 Task: Look for space in Mint Hill, United States from 10th July, 2023 to 15th July, 2023 for 7 adults in price range Rs.10000 to Rs.15000. Place can be entire place or shared room with 4 bedrooms having 7 beds and 4 bathrooms. Property type can be house, flat, guest house. Amenities needed are: wifi, TV, free parkinig on premises, gym, breakfast. Booking option can be shelf check-in. Required host language is English.
Action: Mouse moved to (614, 149)
Screenshot: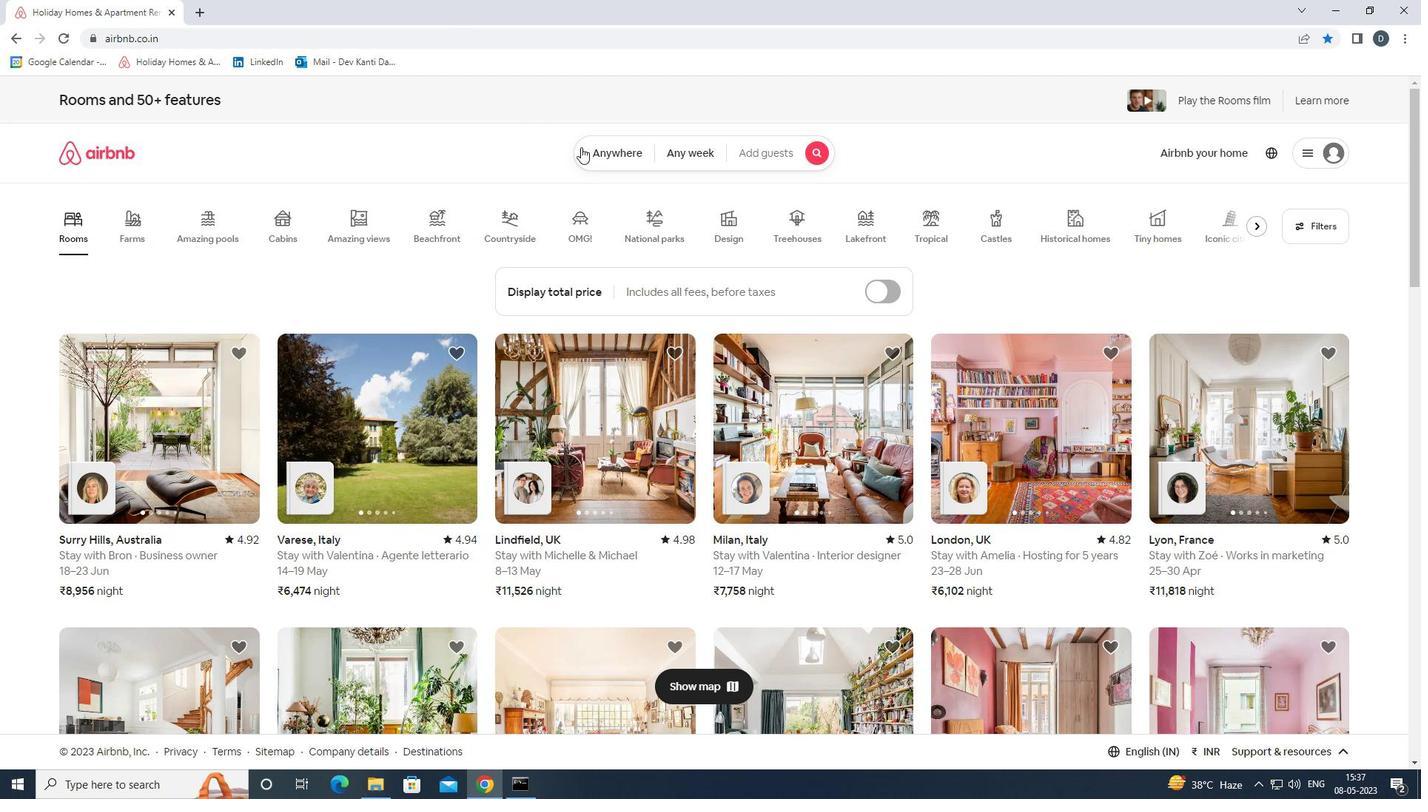 
Action: Mouse pressed left at (614, 149)
Screenshot: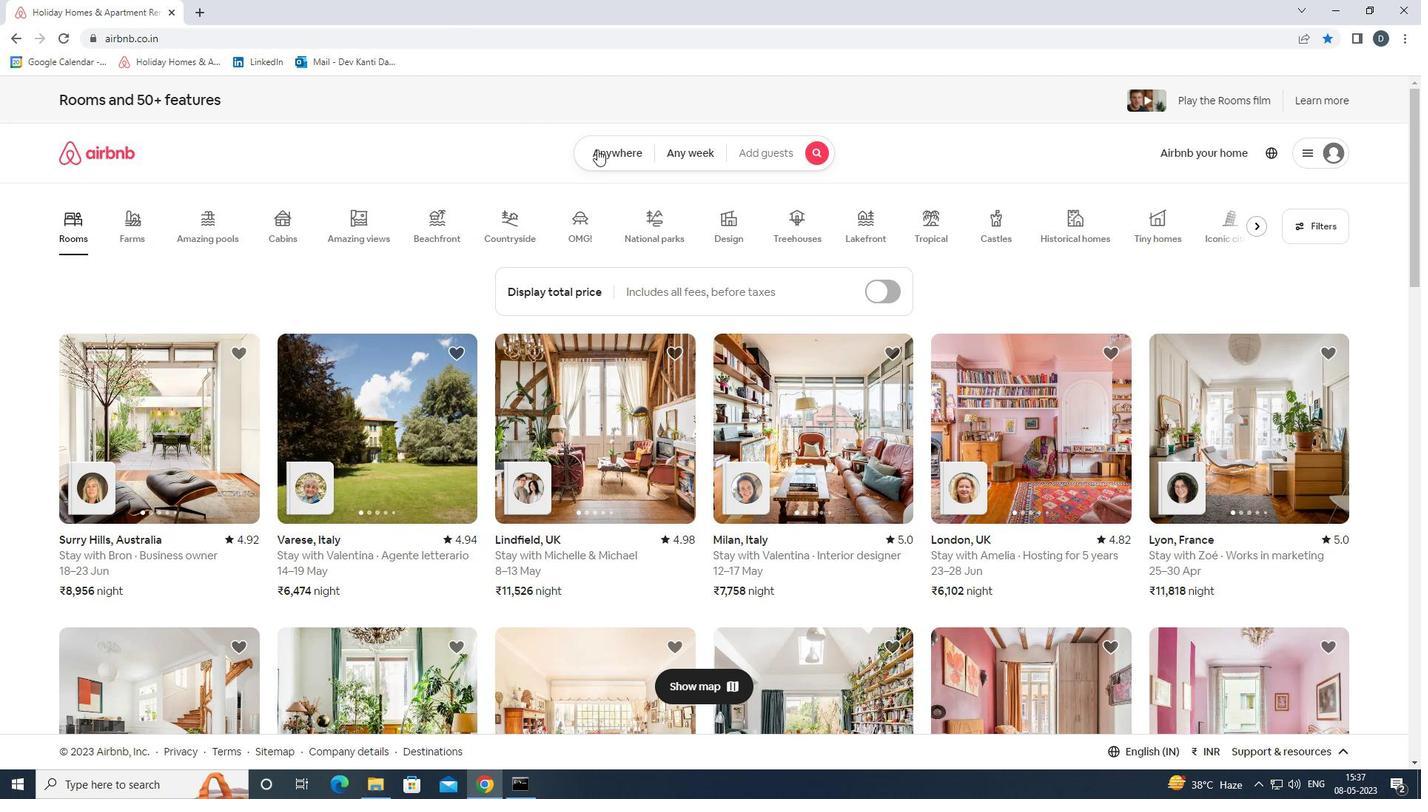 
Action: Mouse moved to (549, 208)
Screenshot: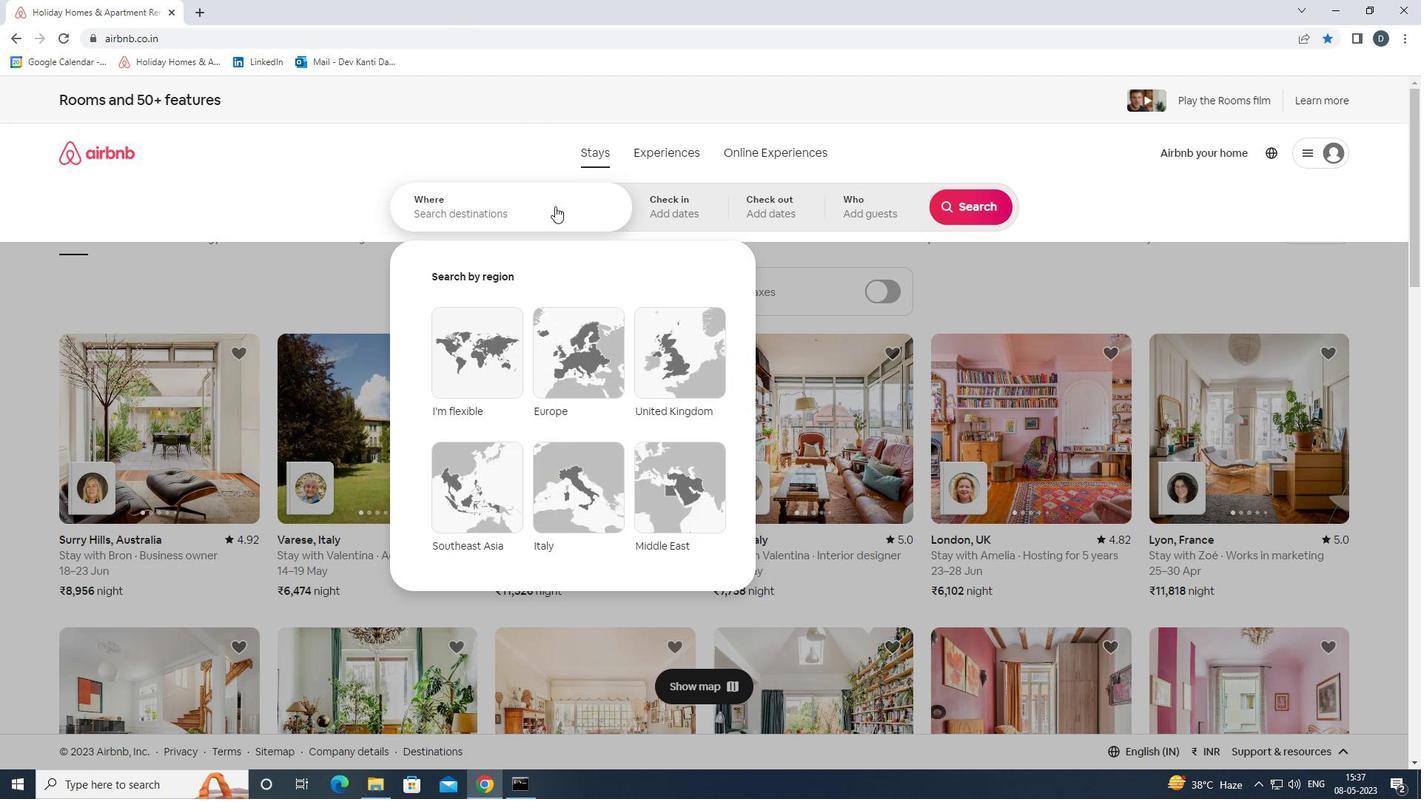 
Action: Mouse pressed left at (549, 208)
Screenshot: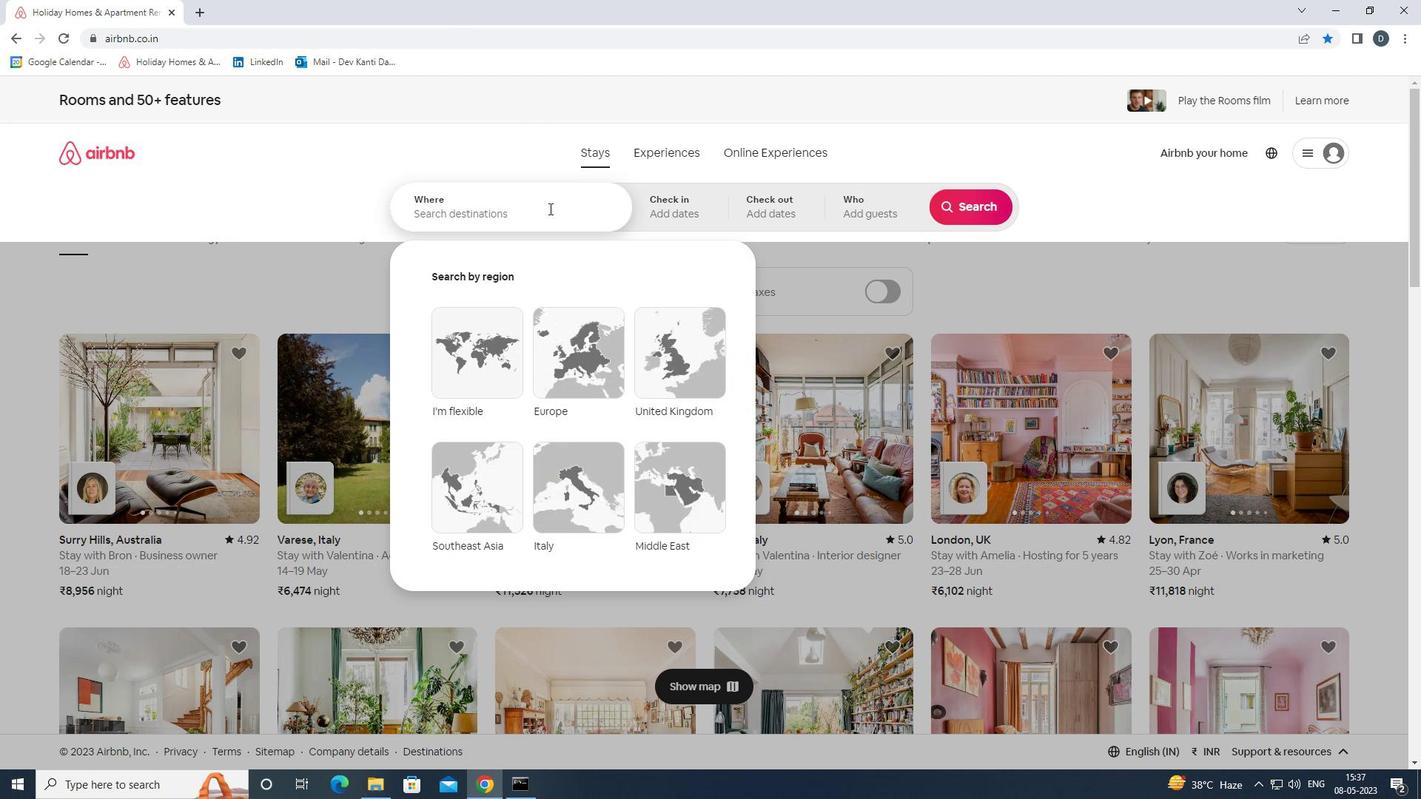 
Action: Mouse moved to (547, 185)
Screenshot: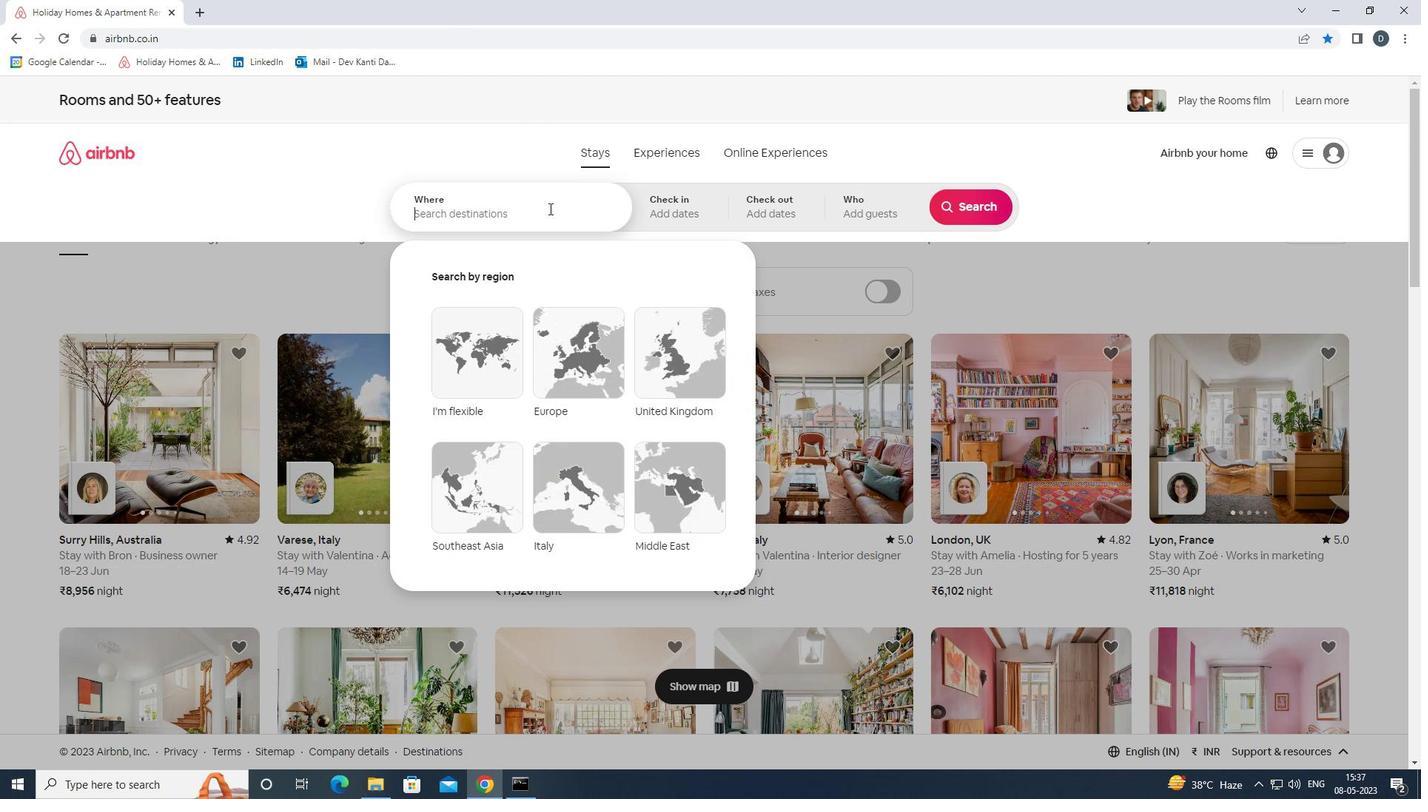 
Action: Key pressed <Key.shift><Key.shift><Key.shift><Key.shift><Key.shift><Key.shift>MIN
Screenshot: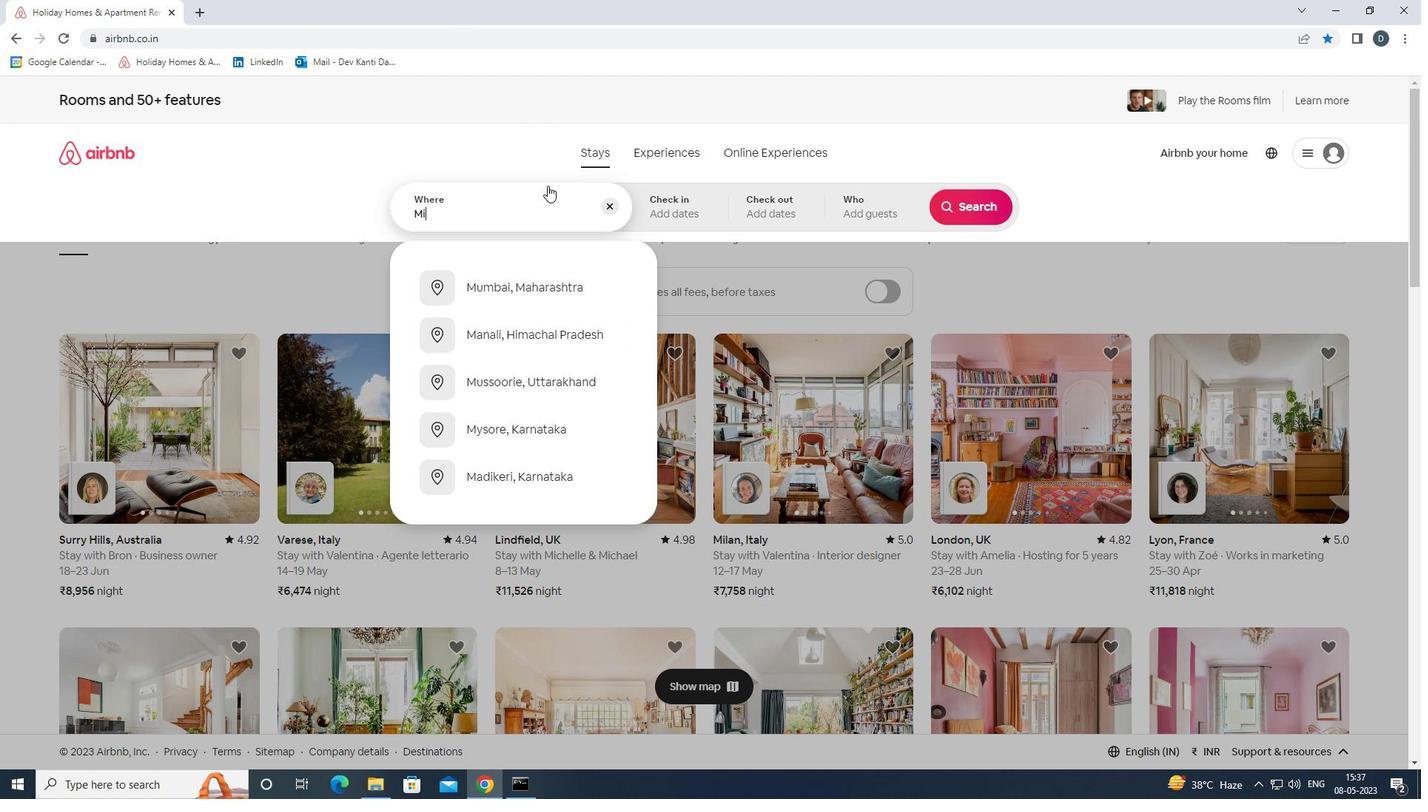 
Action: Mouse moved to (547, 185)
Screenshot: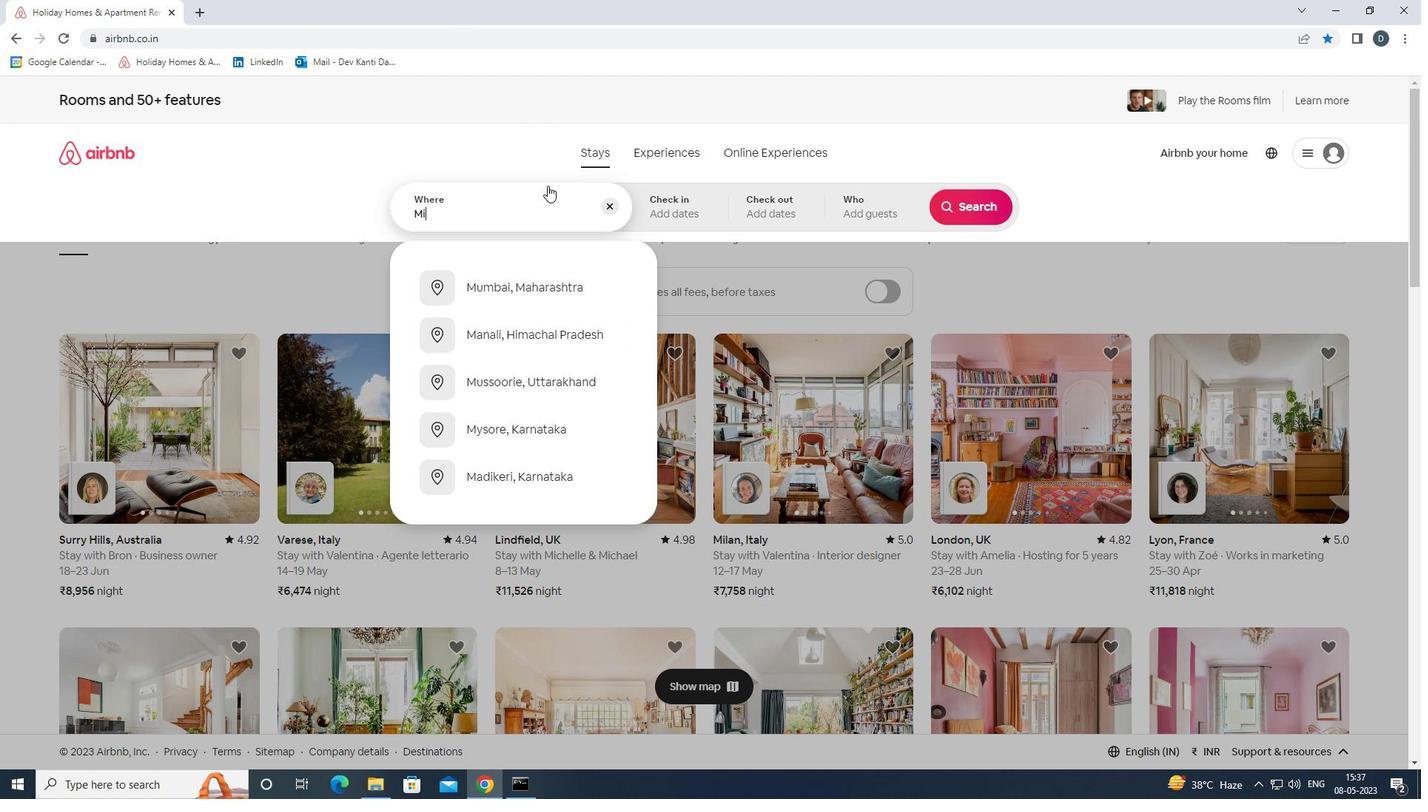 
Action: Key pressed T<Key.space><Key.shift>HILL,<Key.shift>UNITED<Key.space><Key.shift>STATES<Key.enter>
Screenshot: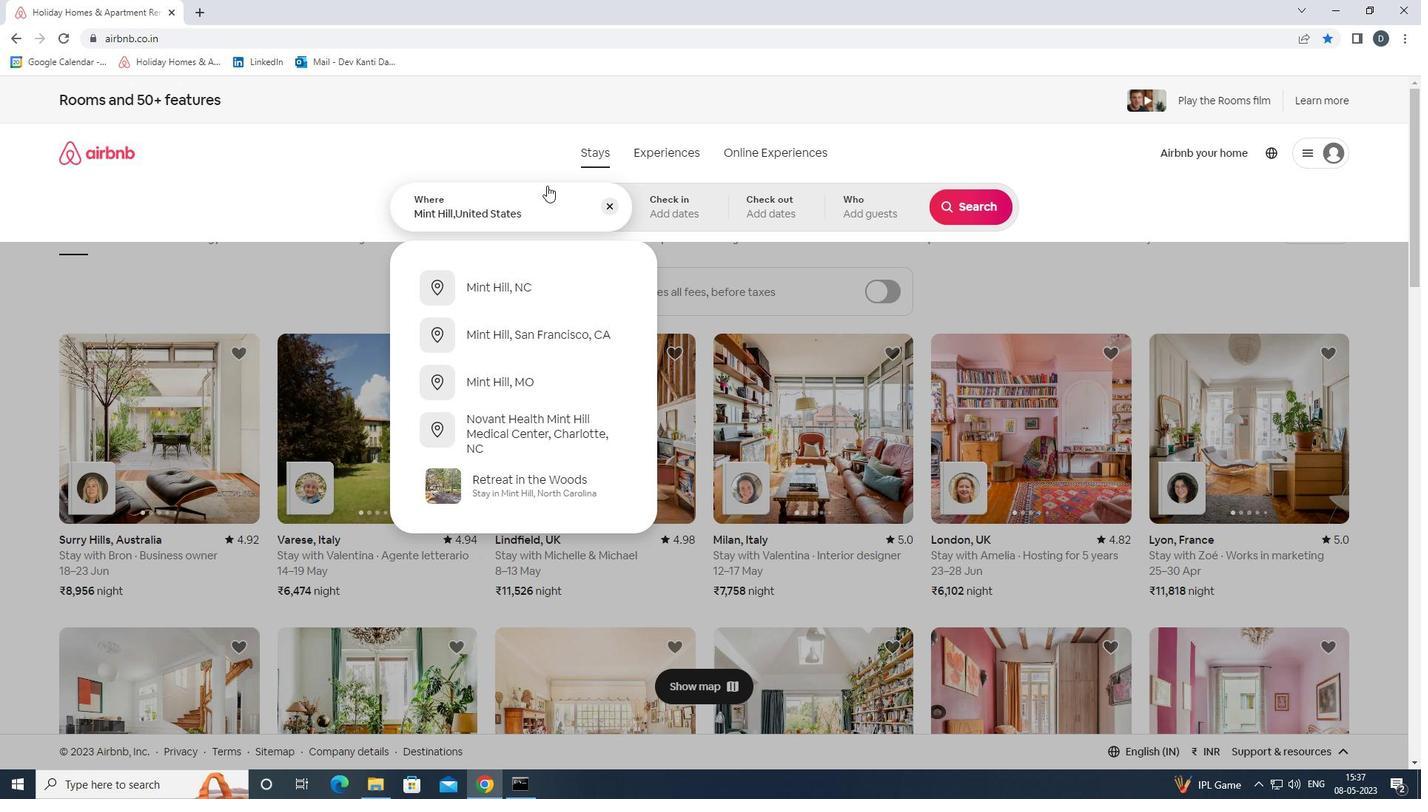 
Action: Mouse moved to (967, 327)
Screenshot: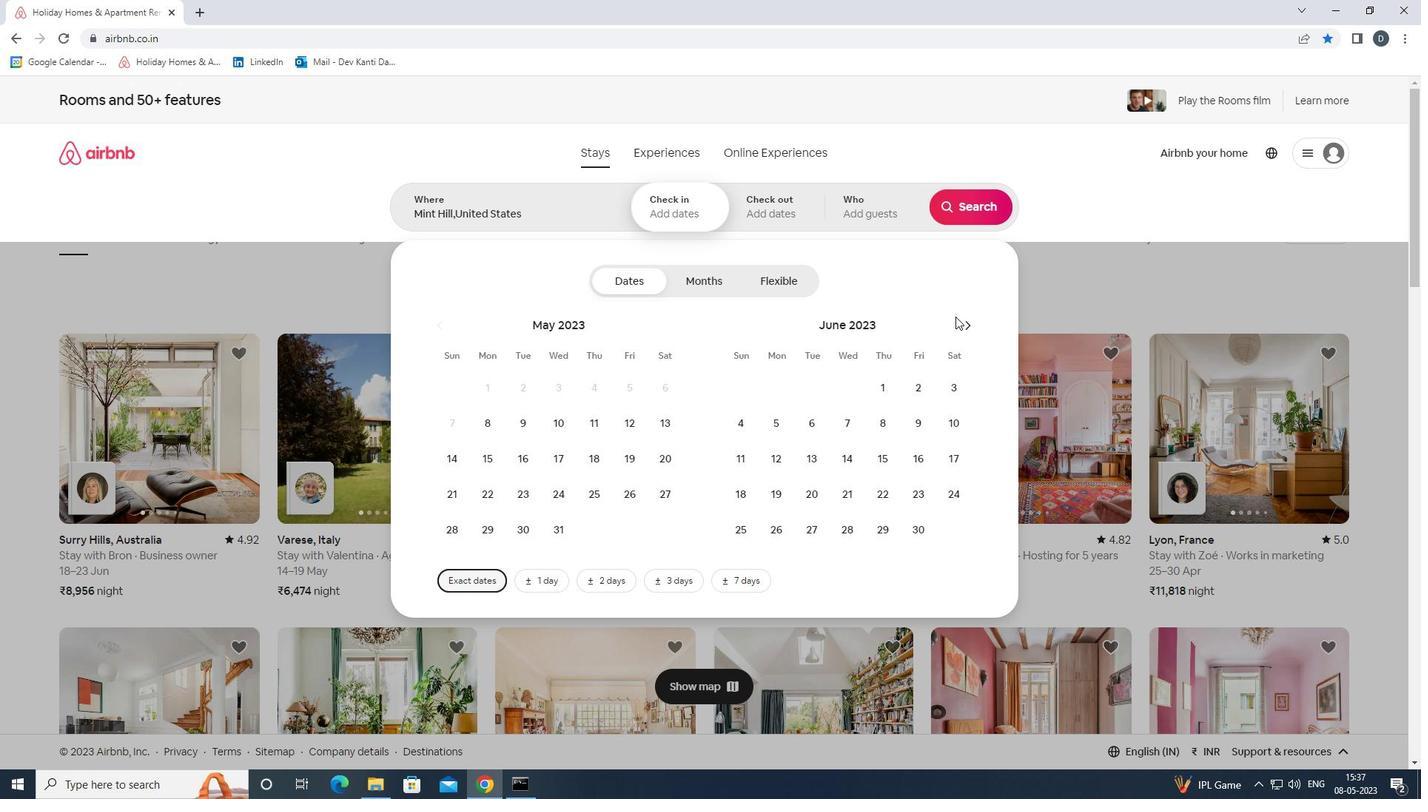 
Action: Mouse pressed left at (967, 327)
Screenshot: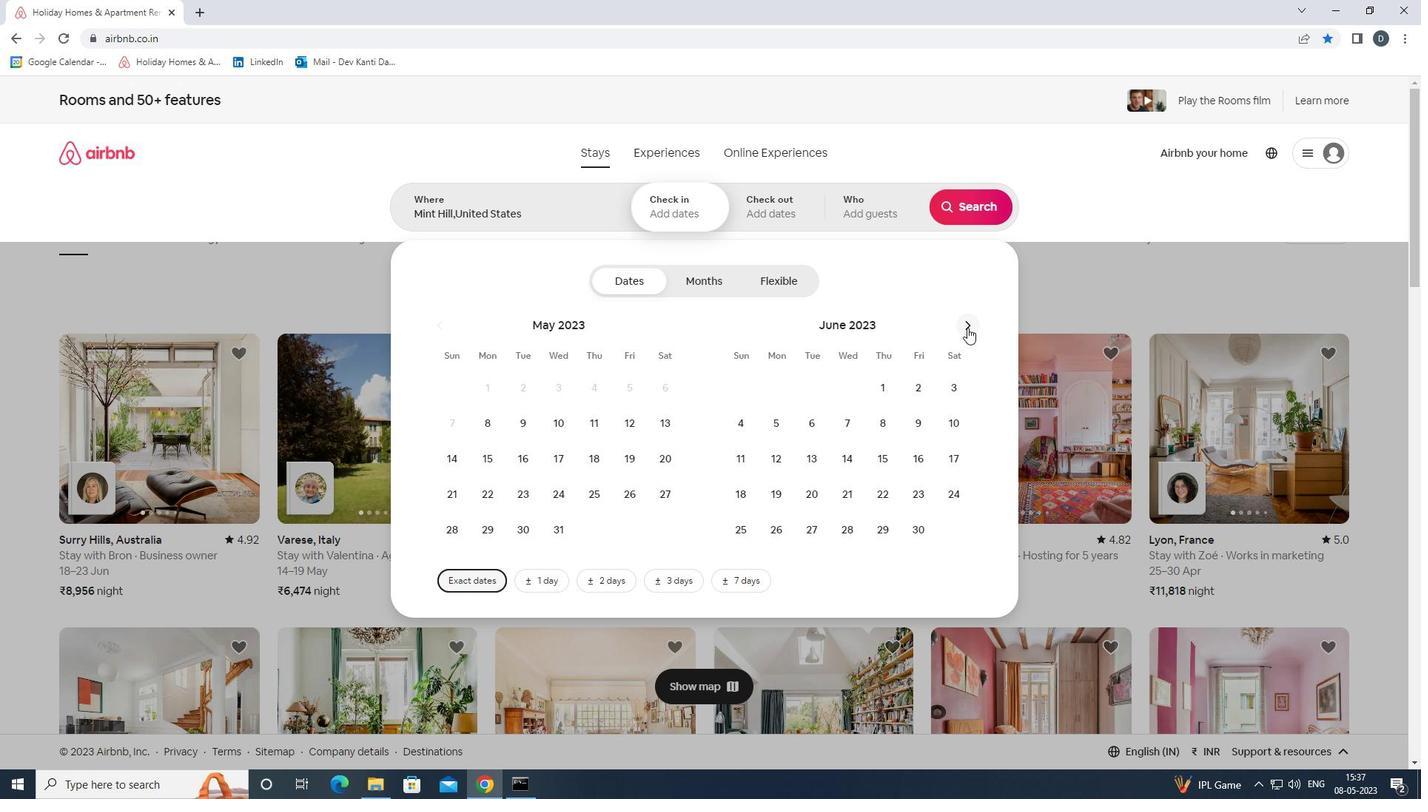
Action: Mouse moved to (769, 459)
Screenshot: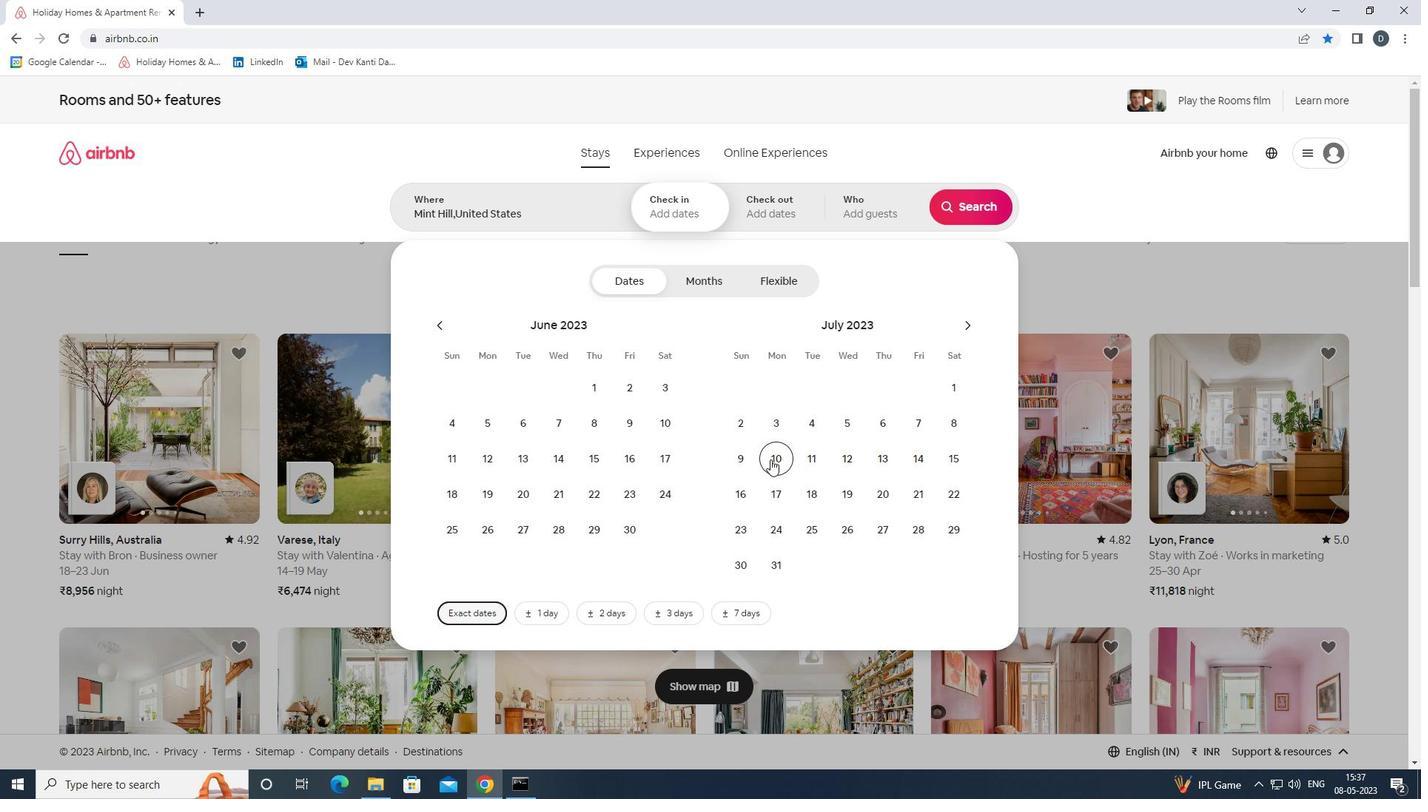 
Action: Mouse pressed left at (769, 459)
Screenshot: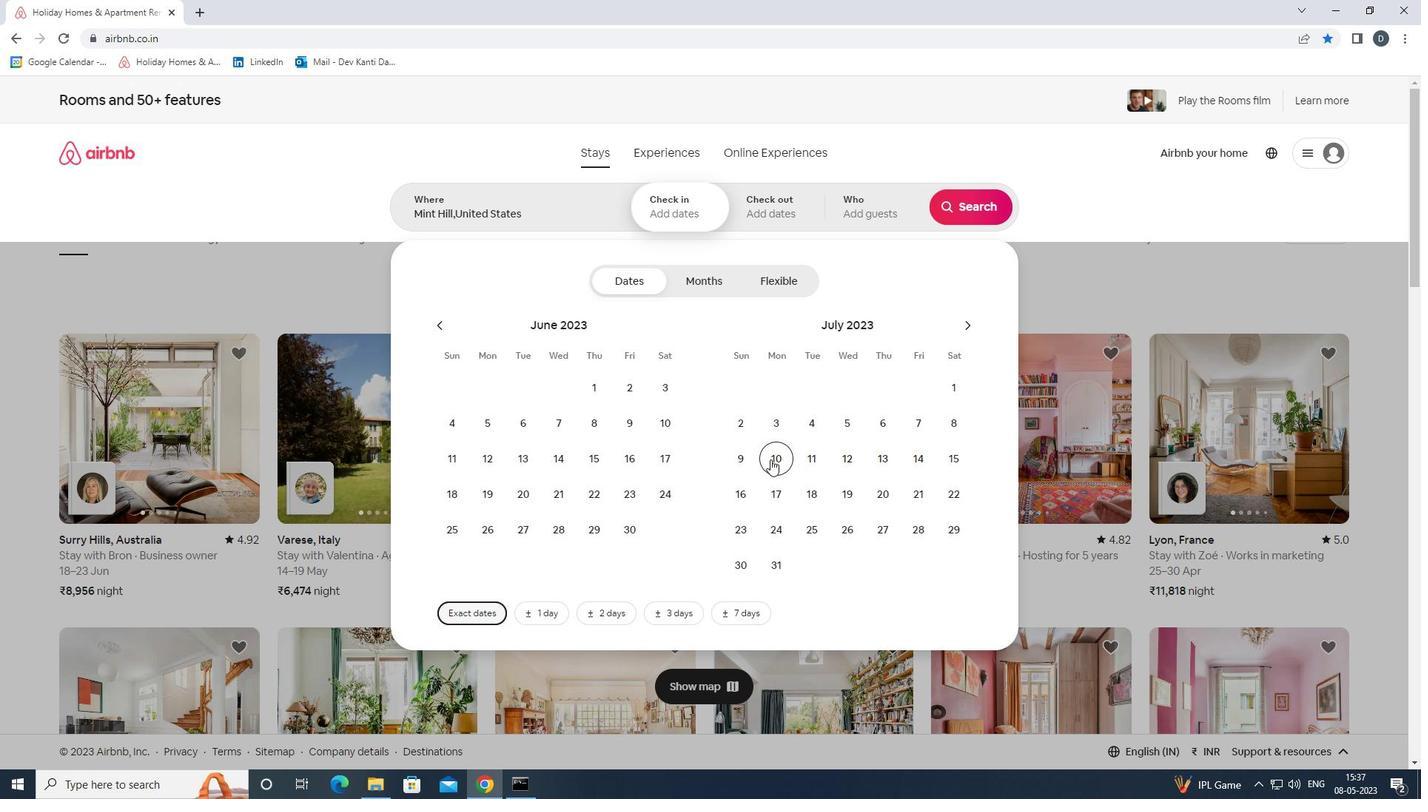 
Action: Mouse moved to (946, 467)
Screenshot: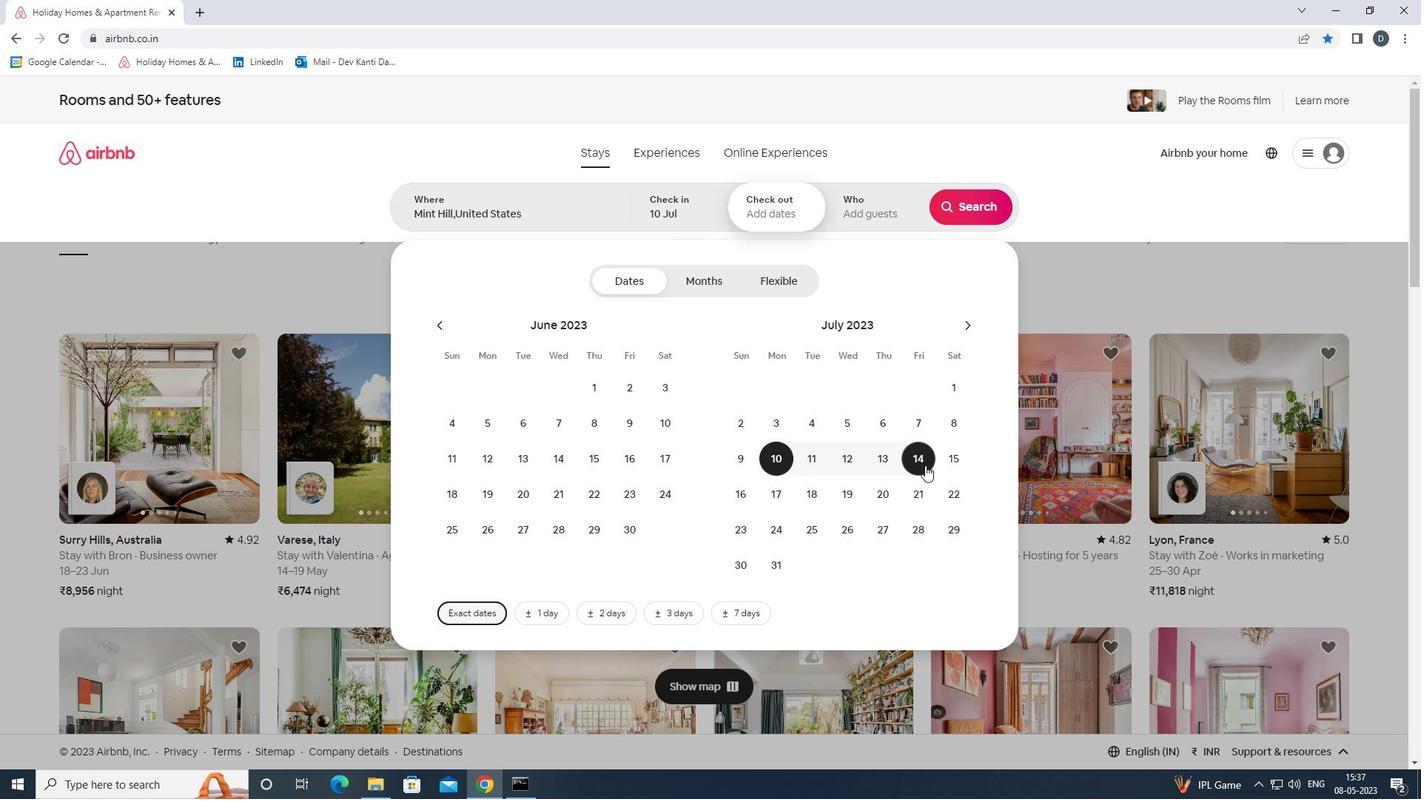 
Action: Mouse pressed left at (946, 467)
Screenshot: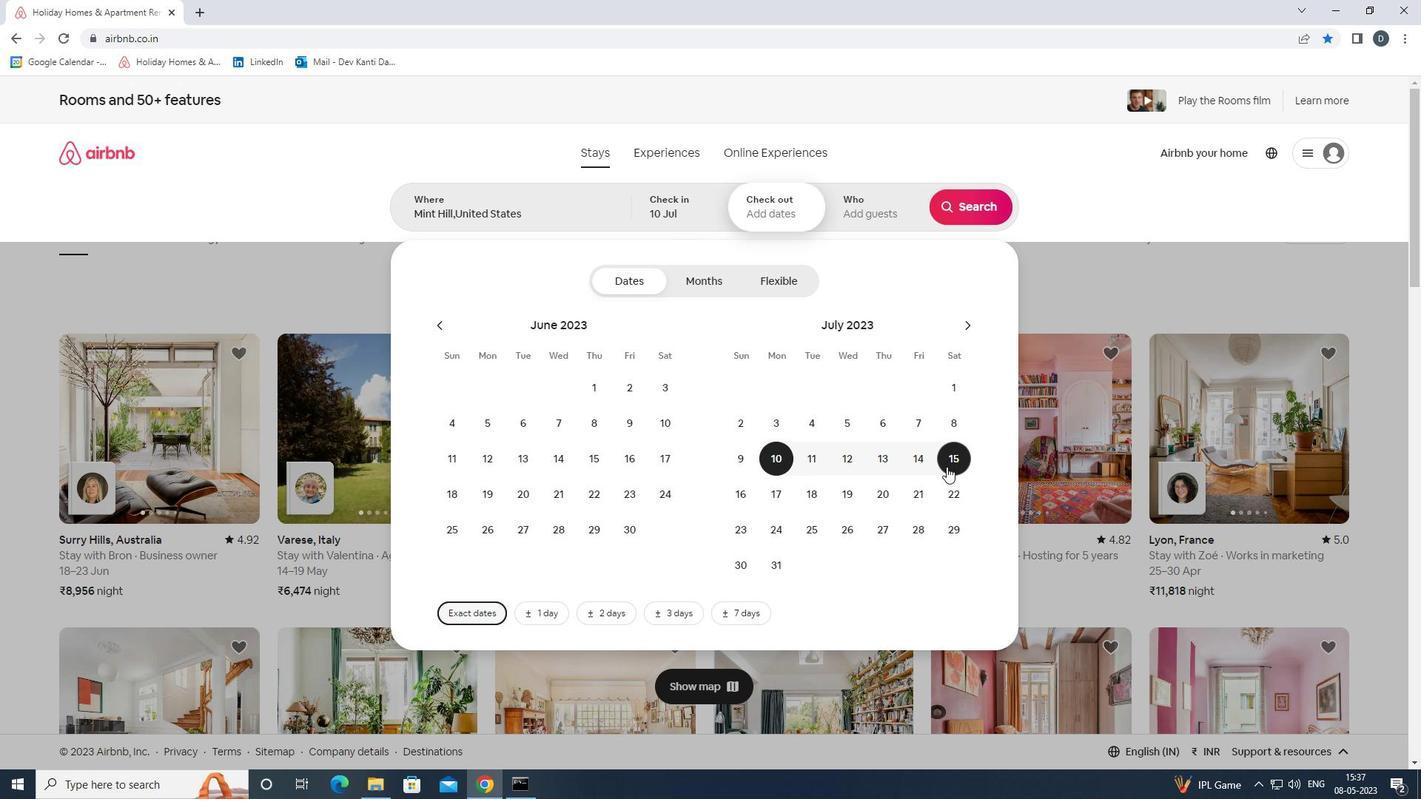 
Action: Mouse moved to (883, 214)
Screenshot: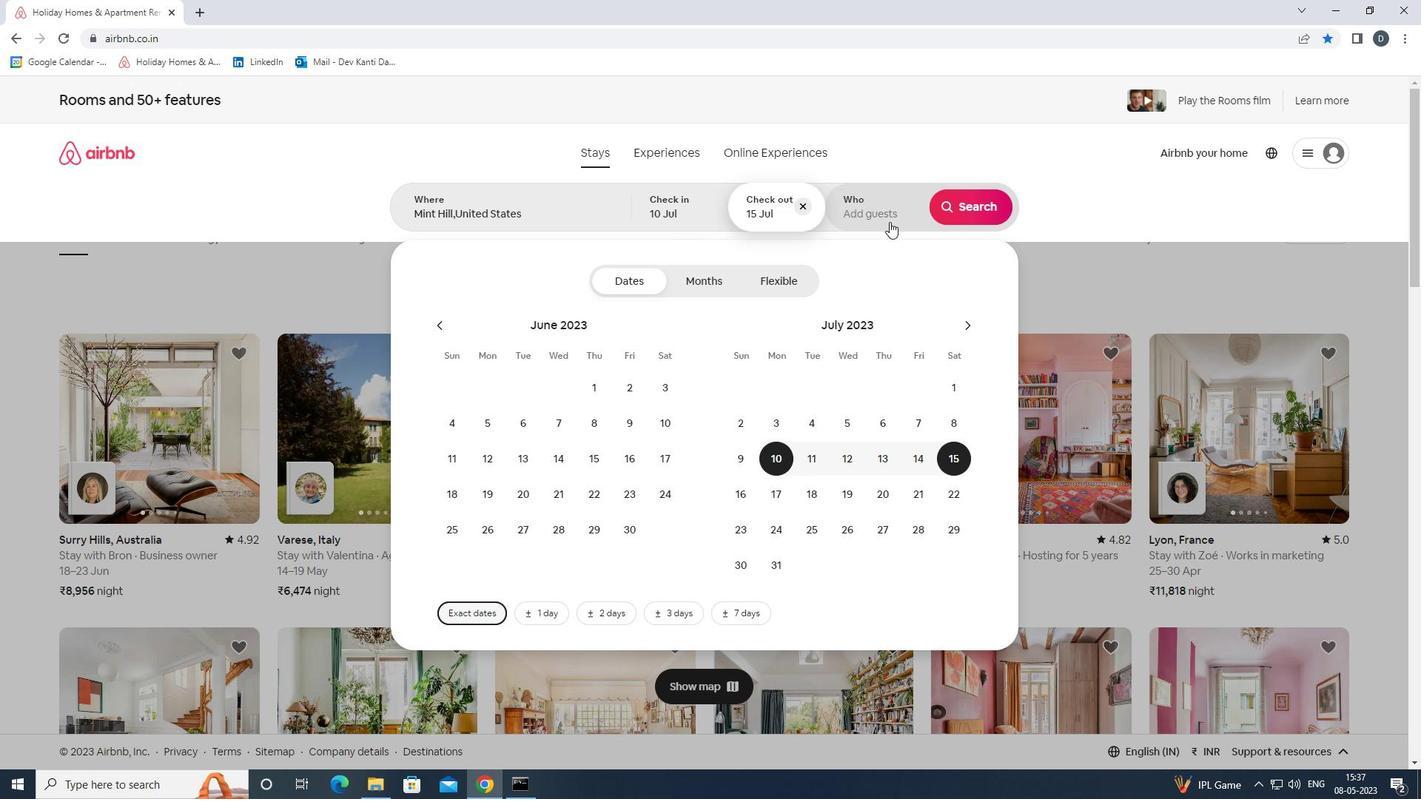 
Action: Mouse pressed left at (883, 214)
Screenshot: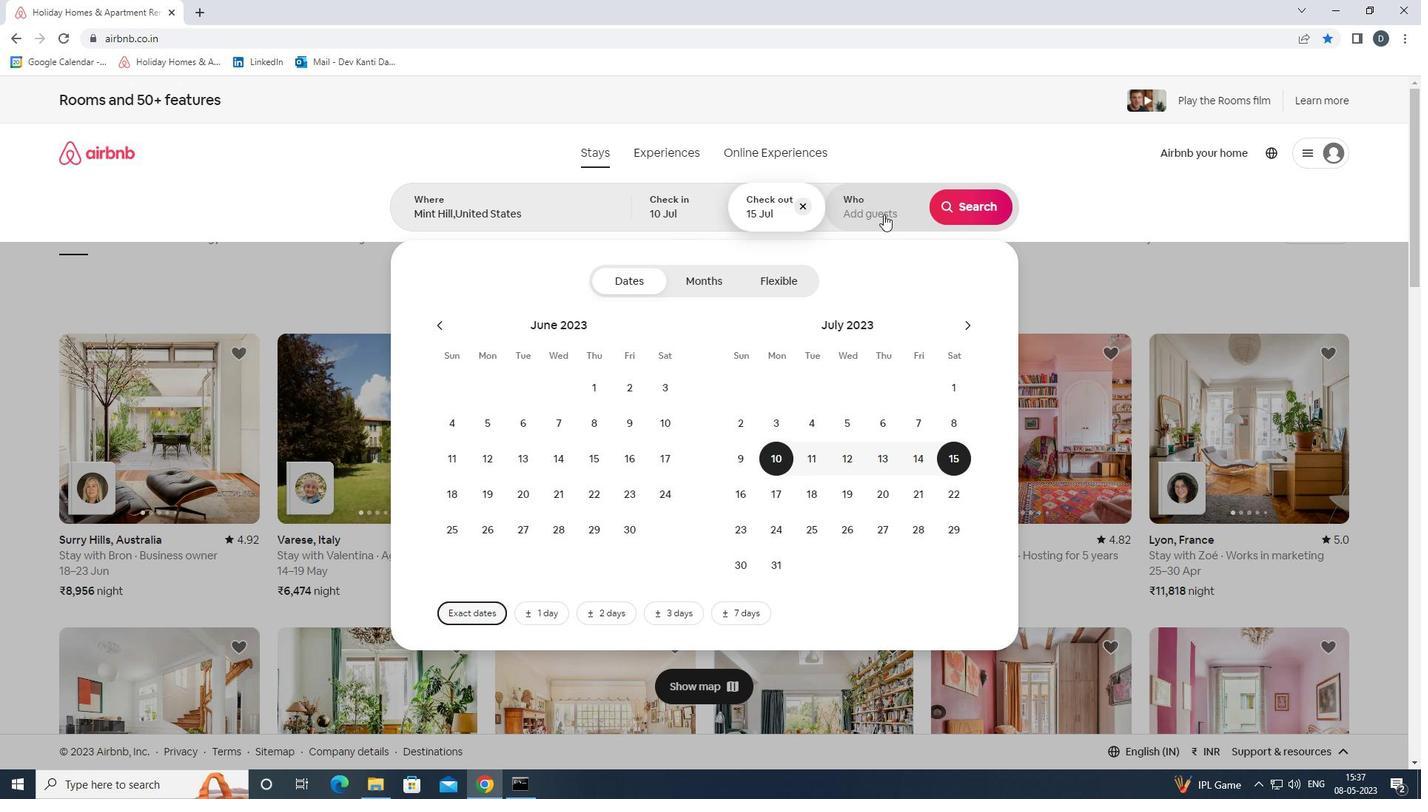 
Action: Mouse moved to (977, 288)
Screenshot: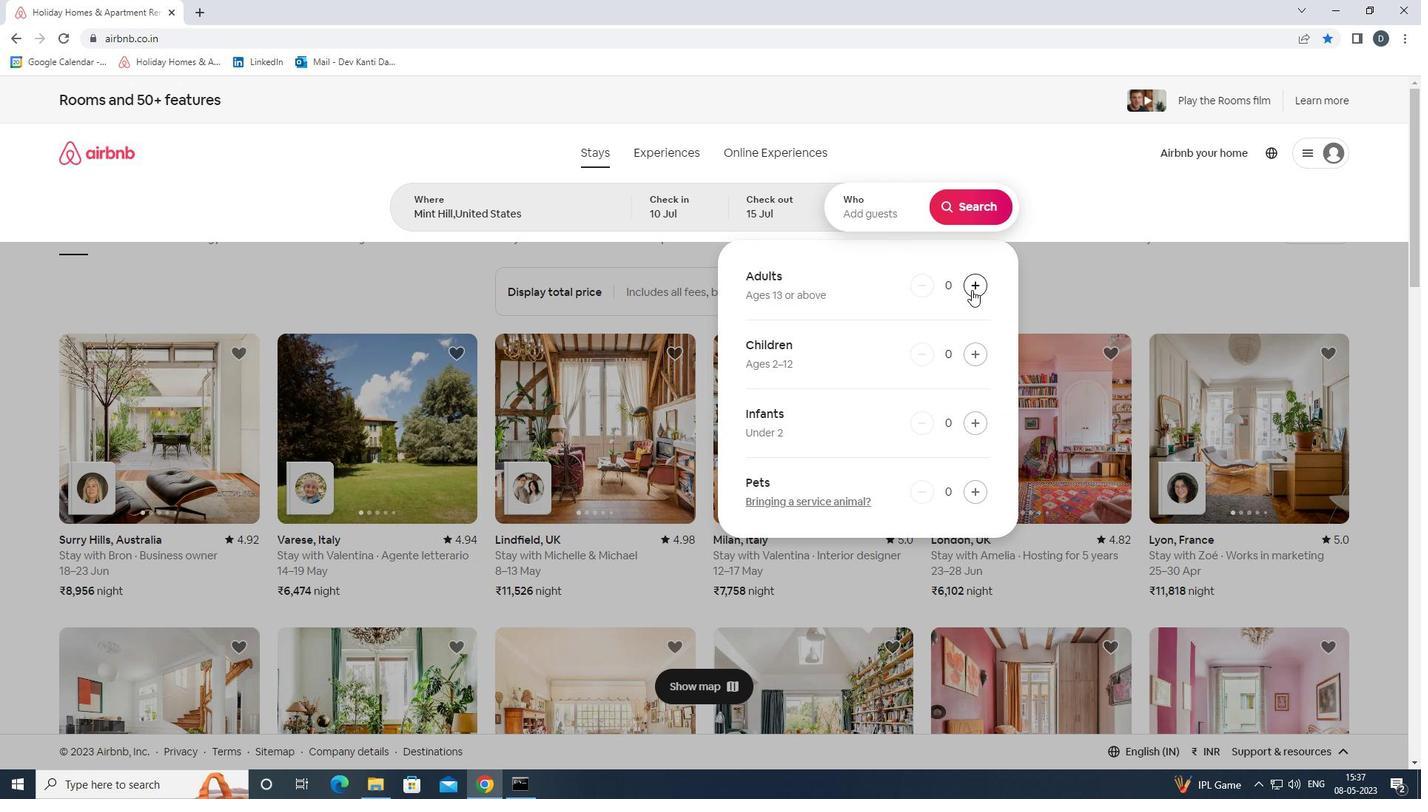 
Action: Mouse pressed left at (977, 288)
Screenshot: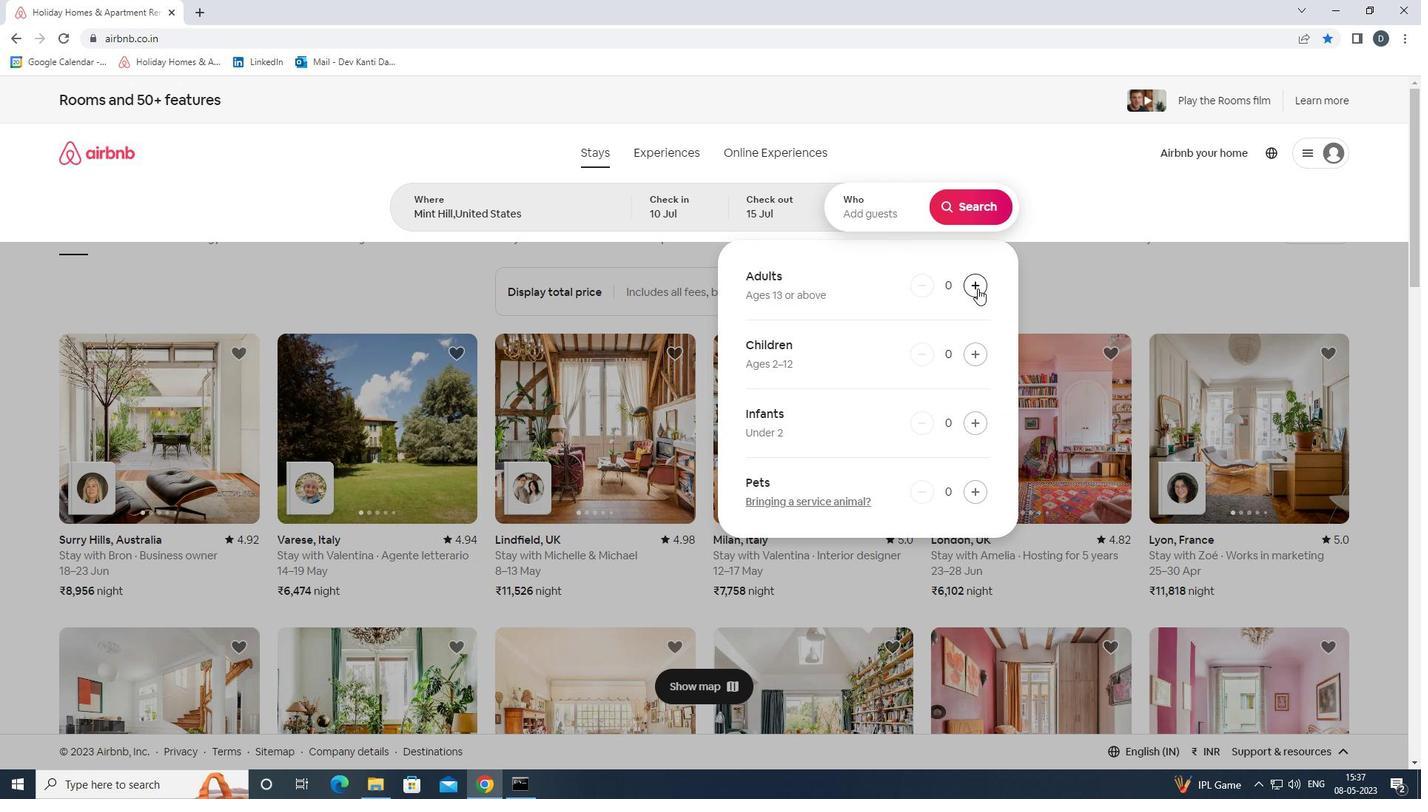 
Action: Mouse pressed left at (977, 288)
Screenshot: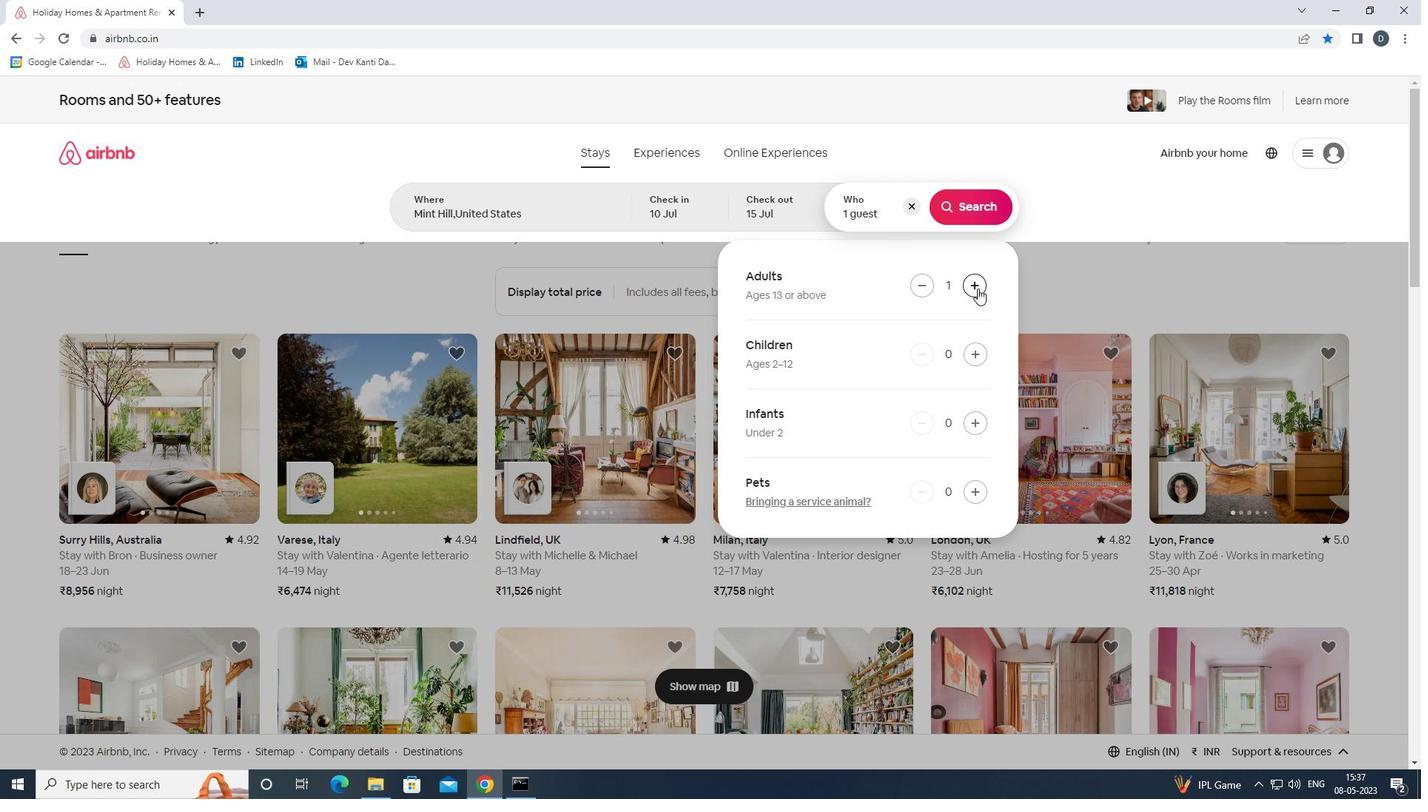 
Action: Mouse moved to (977, 287)
Screenshot: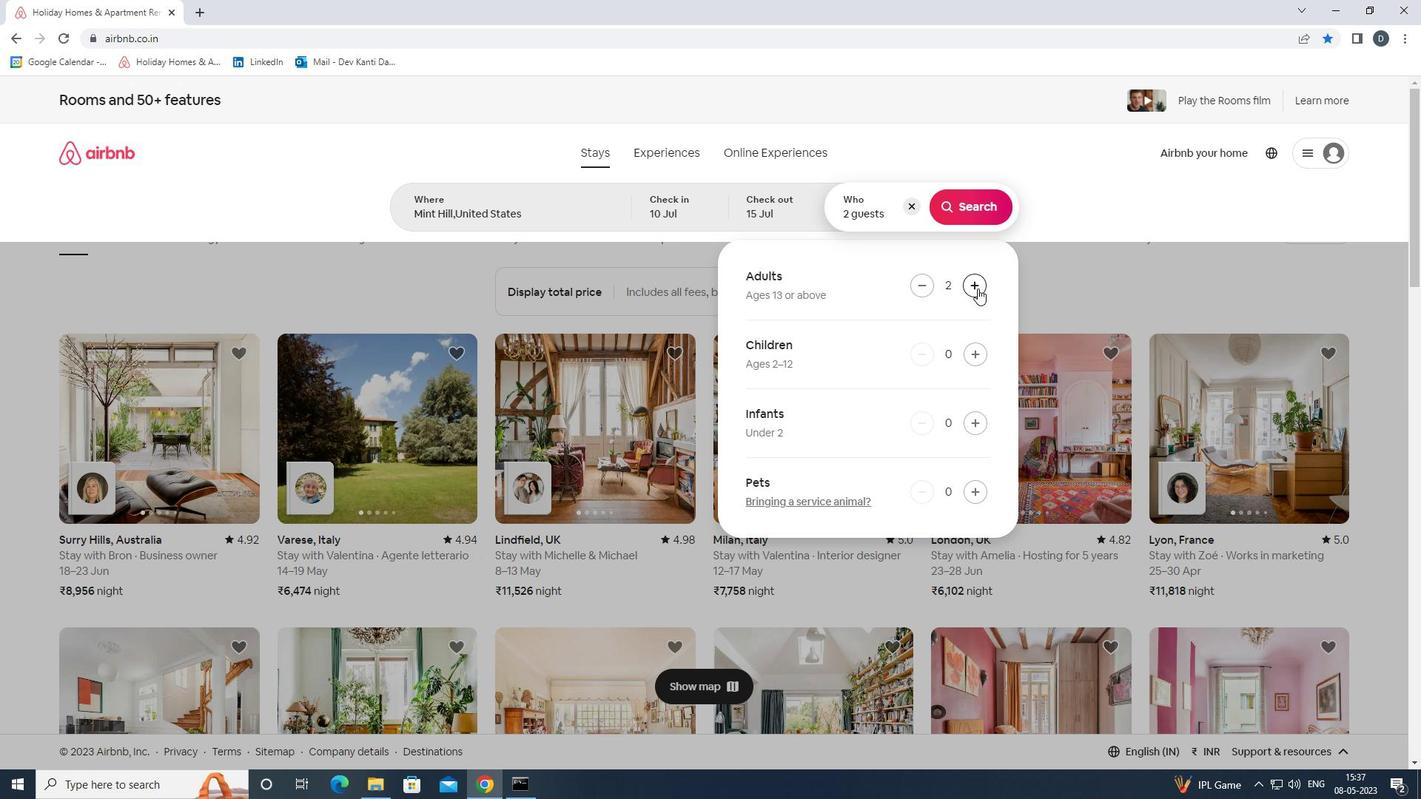 
Action: Mouse pressed left at (977, 287)
Screenshot: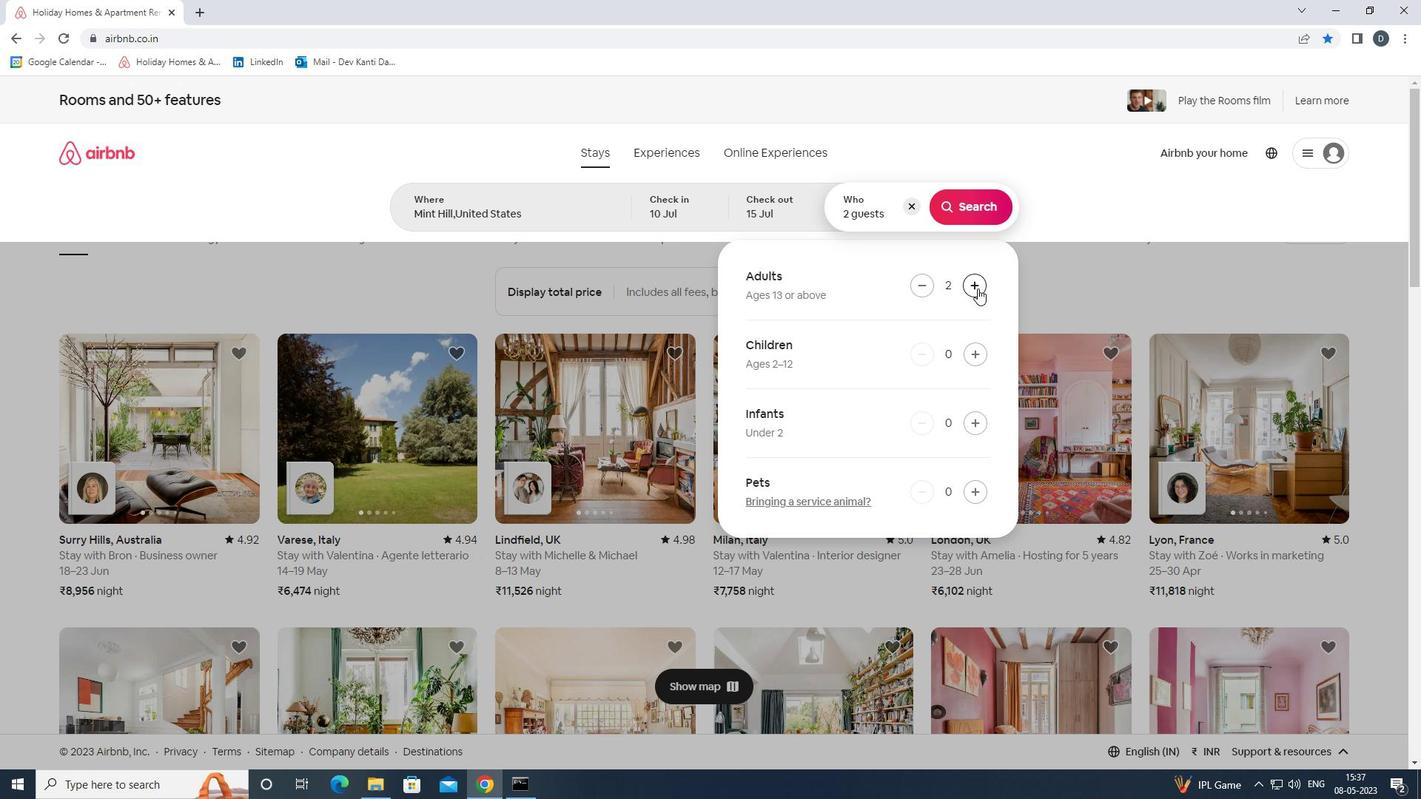 
Action: Mouse moved to (977, 287)
Screenshot: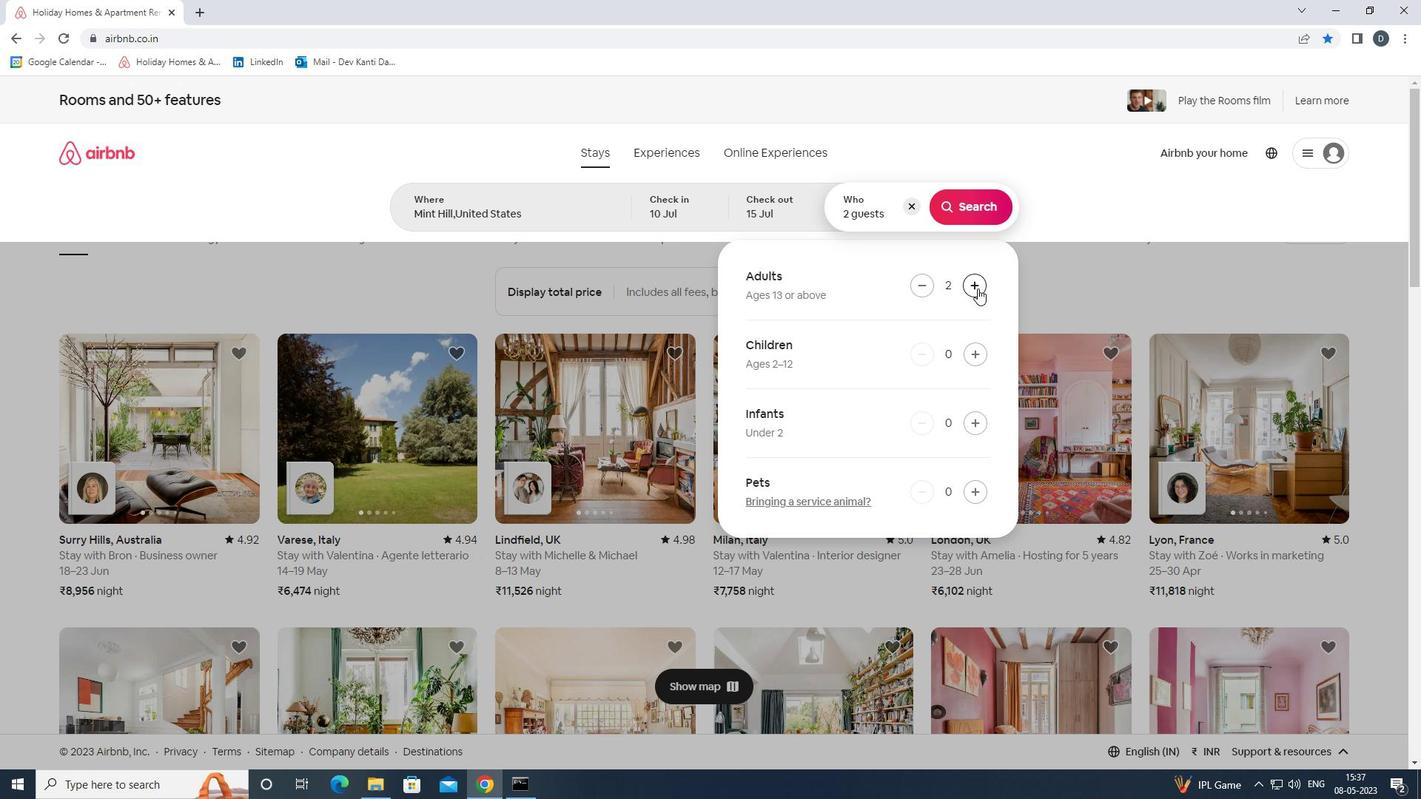 
Action: Mouse pressed left at (977, 287)
Screenshot: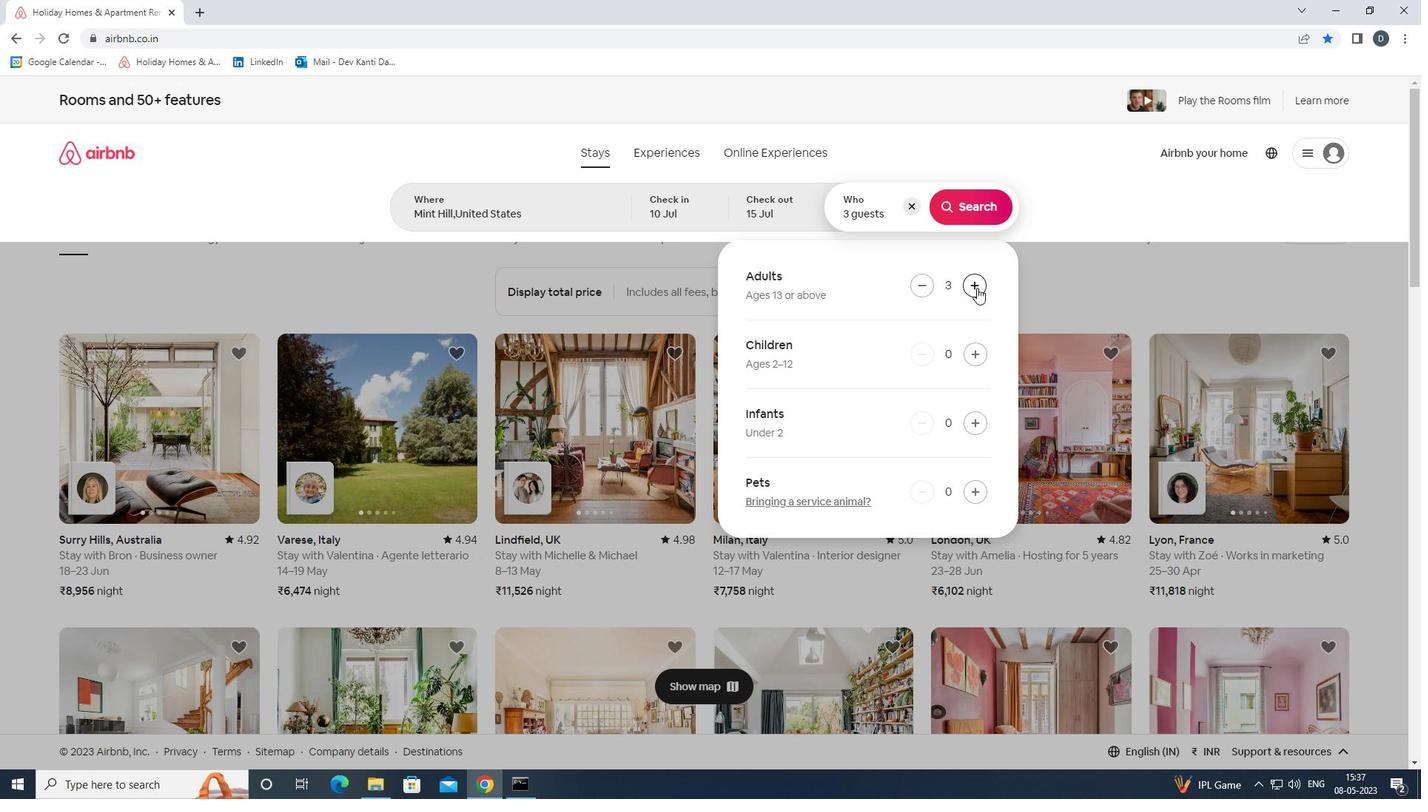 
Action: Mouse pressed left at (977, 287)
Screenshot: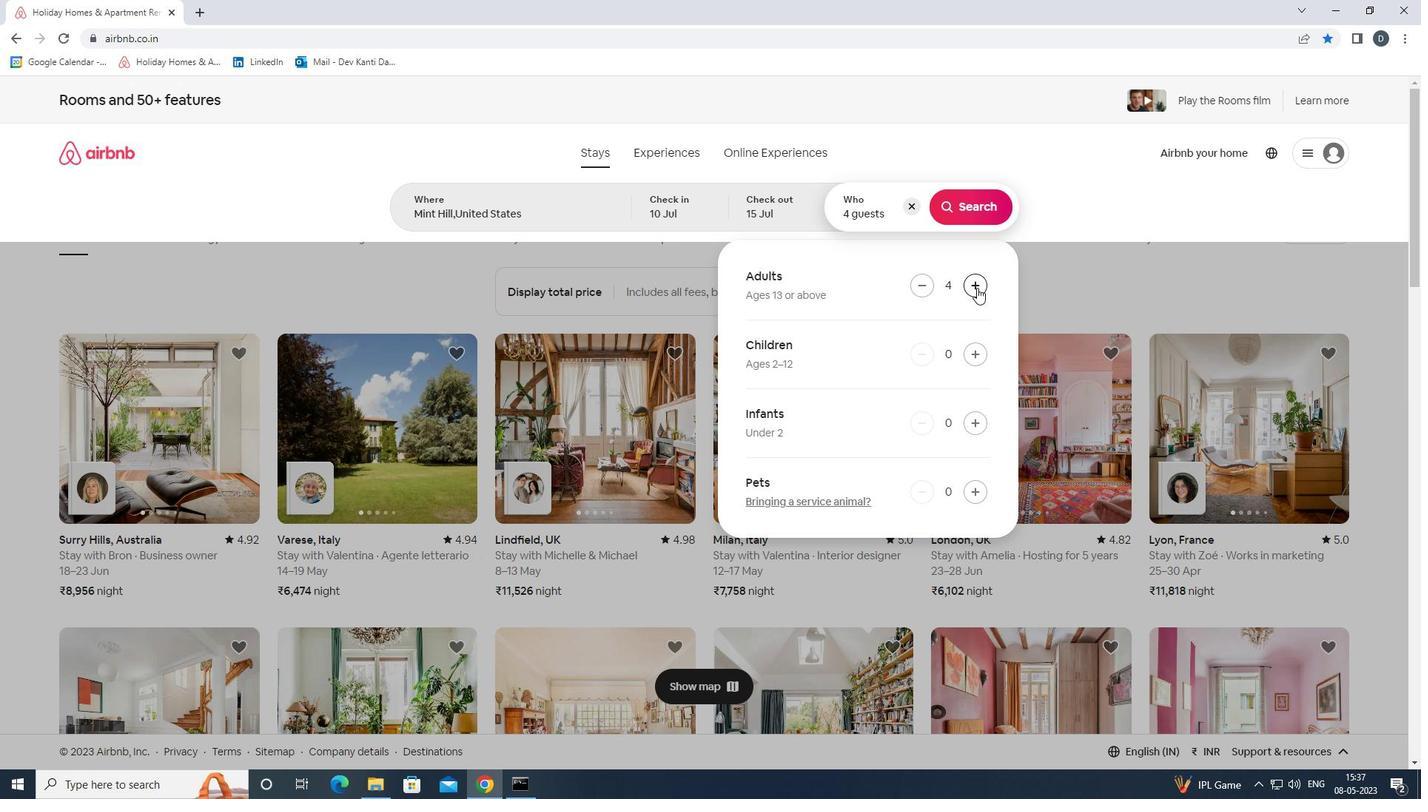
Action: Mouse pressed left at (977, 287)
Screenshot: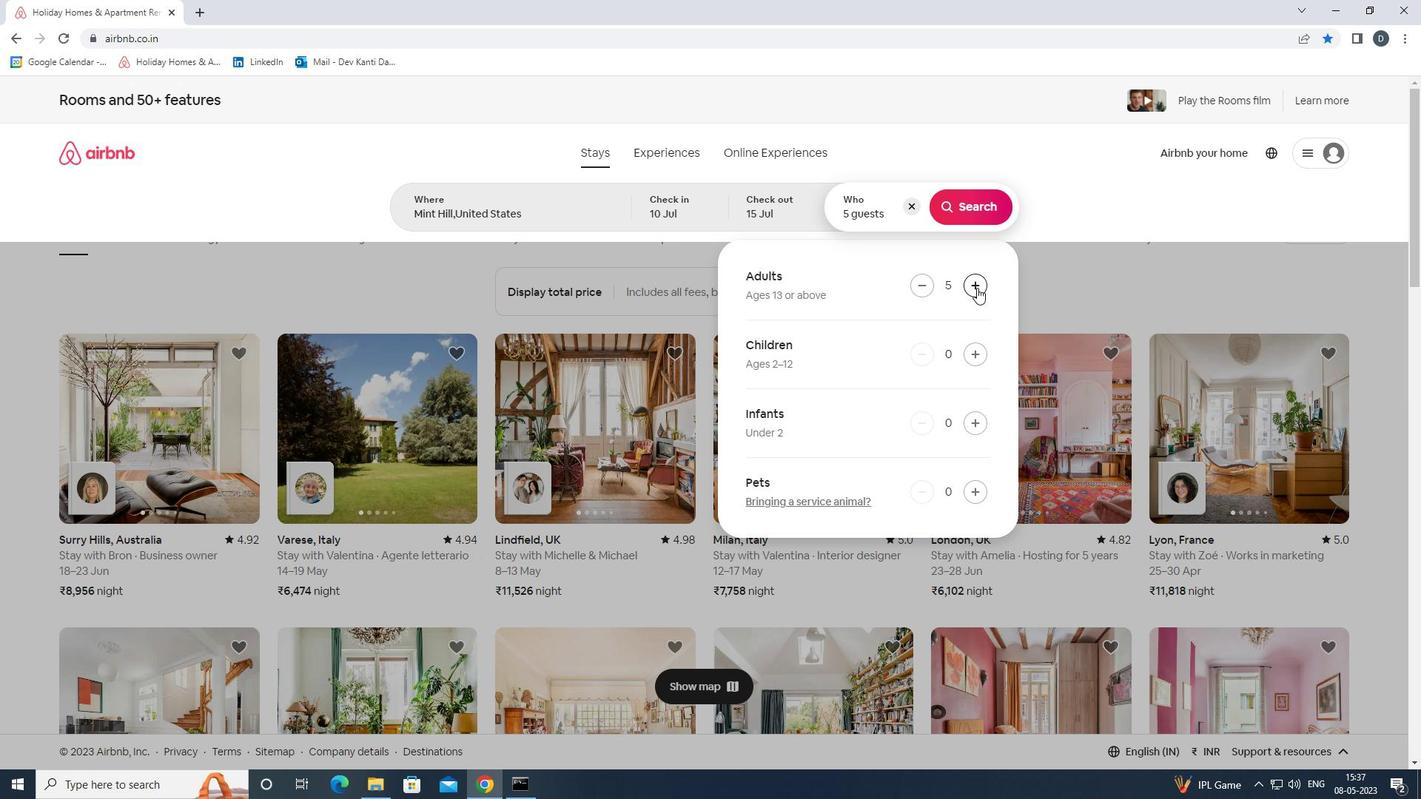 
Action: Mouse pressed left at (977, 287)
Screenshot: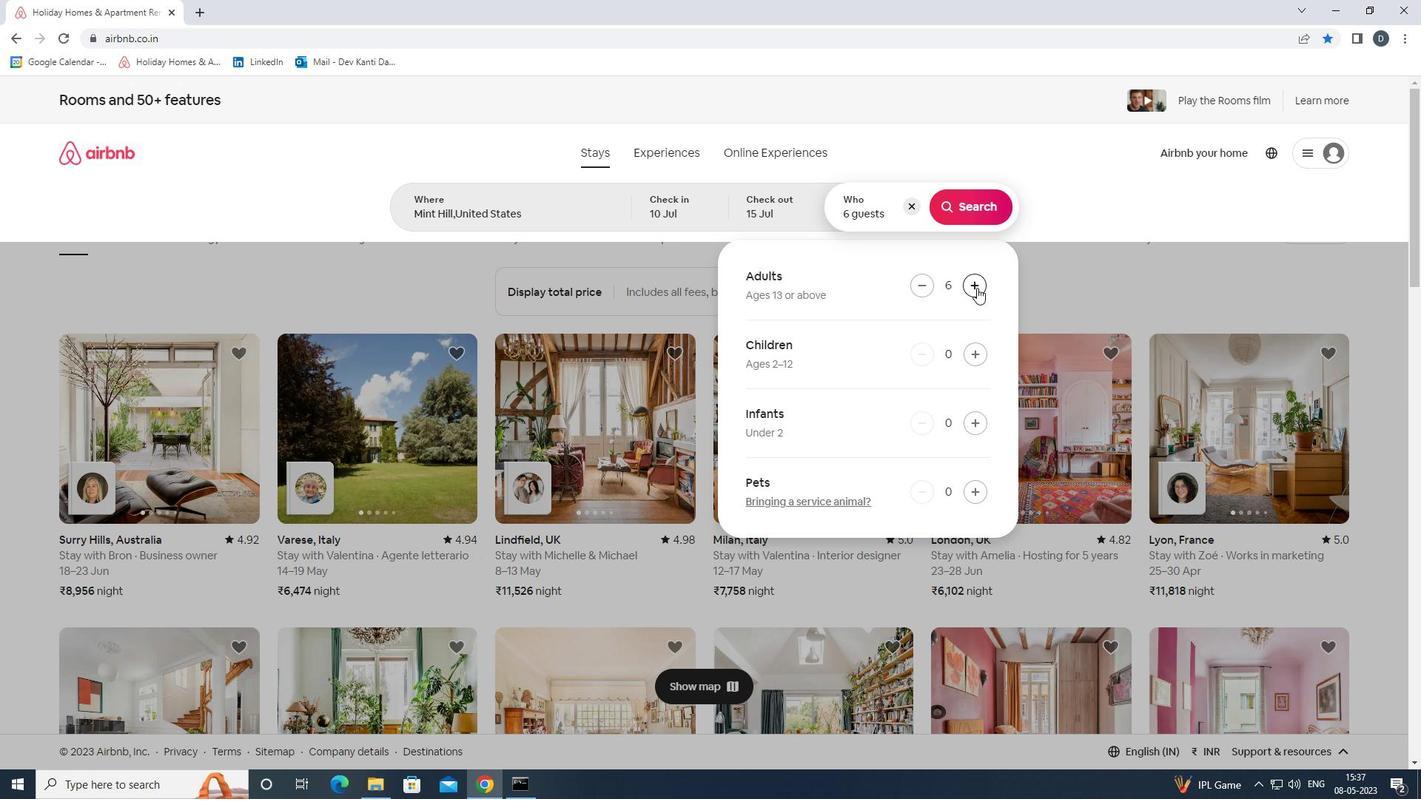 
Action: Mouse moved to (979, 210)
Screenshot: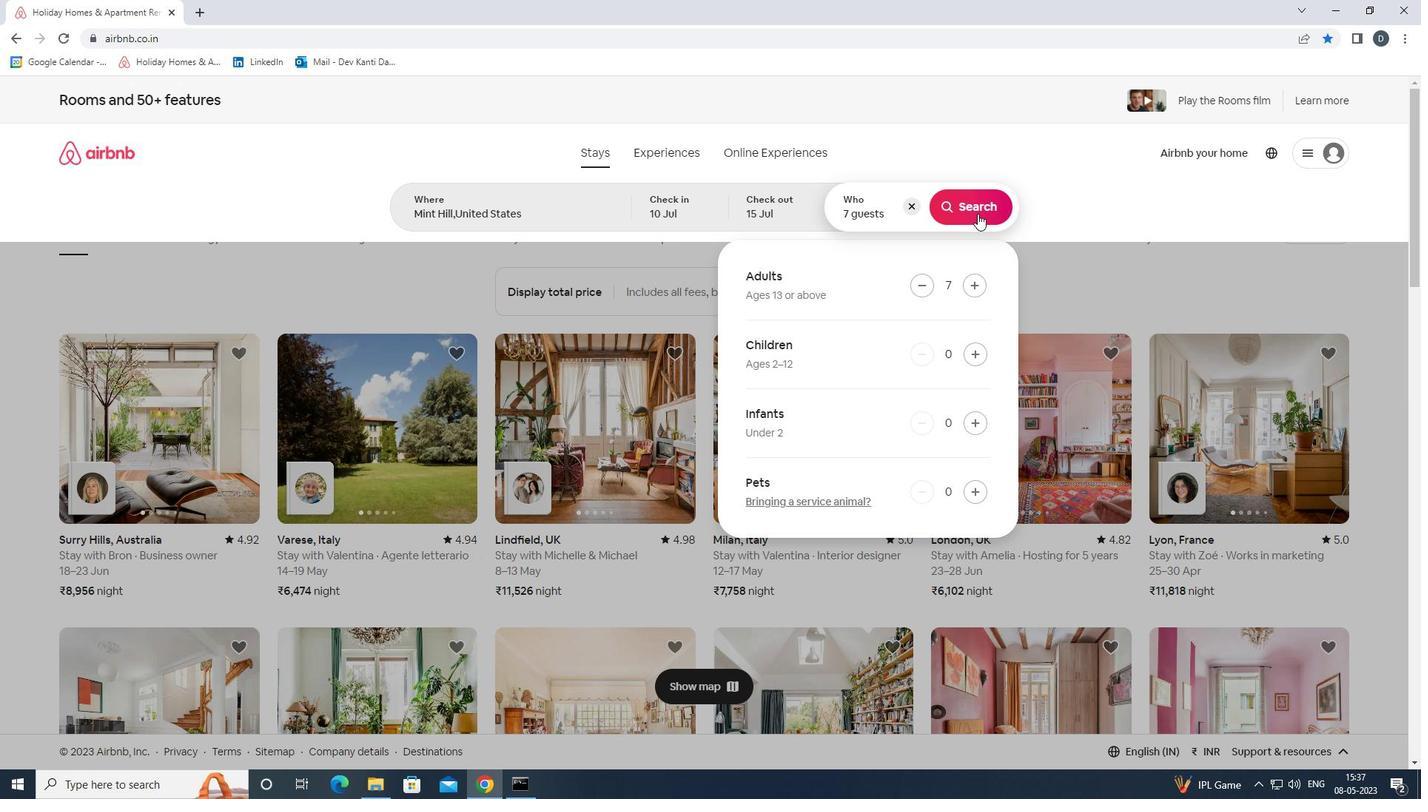 
Action: Mouse pressed left at (979, 210)
Screenshot: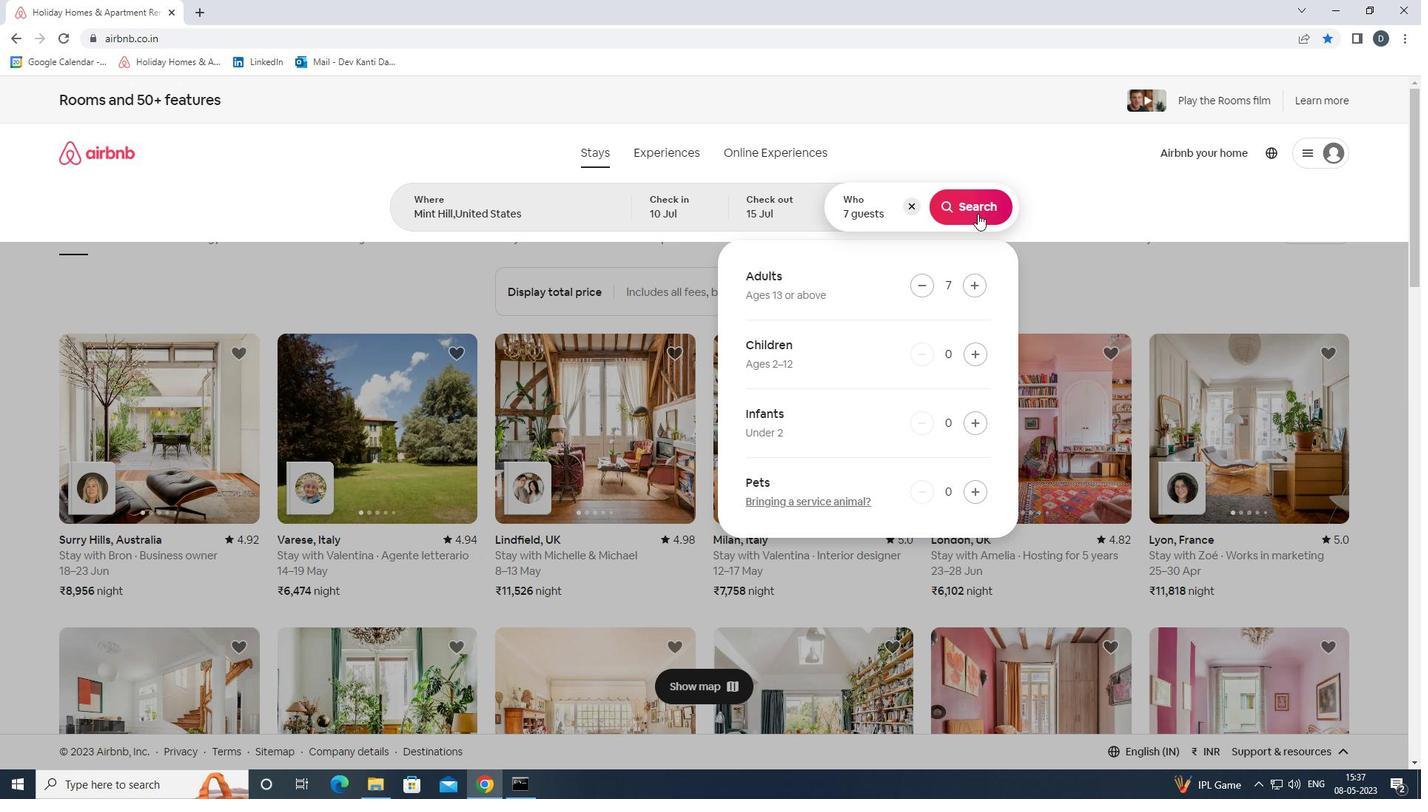 
Action: Mouse moved to (1345, 158)
Screenshot: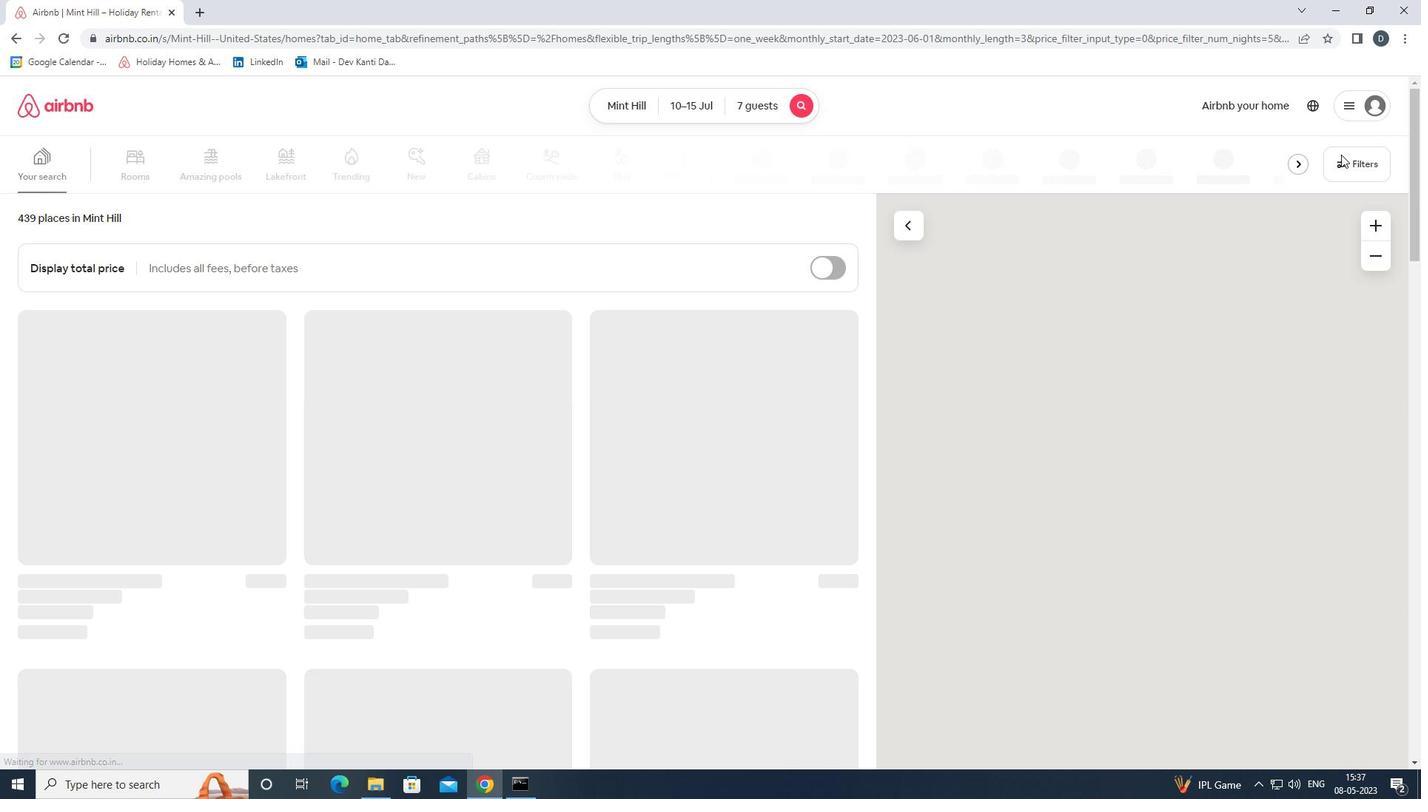 
Action: Mouse pressed left at (1345, 158)
Screenshot: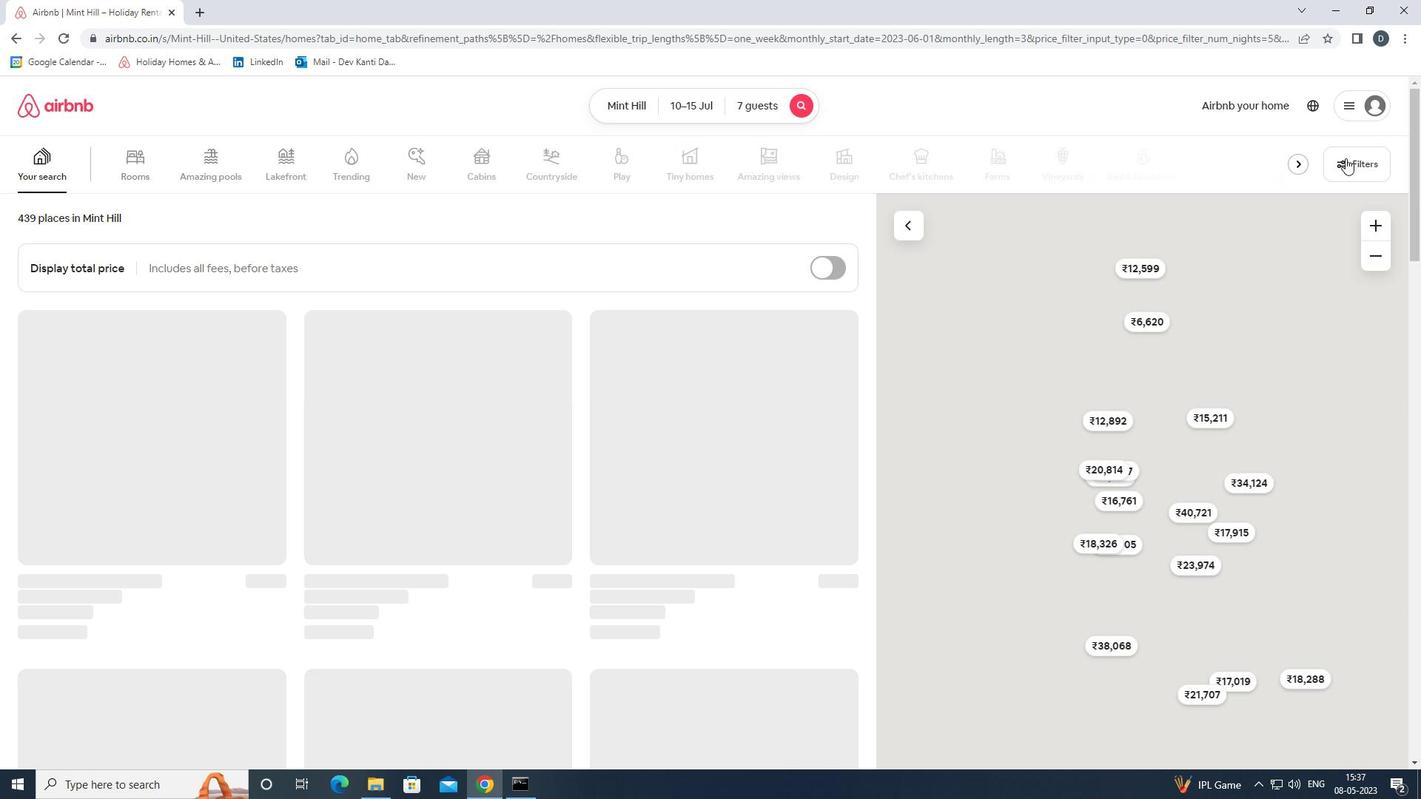 
Action: Mouse moved to (587, 524)
Screenshot: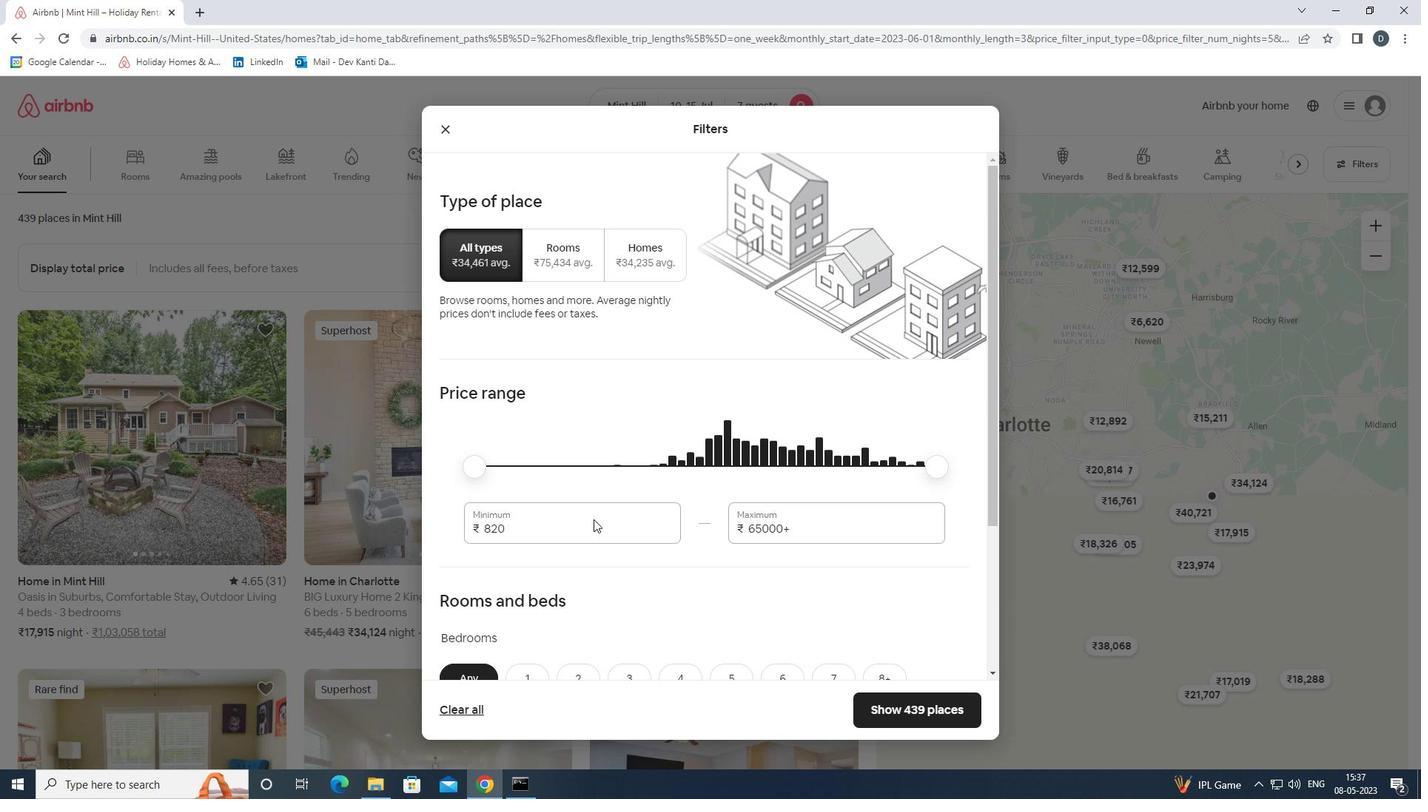 
Action: Mouse pressed left at (587, 524)
Screenshot: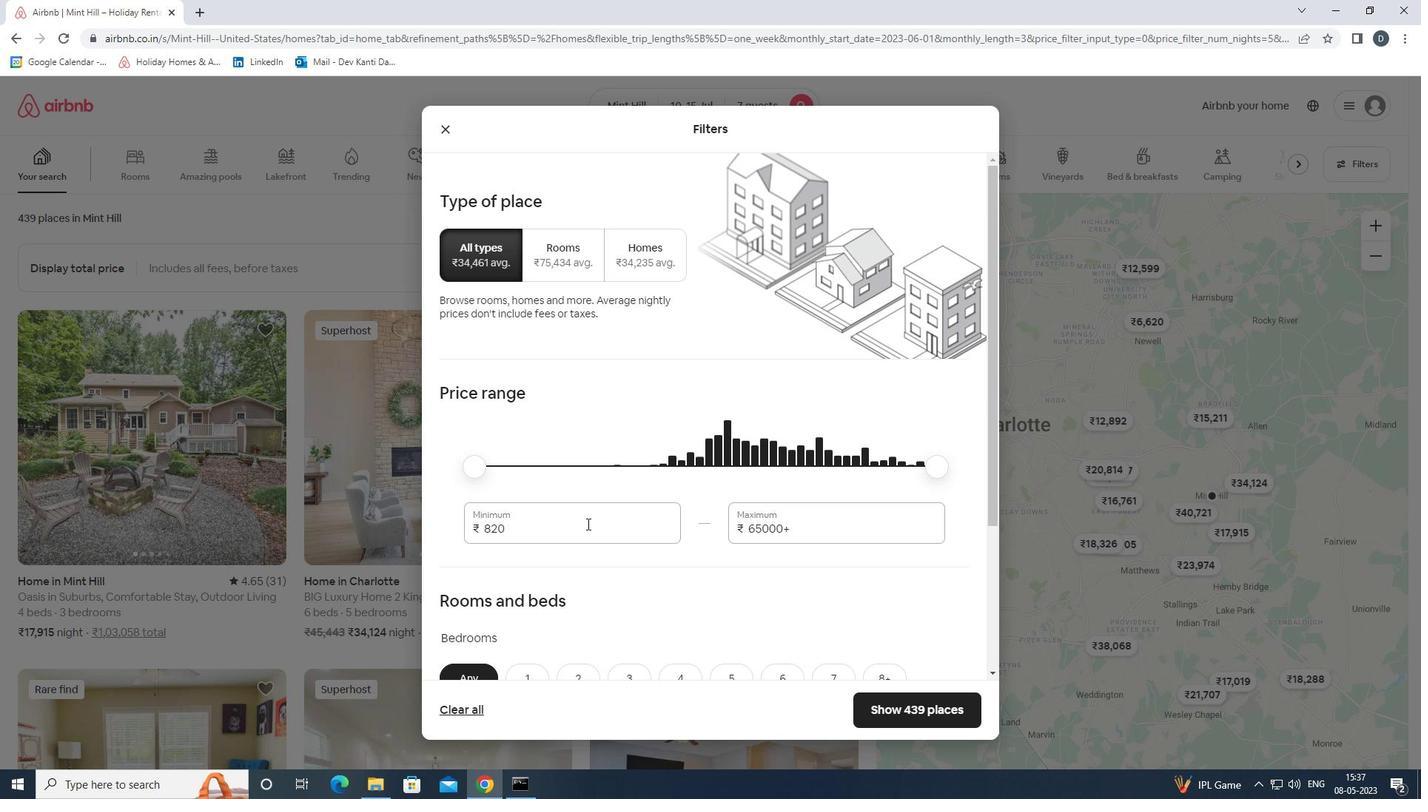 
Action: Mouse pressed left at (587, 524)
Screenshot: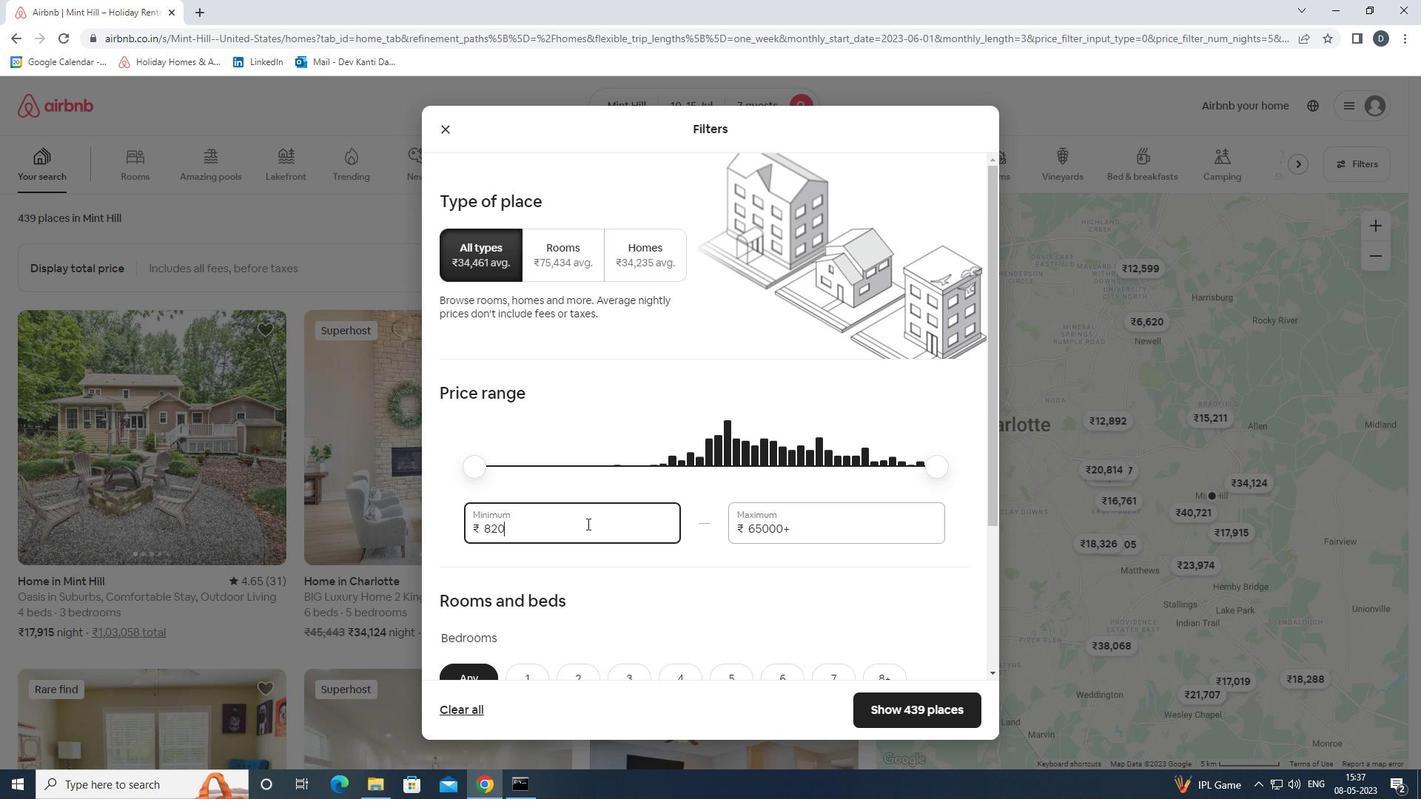 
Action: Mouse moved to (591, 506)
Screenshot: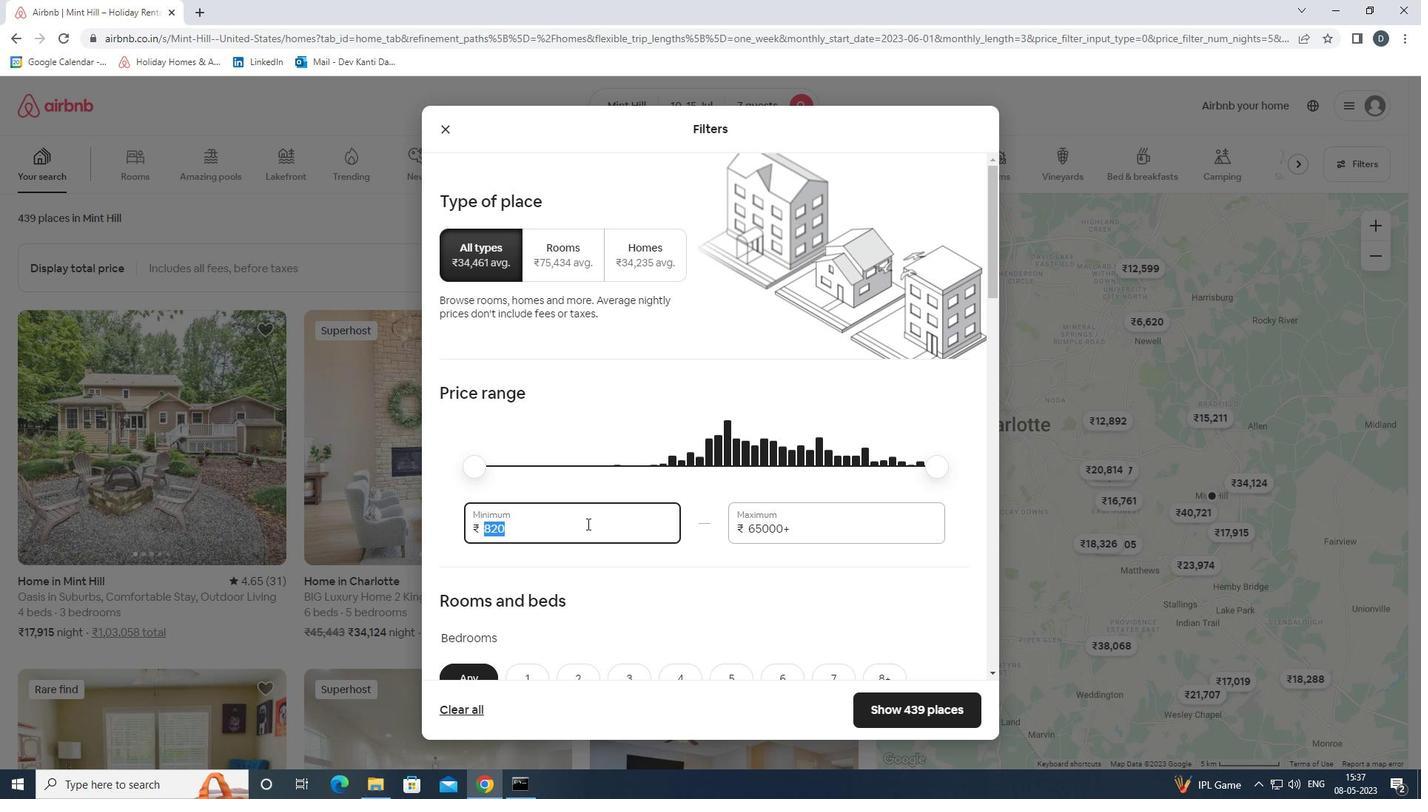 
Action: Key pressed 10000<Key.tab>15000
Screenshot: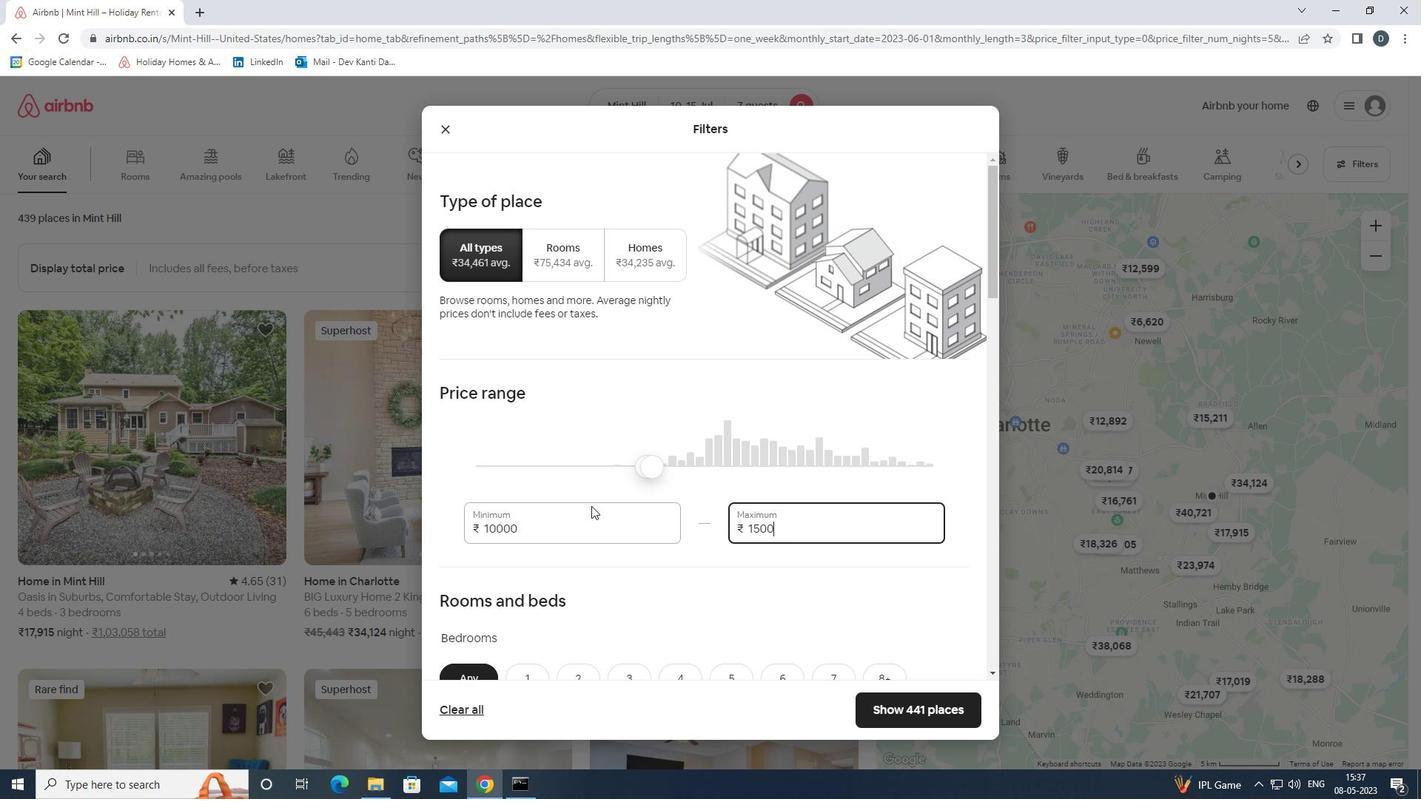 
Action: Mouse moved to (594, 509)
Screenshot: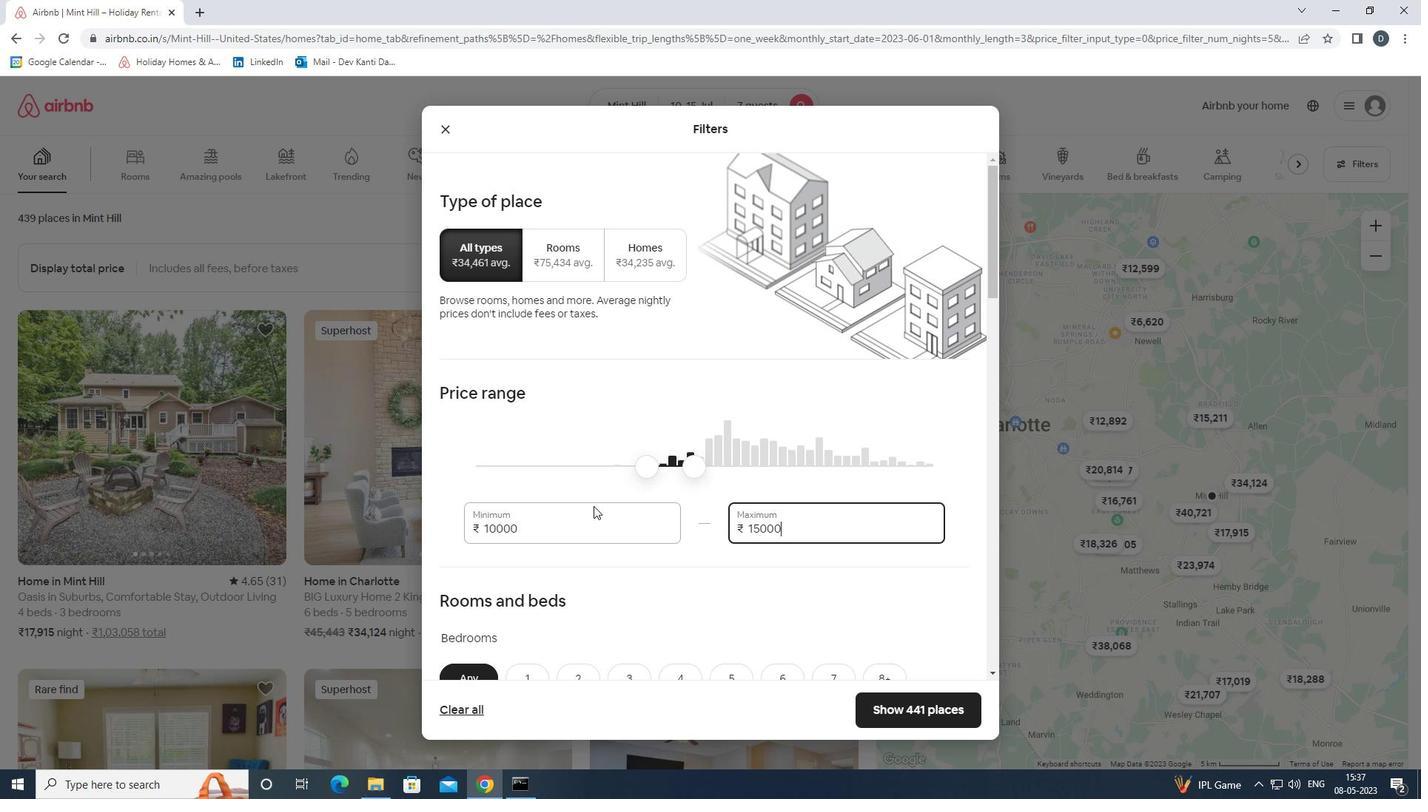 
Action: Mouse scrolled (594, 508) with delta (0, 0)
Screenshot: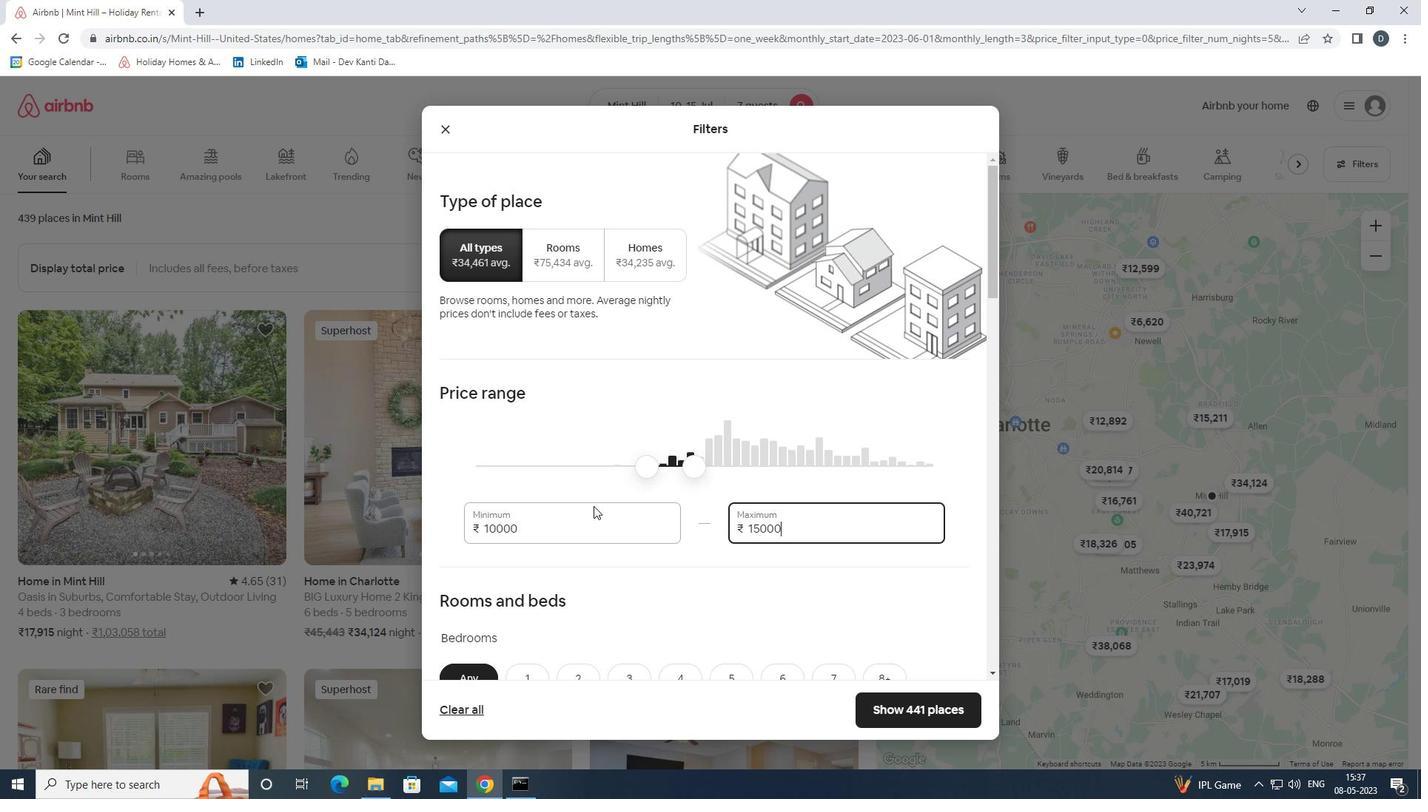 
Action: Mouse moved to (594, 524)
Screenshot: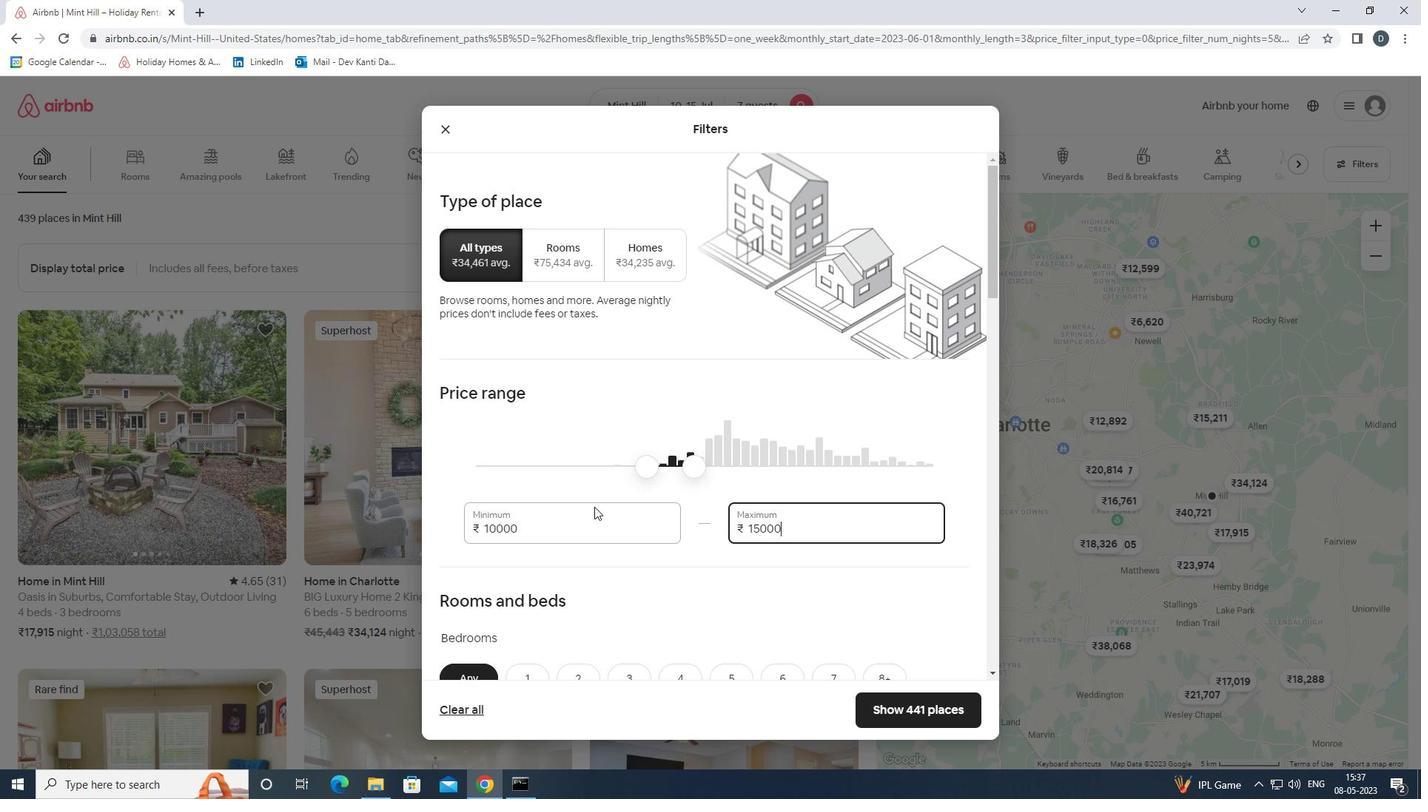 
Action: Mouse scrolled (594, 523) with delta (0, 0)
Screenshot: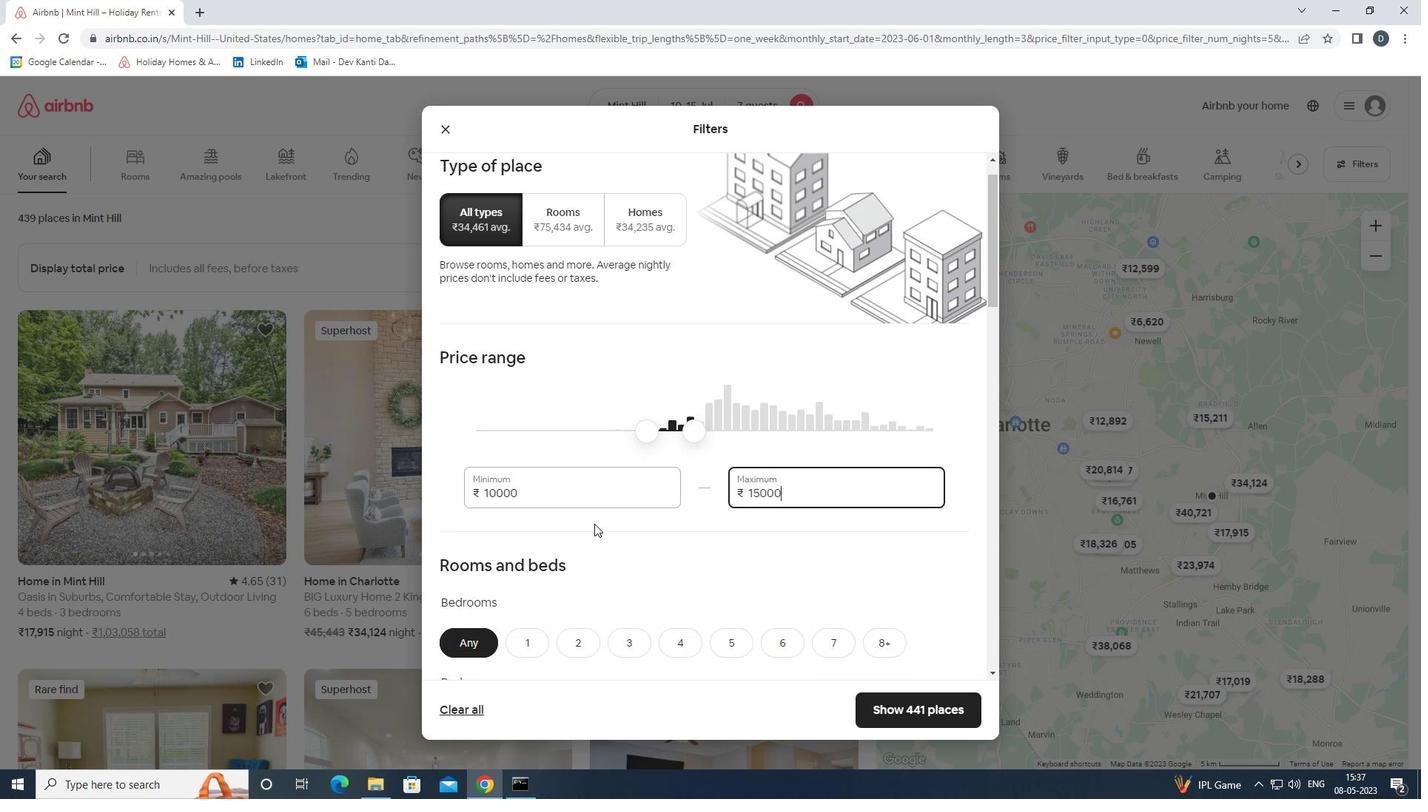 
Action: Mouse scrolled (594, 523) with delta (0, 0)
Screenshot: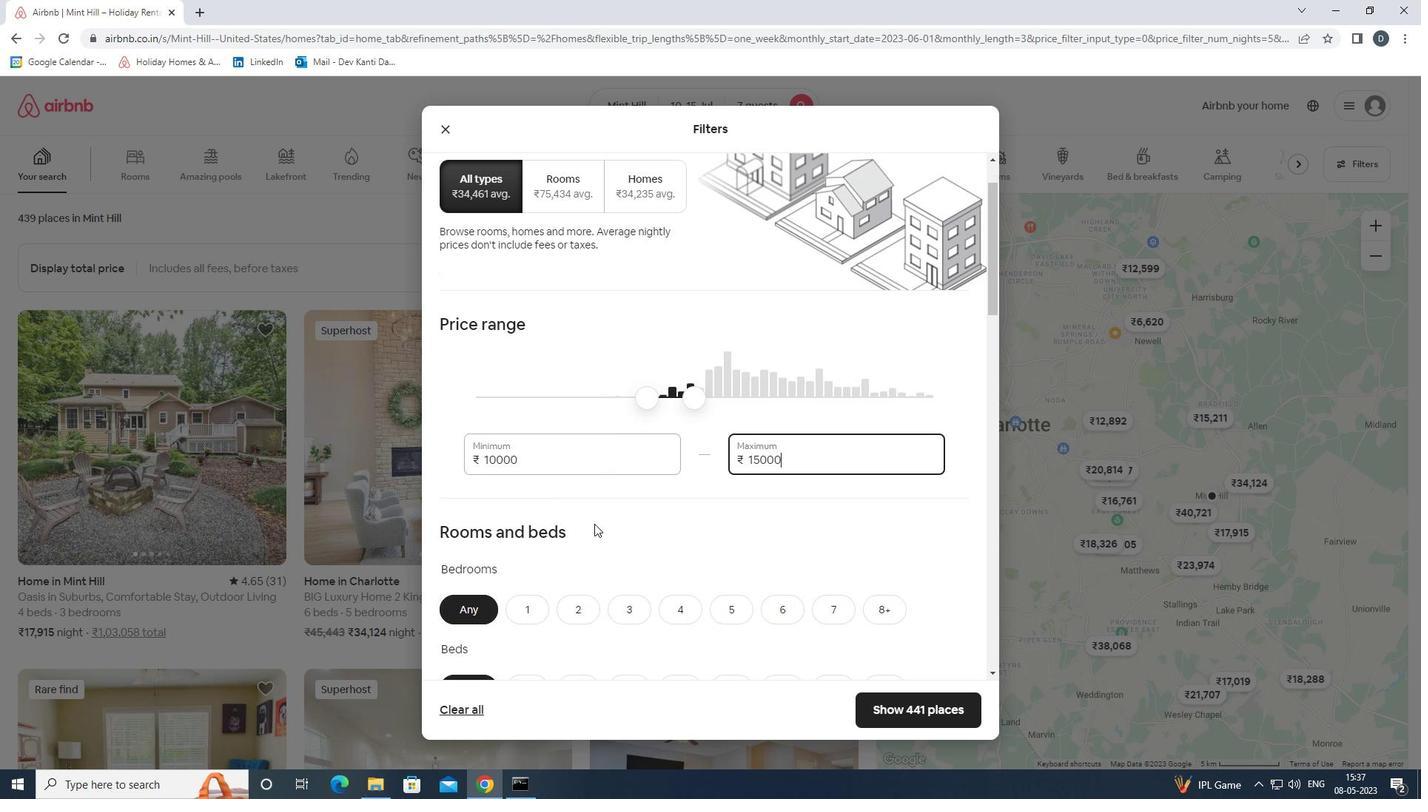 
Action: Mouse moved to (596, 524)
Screenshot: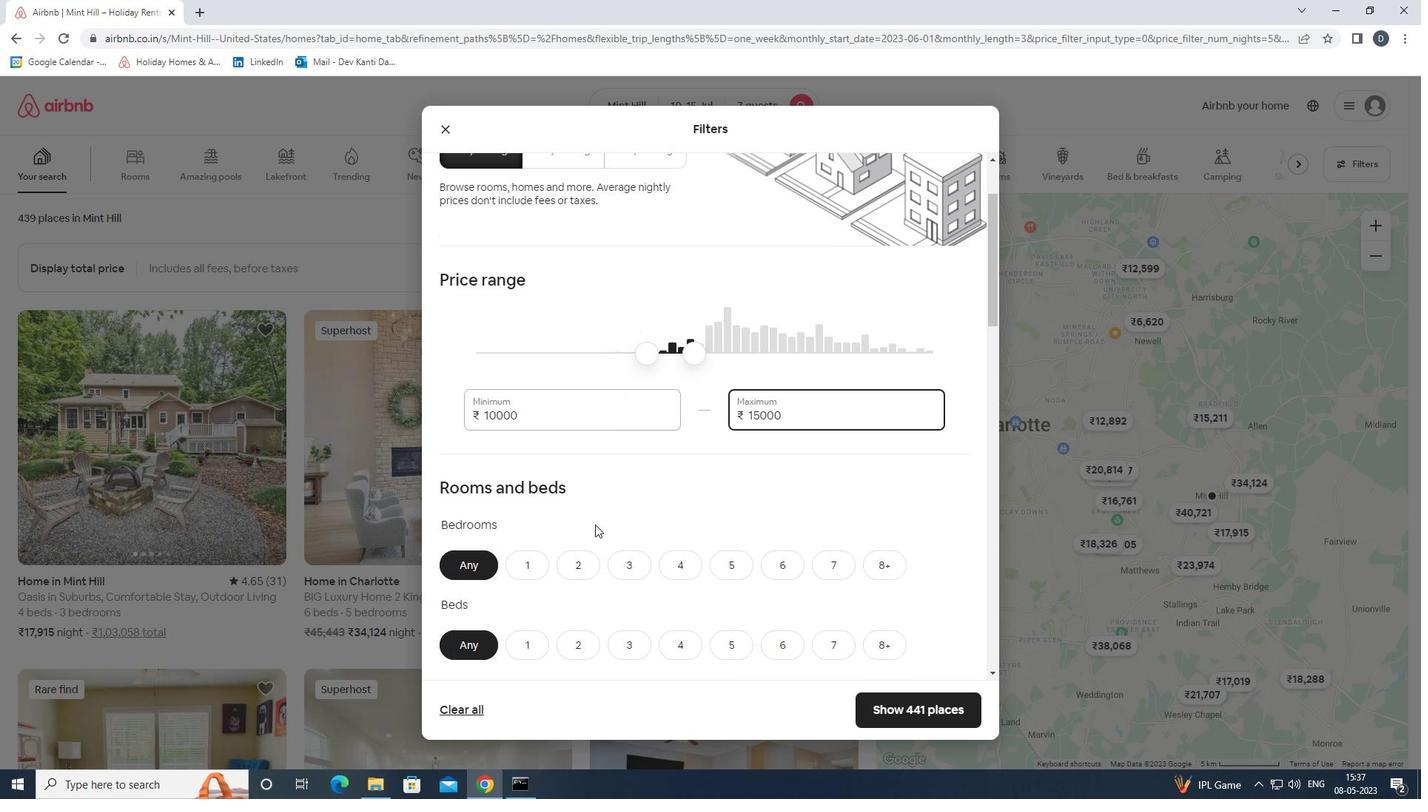
Action: Mouse scrolled (596, 524) with delta (0, 0)
Screenshot: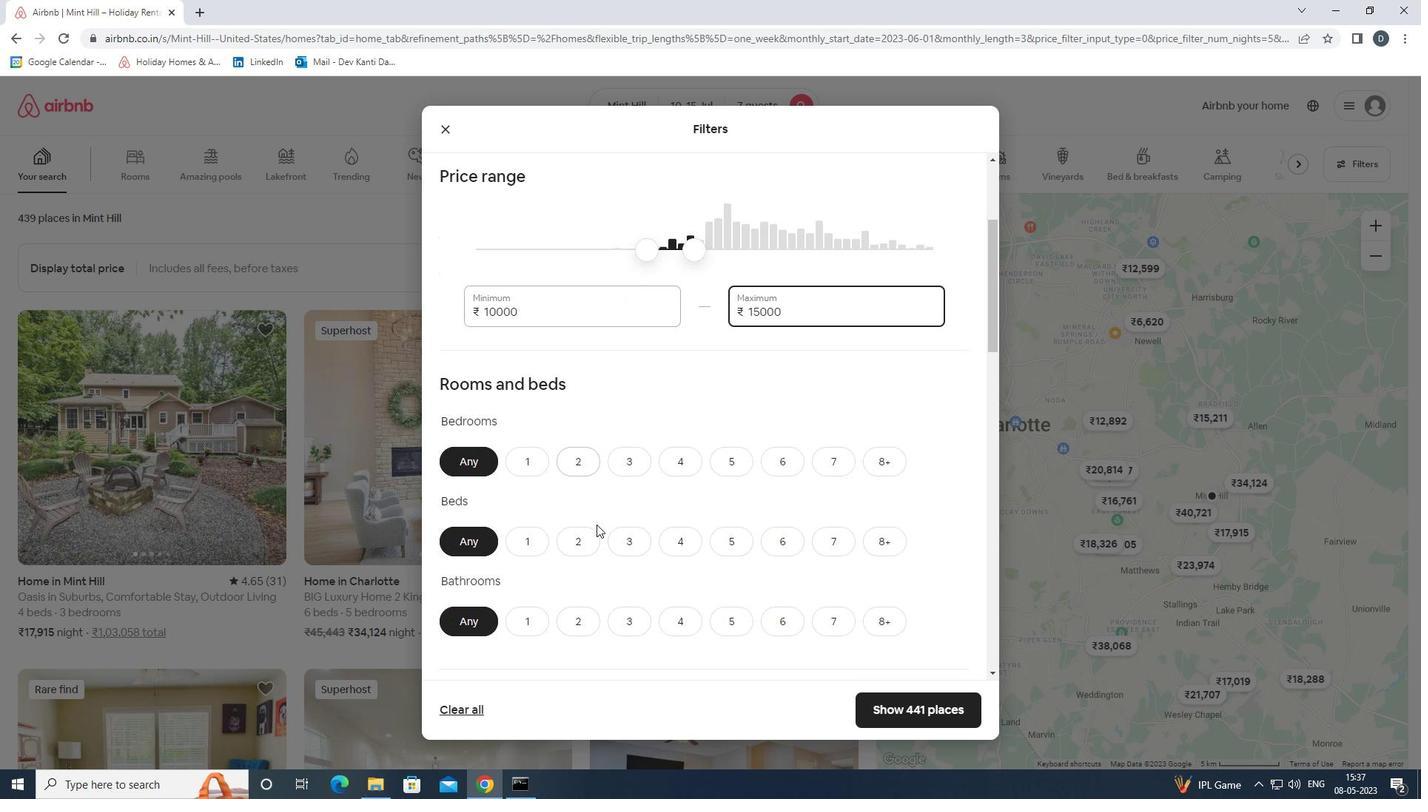 
Action: Mouse scrolled (596, 524) with delta (0, 0)
Screenshot: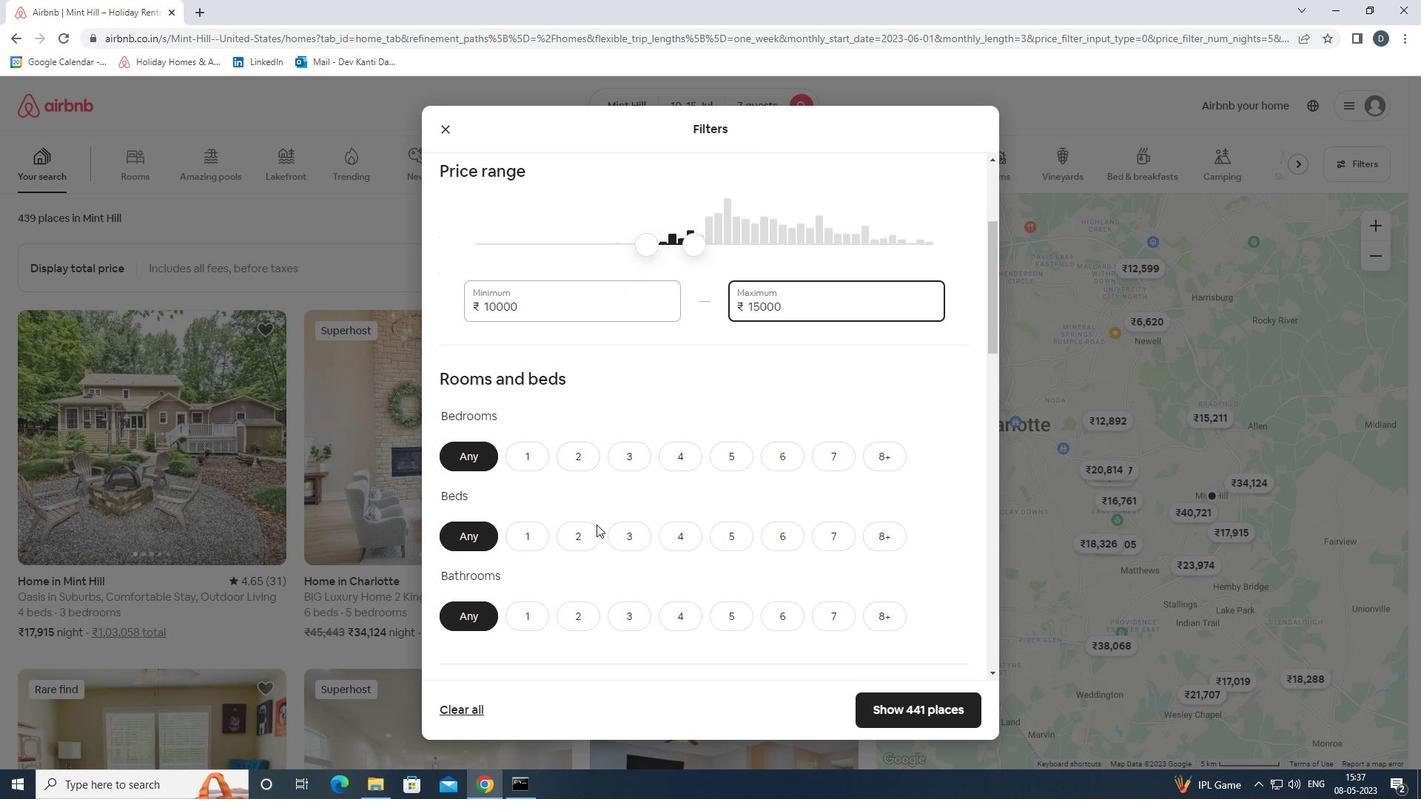 
Action: Mouse moved to (675, 309)
Screenshot: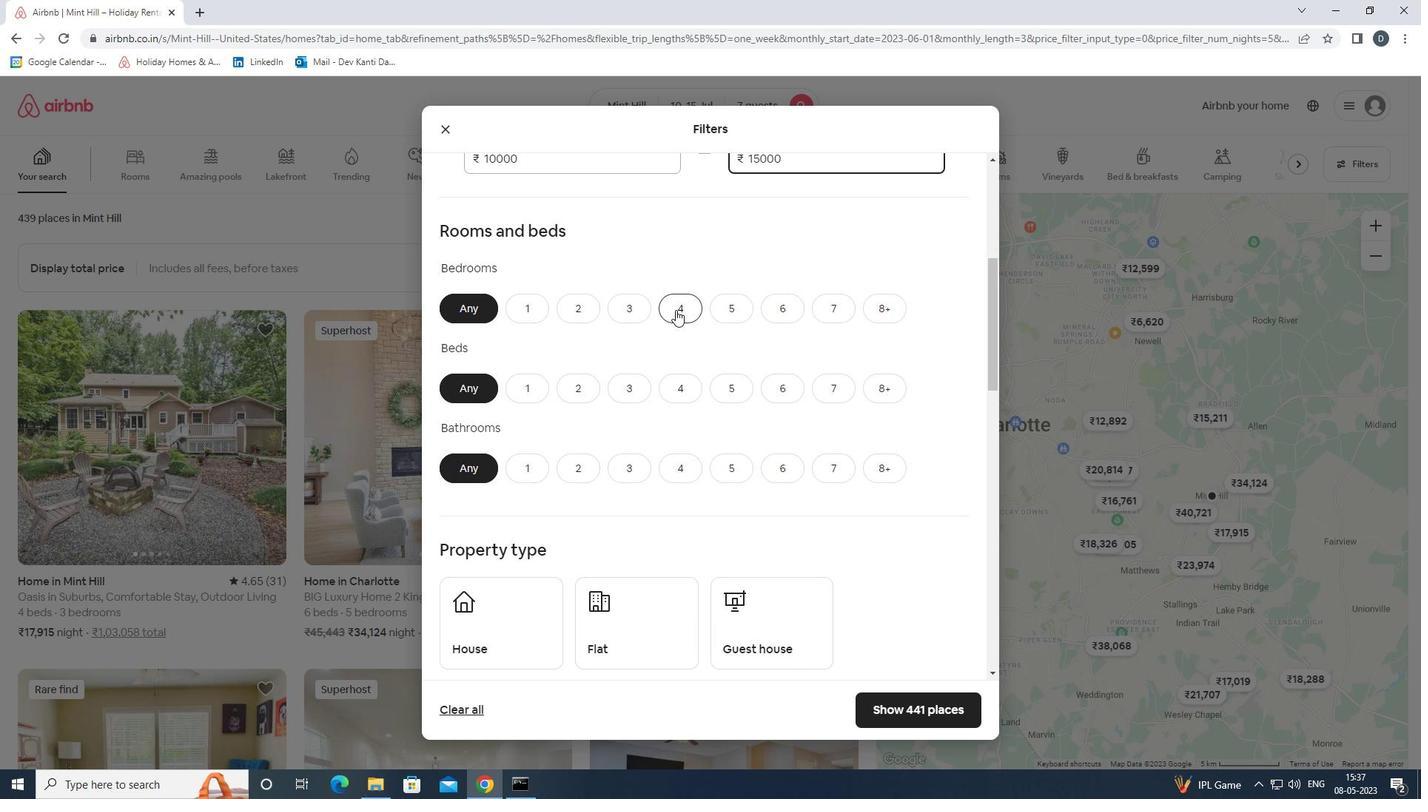 
Action: Mouse pressed left at (675, 309)
Screenshot: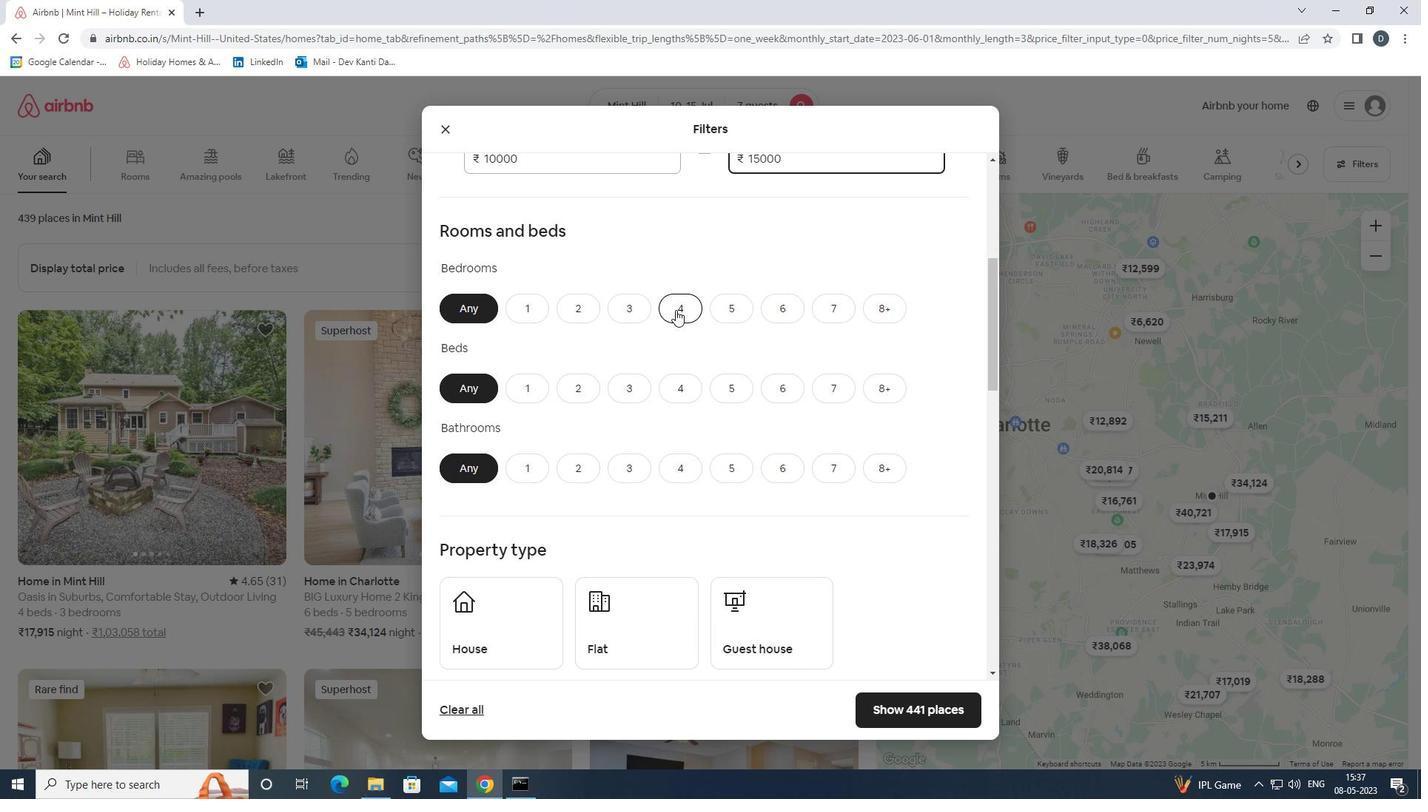 
Action: Mouse moved to (828, 387)
Screenshot: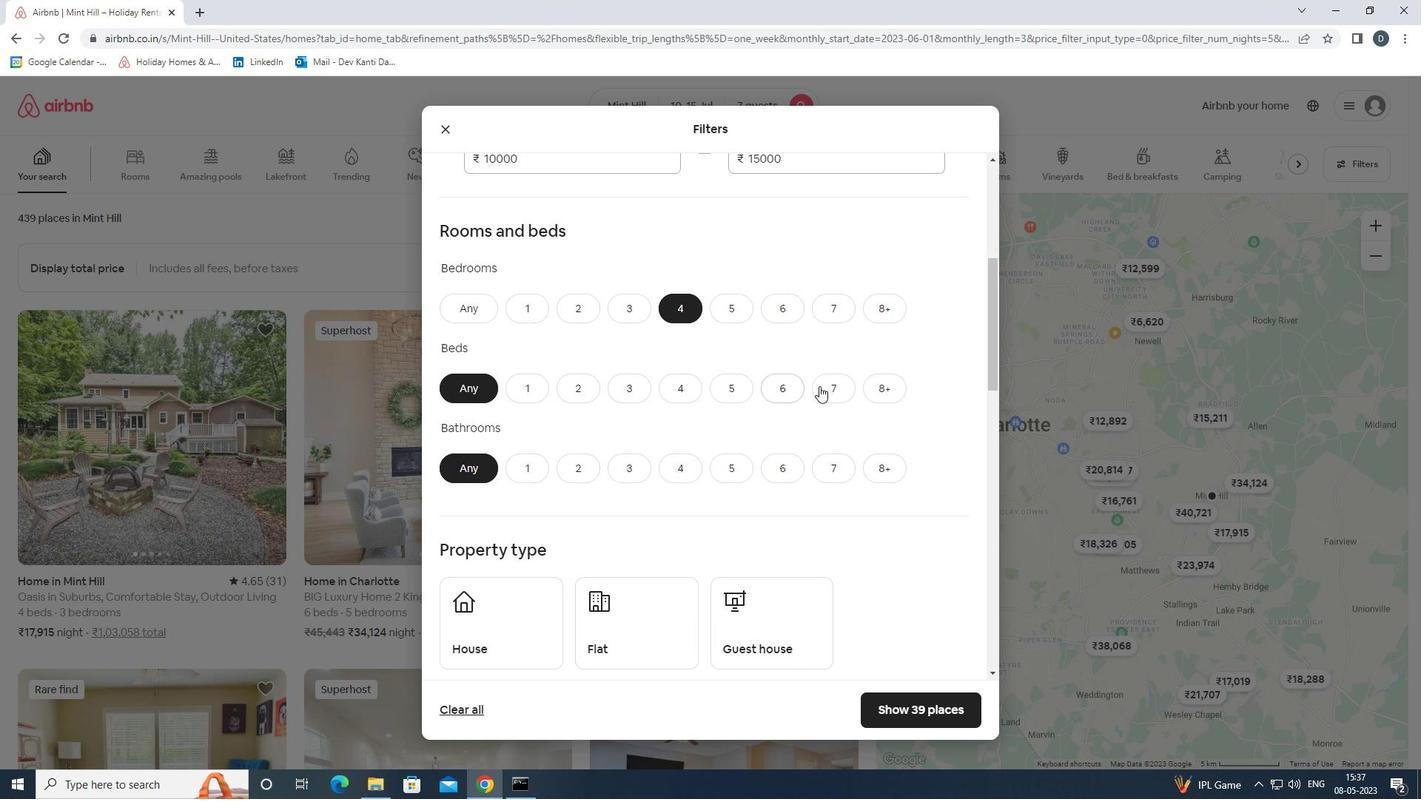 
Action: Mouse pressed left at (828, 387)
Screenshot: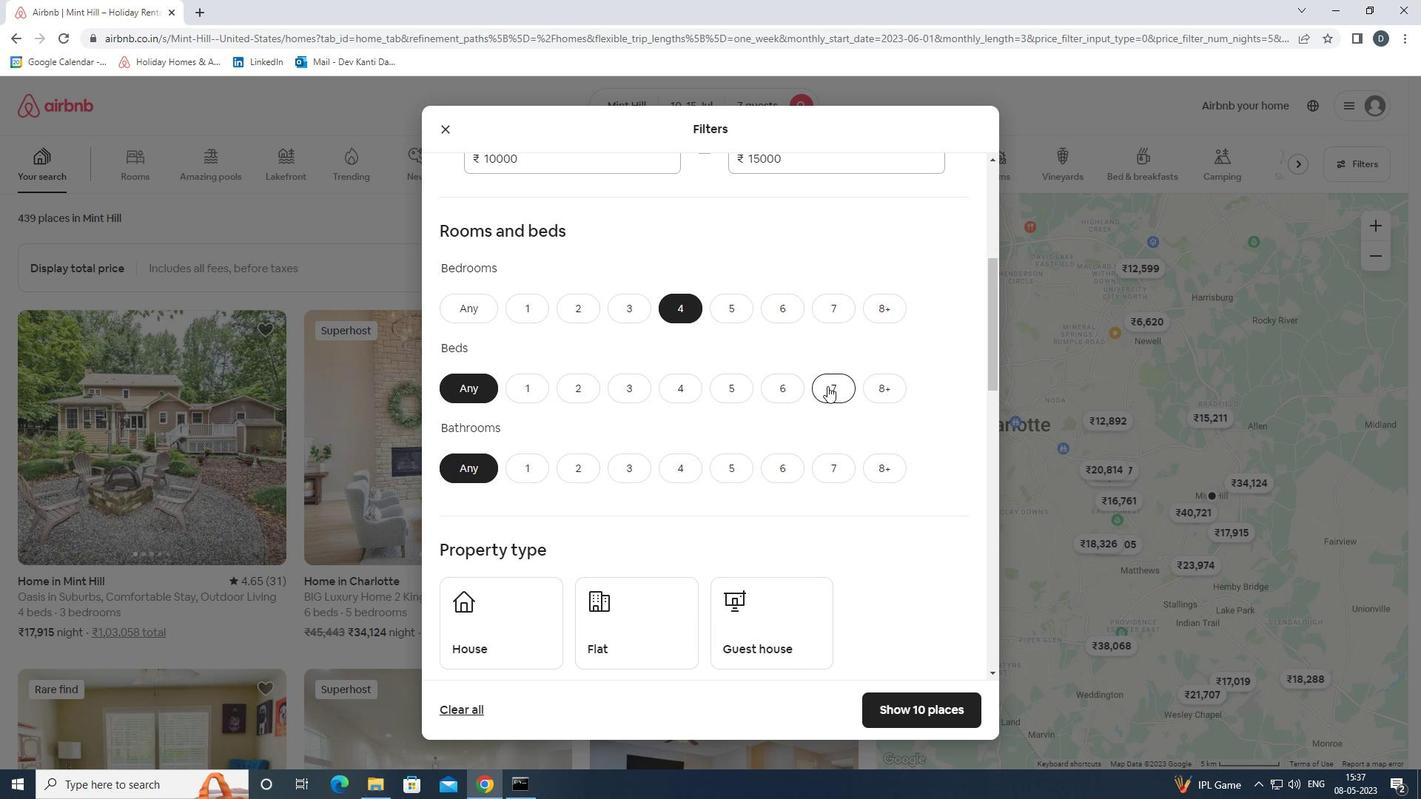 
Action: Mouse moved to (675, 463)
Screenshot: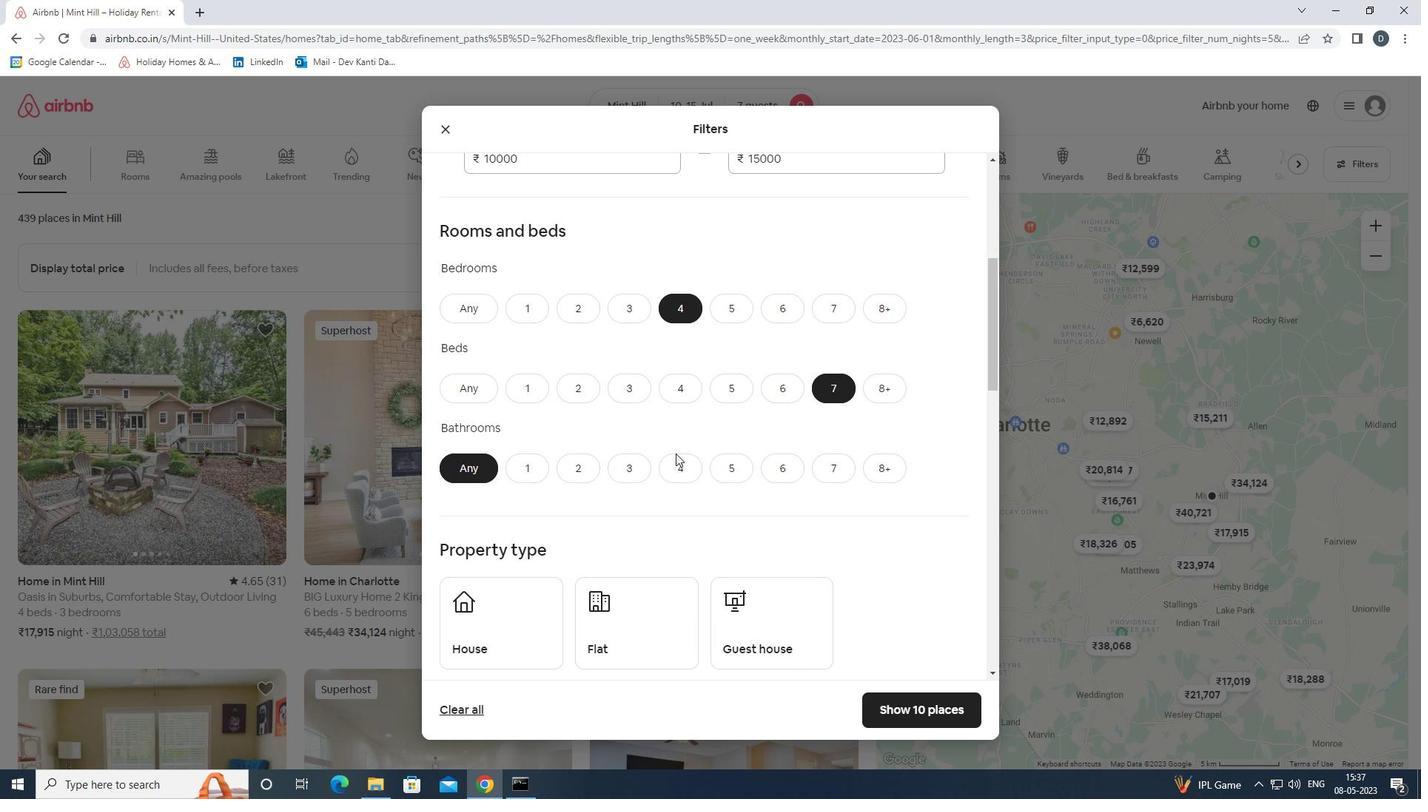 
Action: Mouse pressed left at (675, 463)
Screenshot: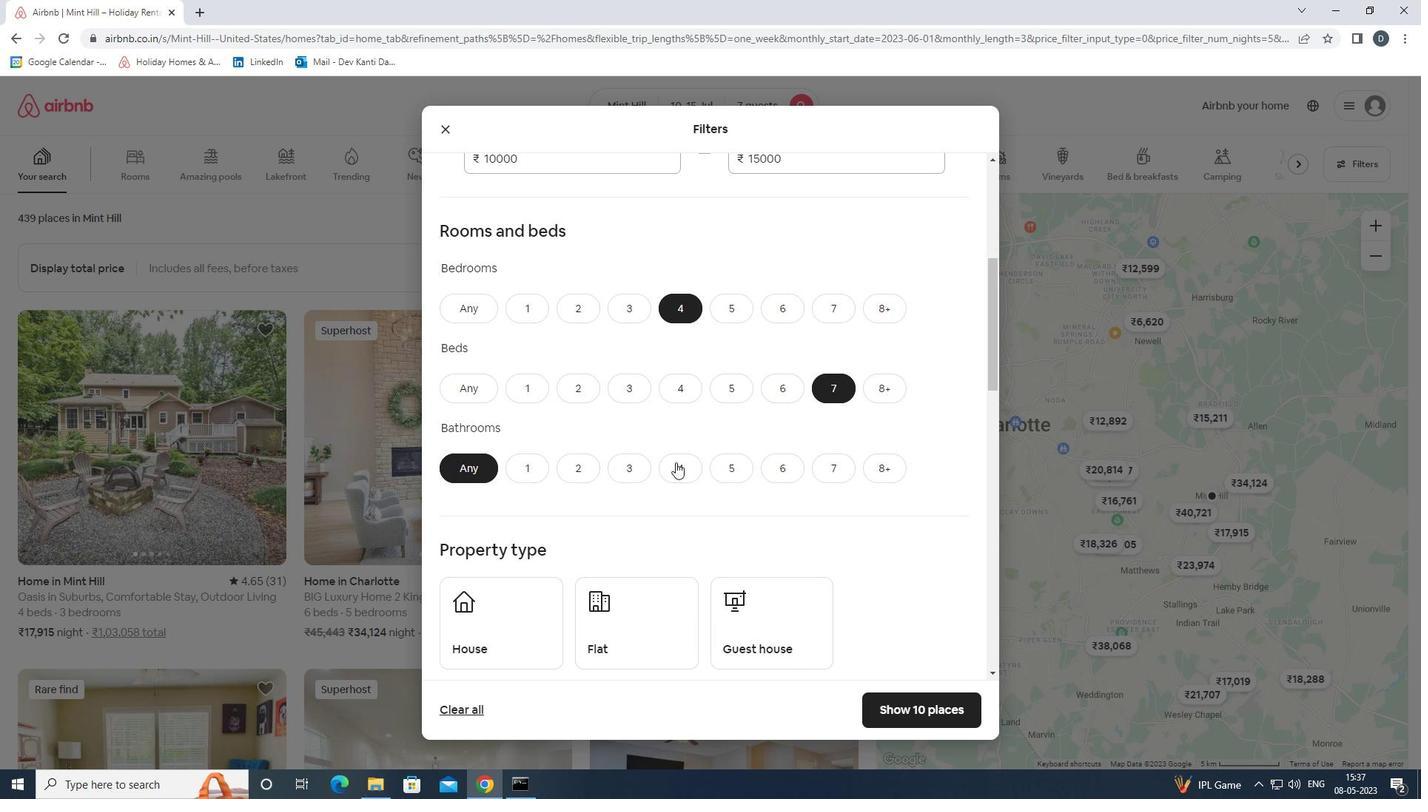 
Action: Mouse moved to (678, 462)
Screenshot: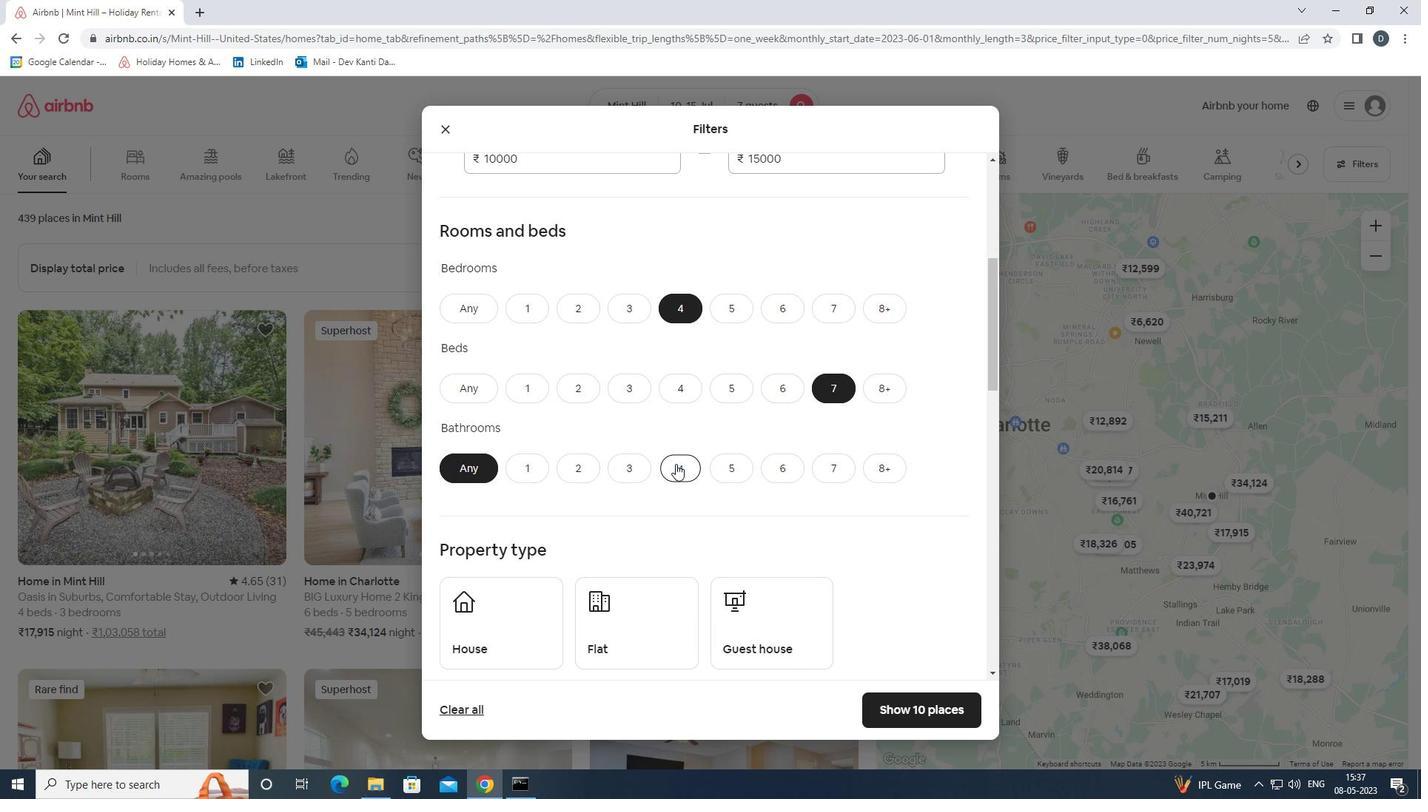 
Action: Mouse scrolled (678, 461) with delta (0, 0)
Screenshot: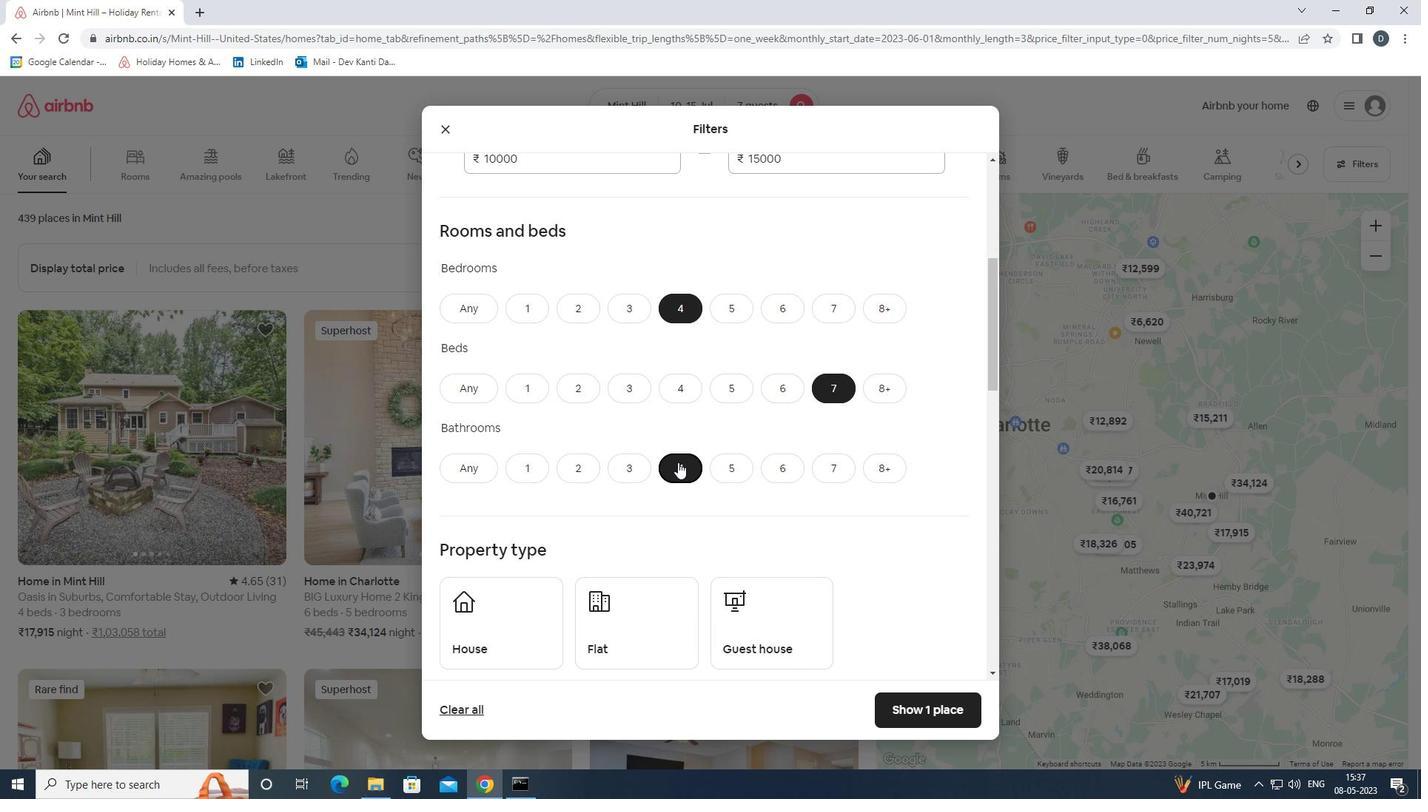 
Action: Mouse moved to (678, 462)
Screenshot: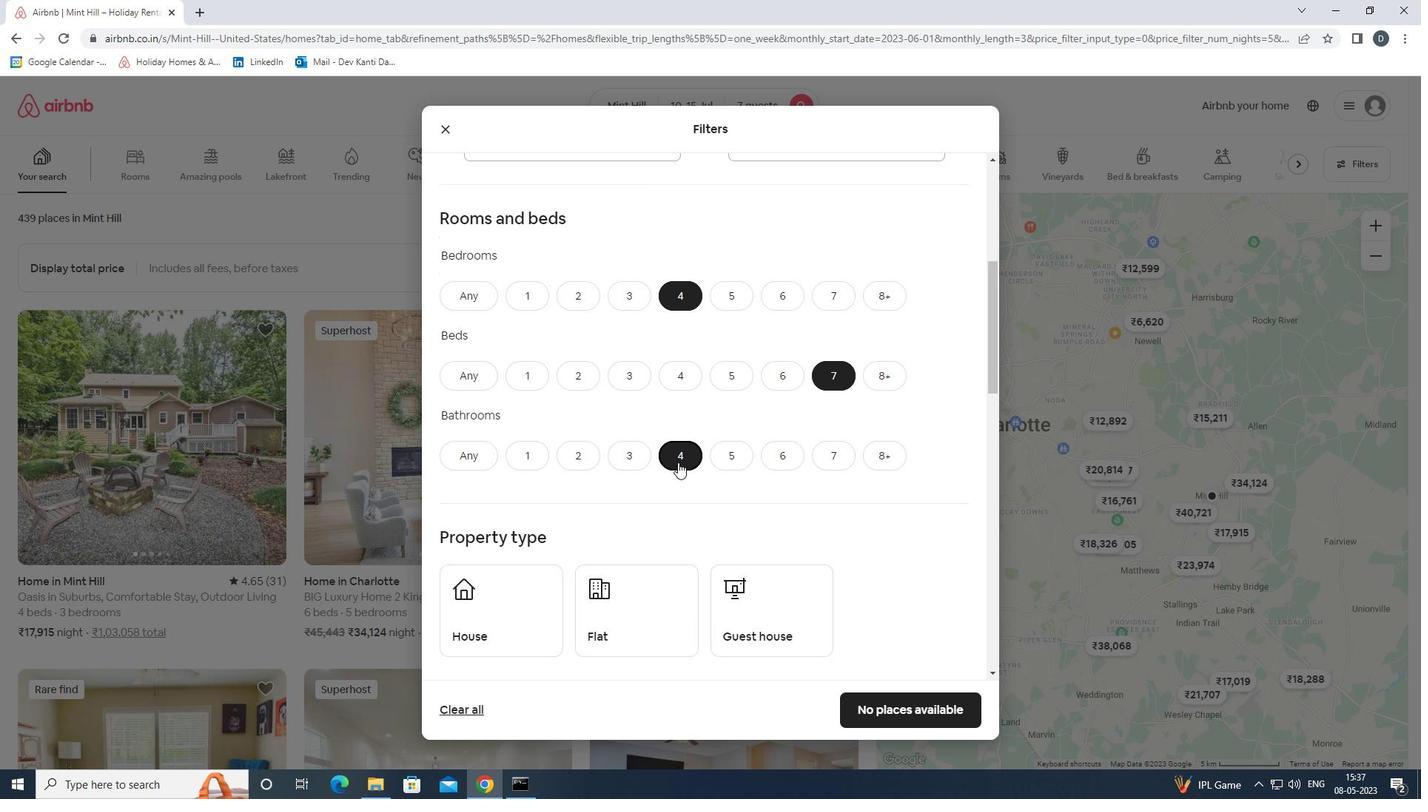 
Action: Mouse scrolled (678, 461) with delta (0, 0)
Screenshot: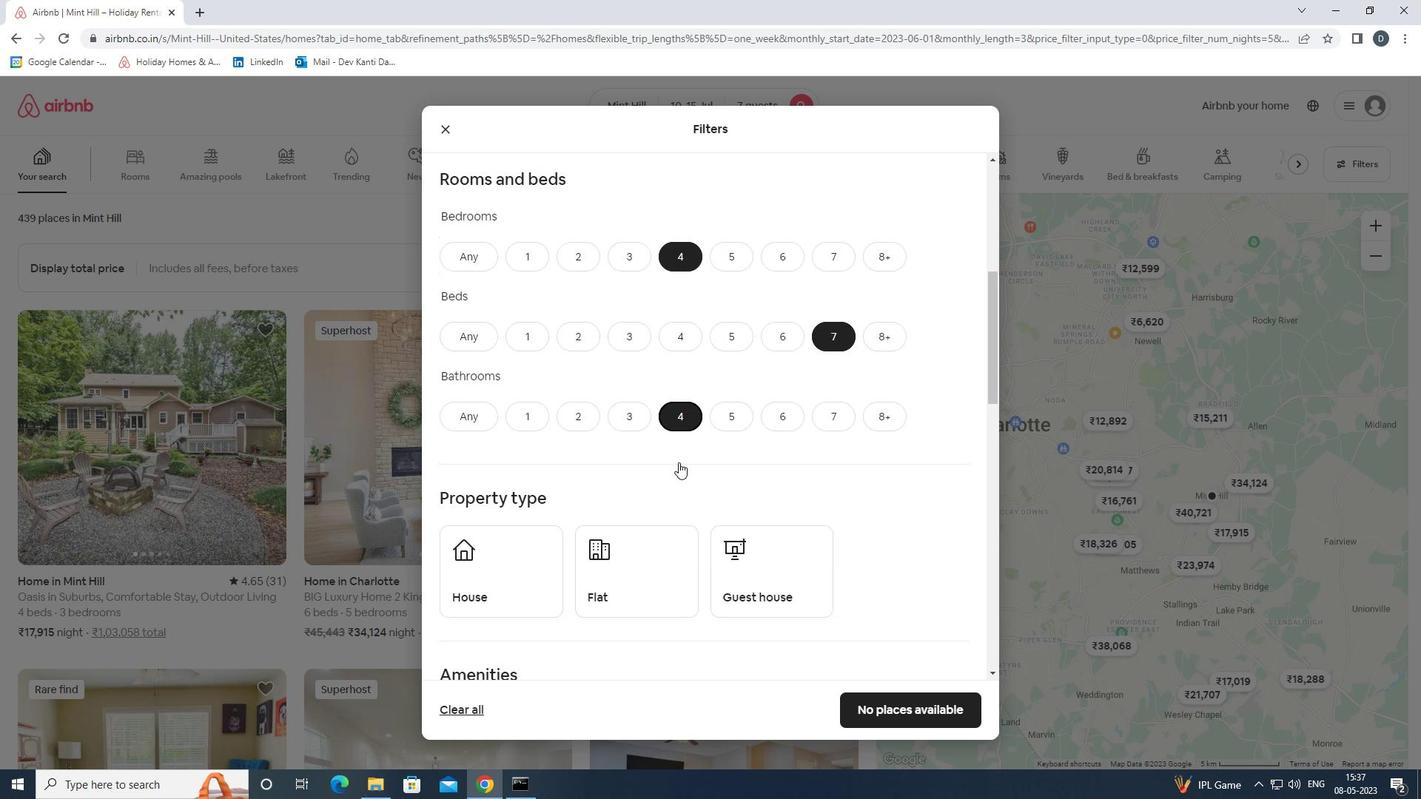 
Action: Mouse moved to (526, 476)
Screenshot: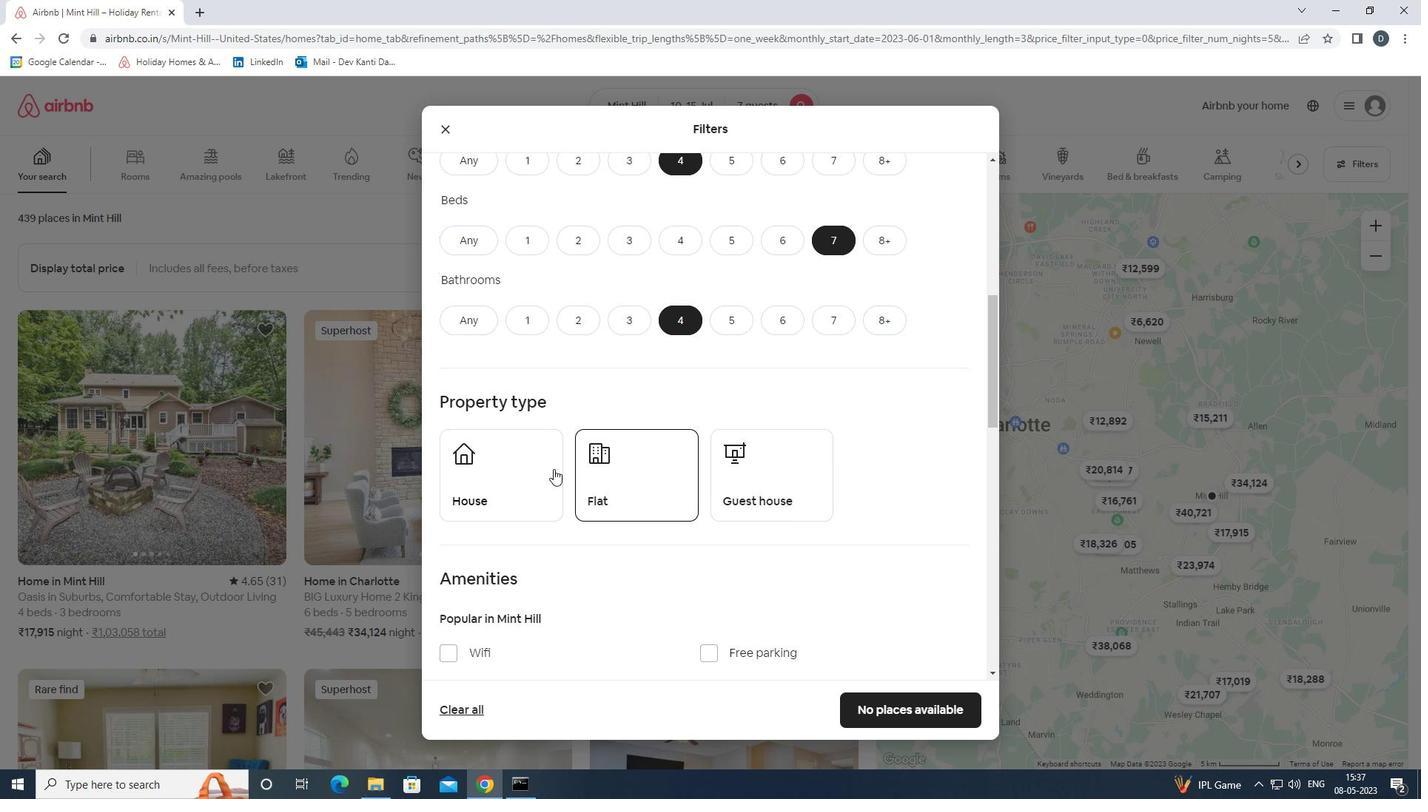 
Action: Mouse pressed left at (526, 476)
Screenshot: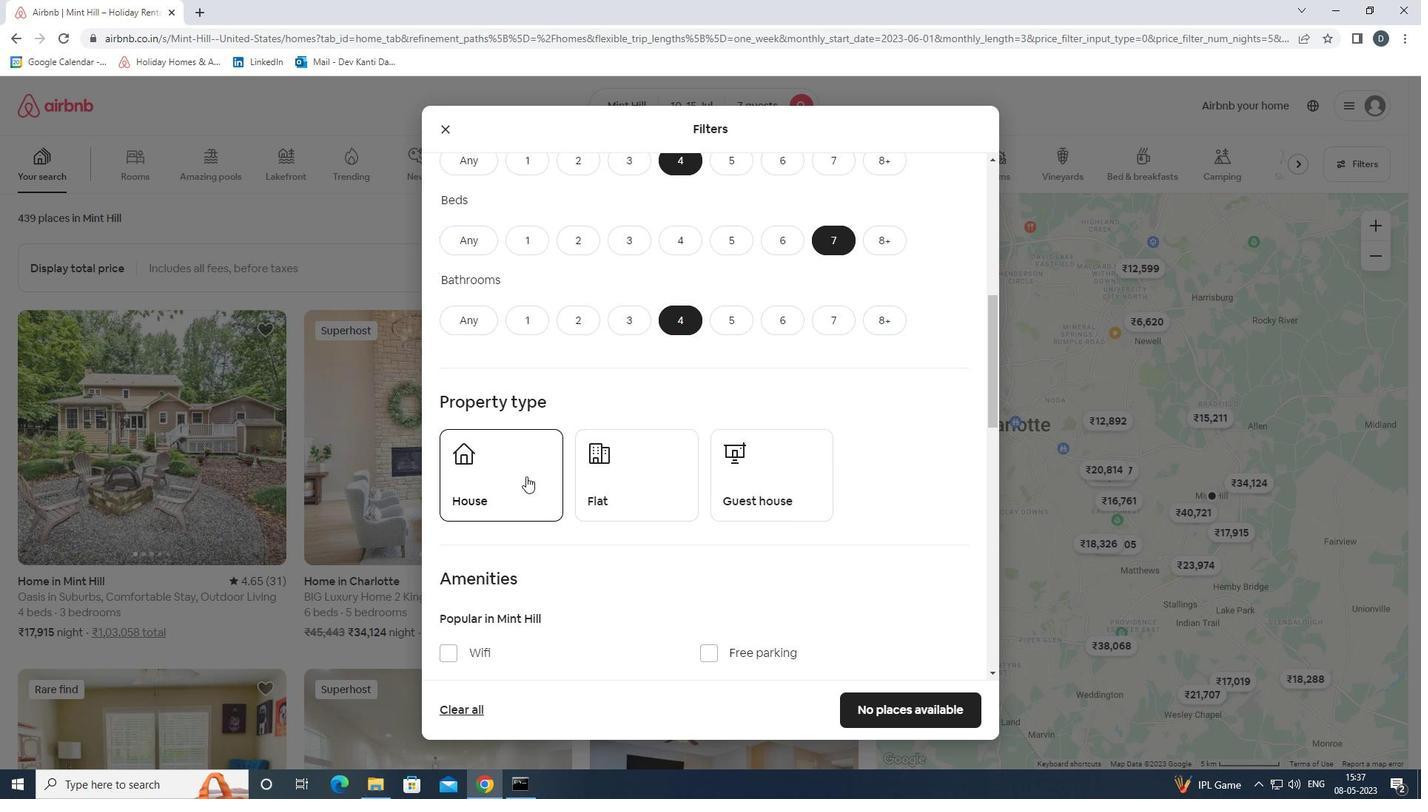 
Action: Mouse moved to (632, 462)
Screenshot: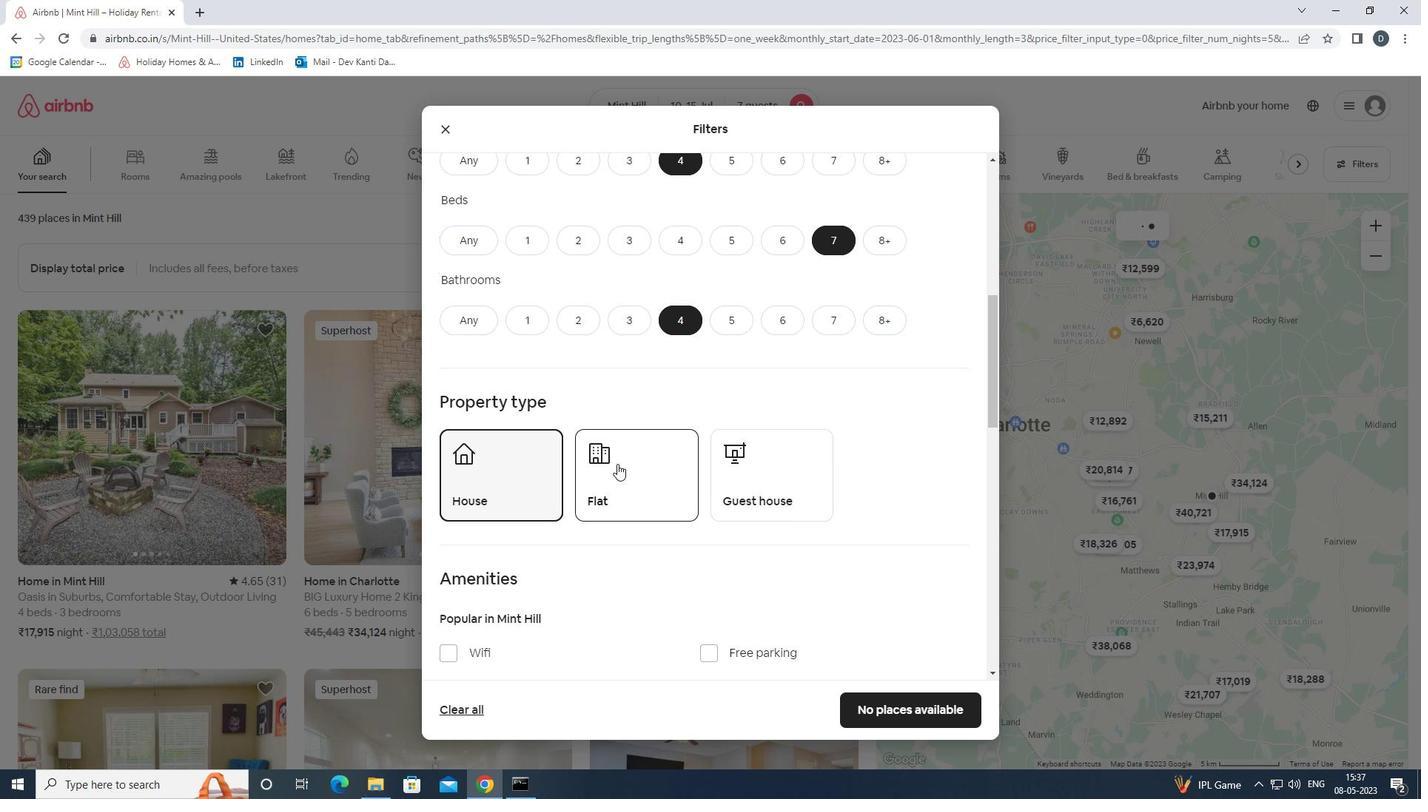 
Action: Mouse pressed left at (632, 462)
Screenshot: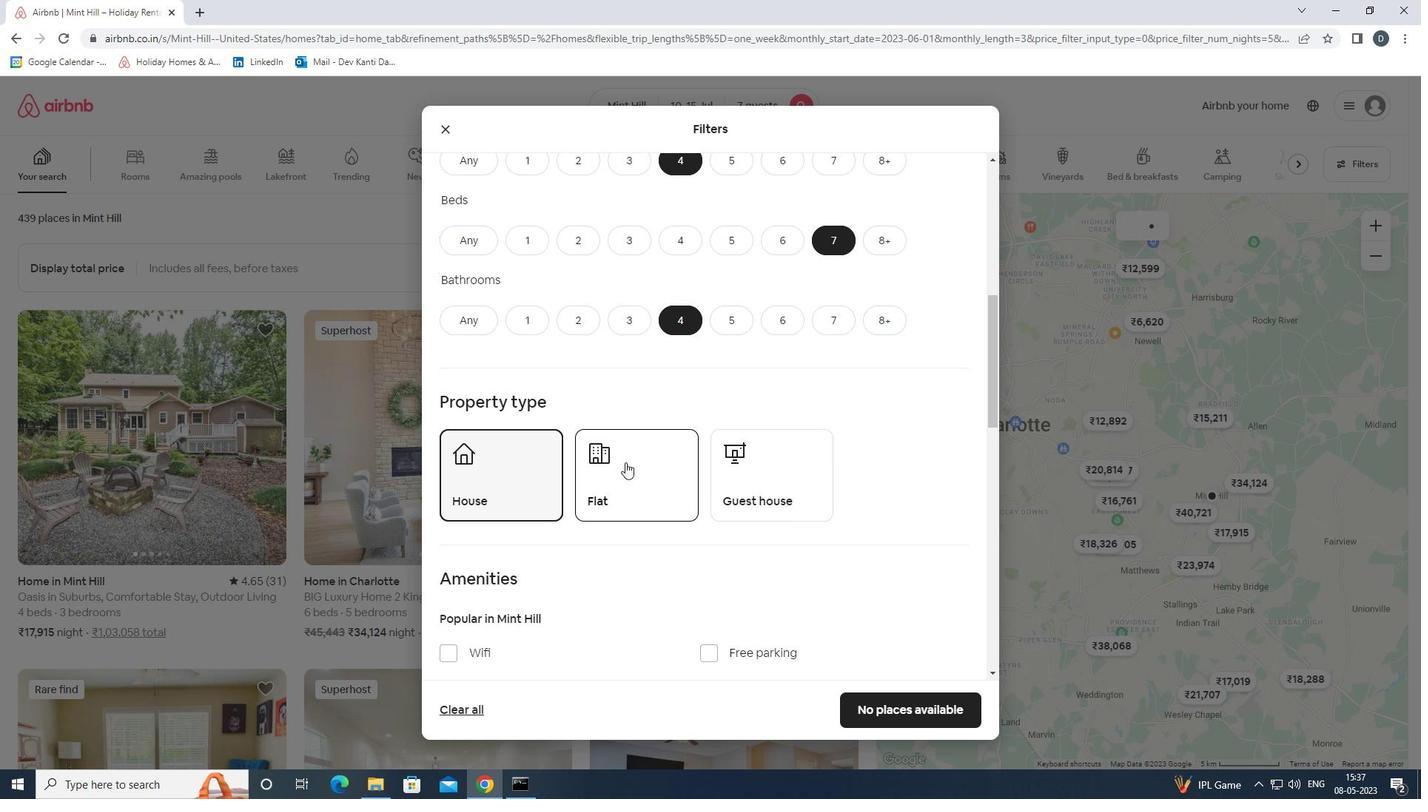 
Action: Mouse moved to (758, 461)
Screenshot: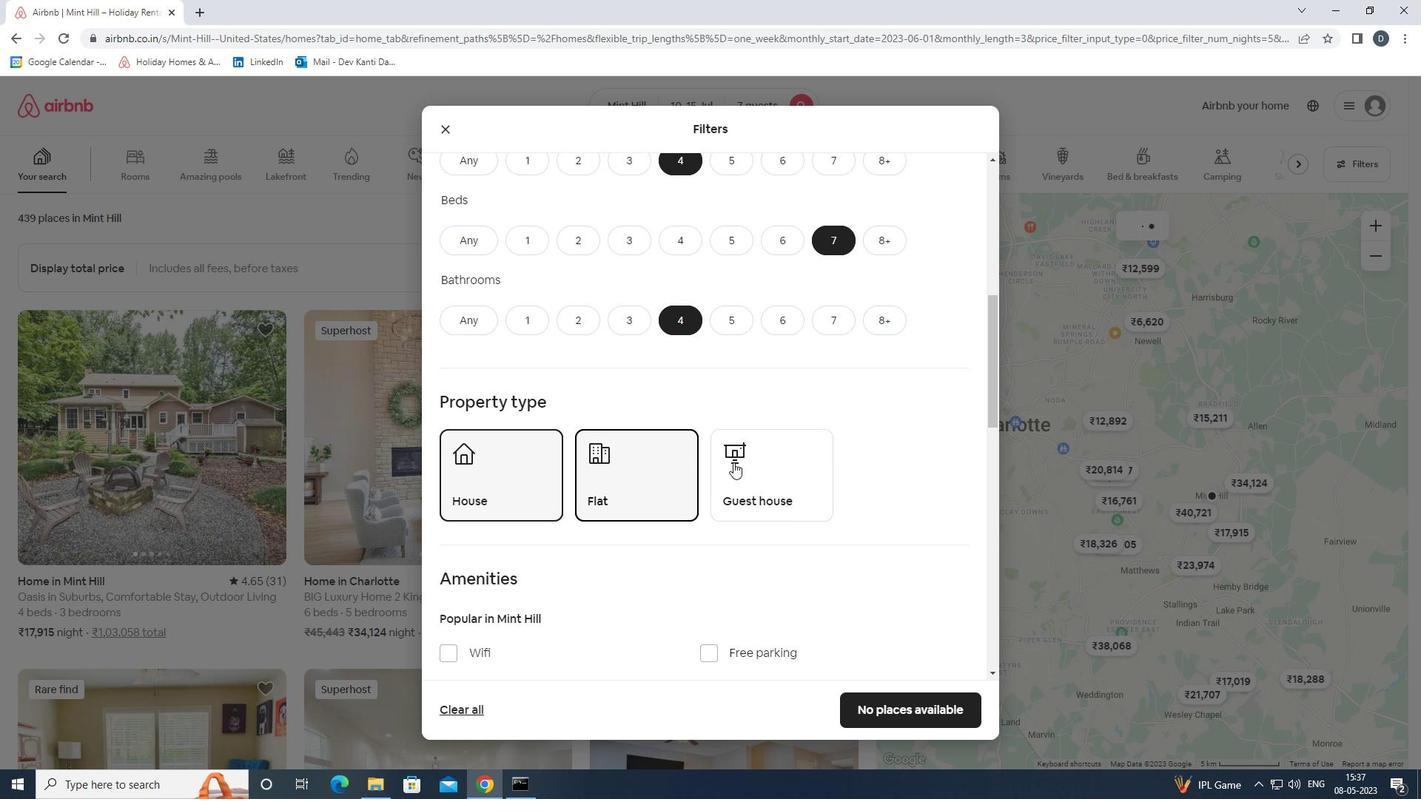 
Action: Mouse pressed left at (758, 461)
Screenshot: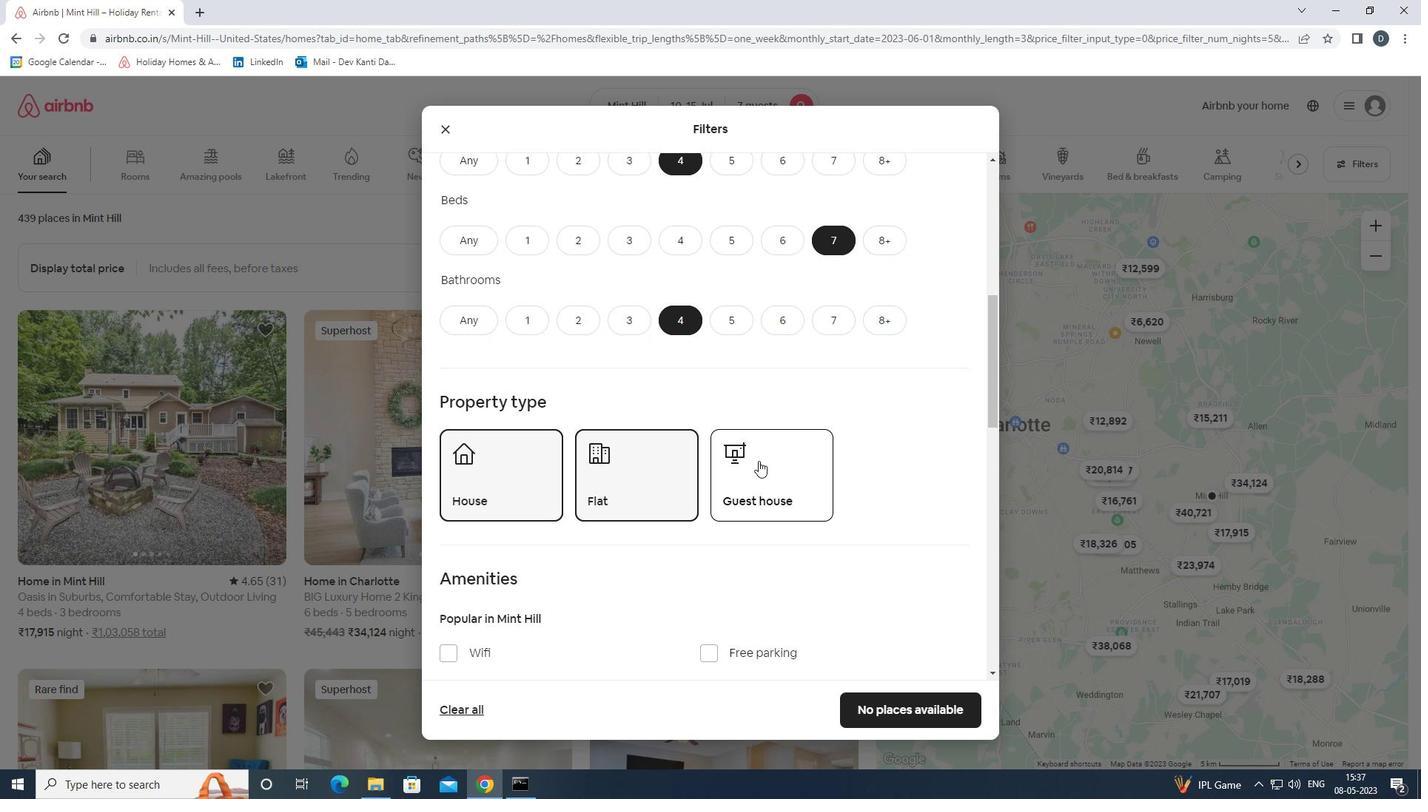 
Action: Mouse moved to (758, 460)
Screenshot: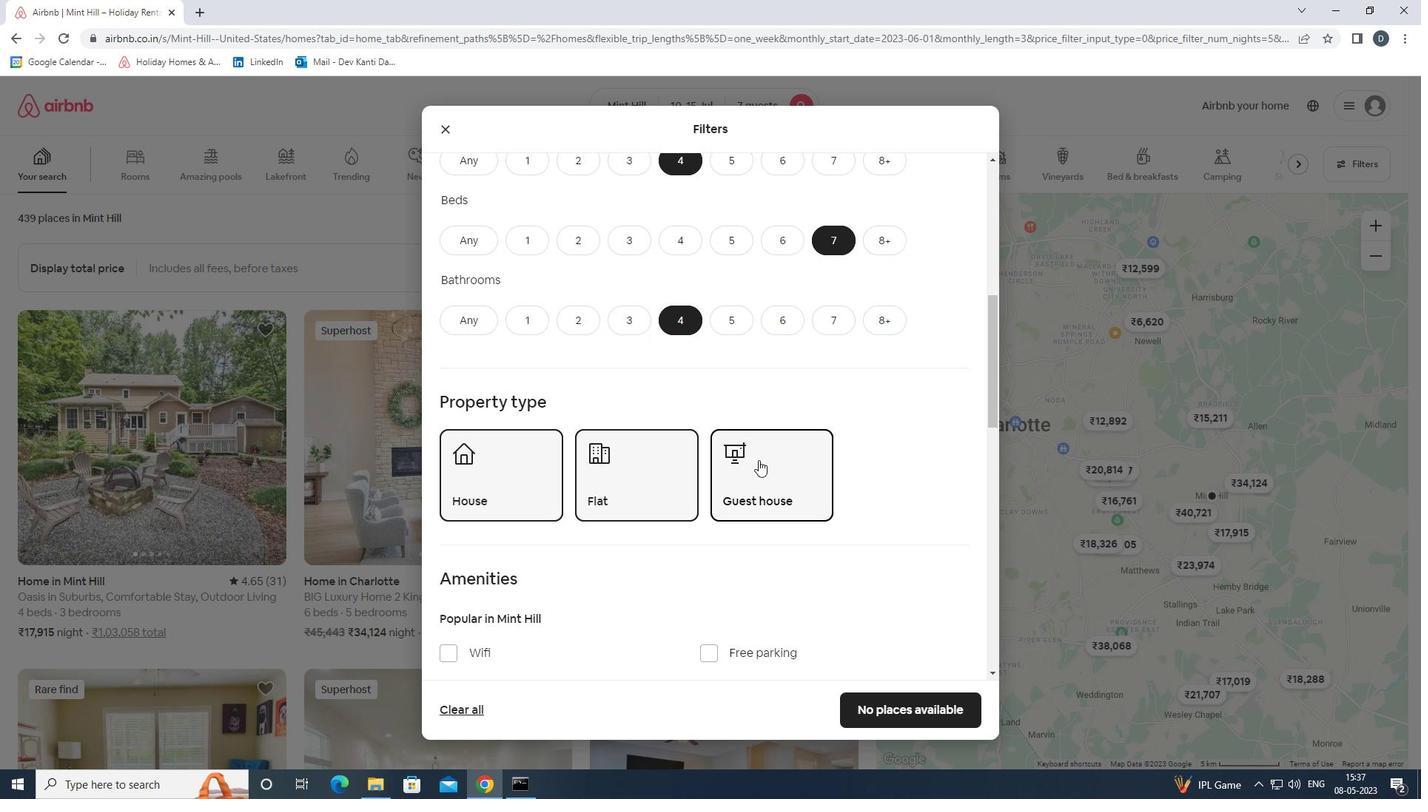 
Action: Mouse scrolled (758, 459) with delta (0, 0)
Screenshot: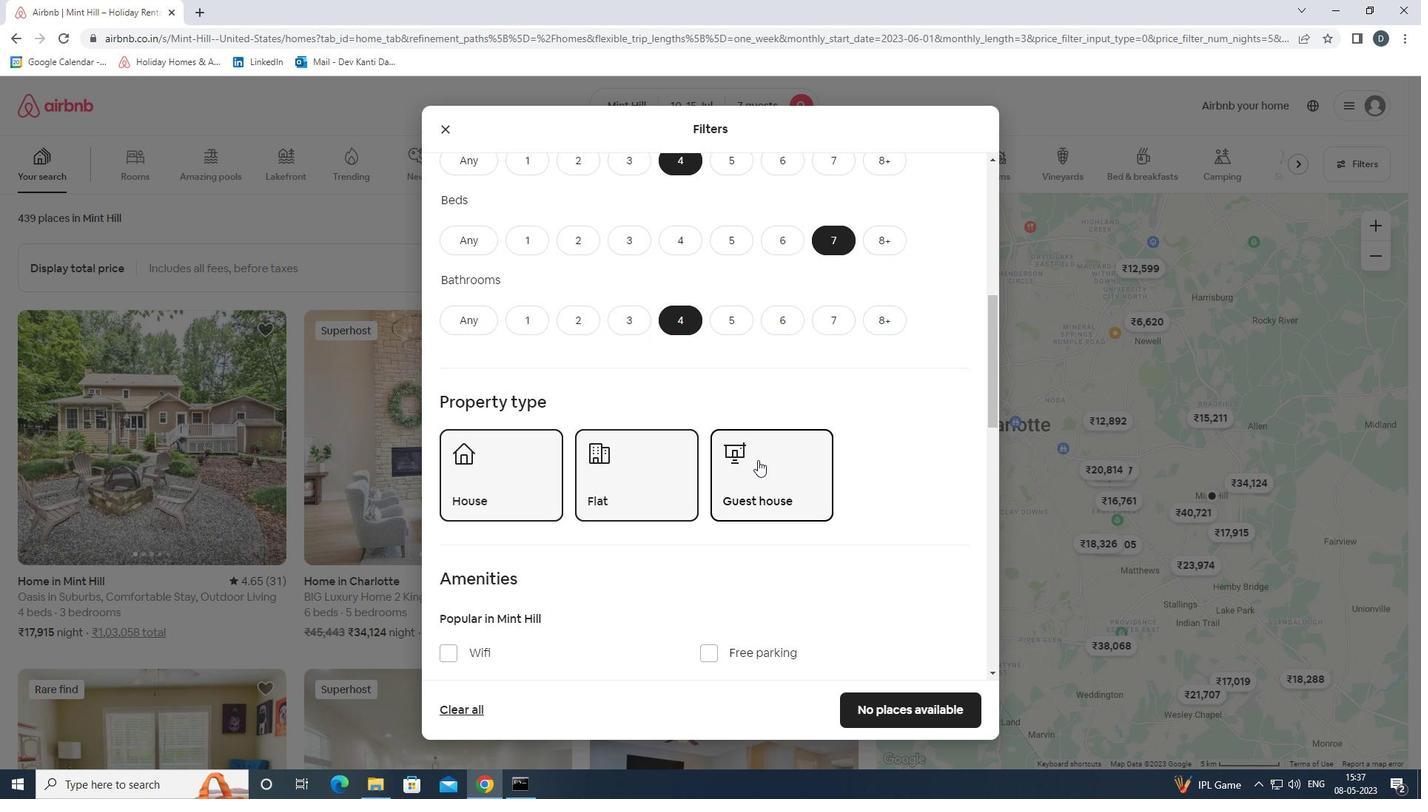 
Action: Mouse scrolled (758, 459) with delta (0, 0)
Screenshot: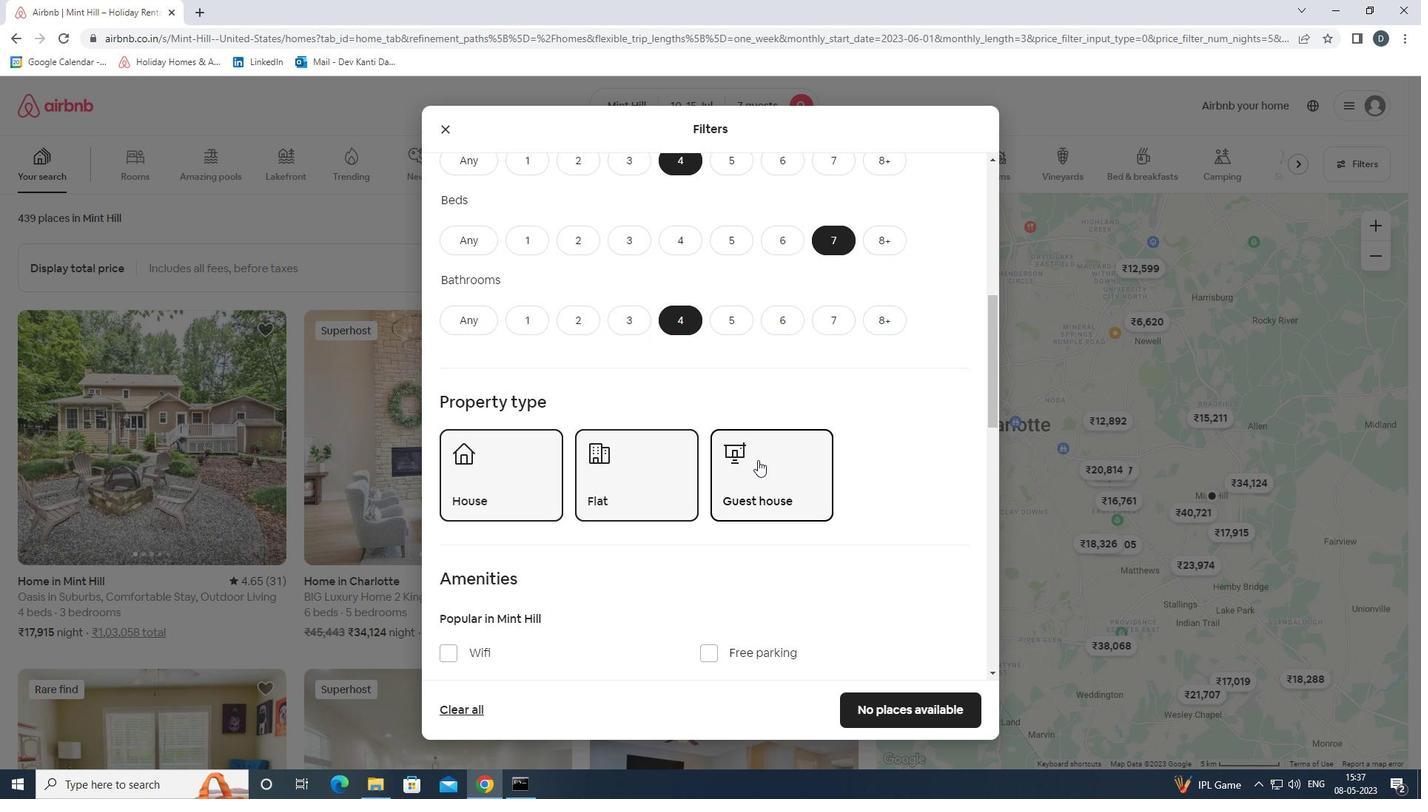 
Action: Mouse scrolled (758, 459) with delta (0, 0)
Screenshot: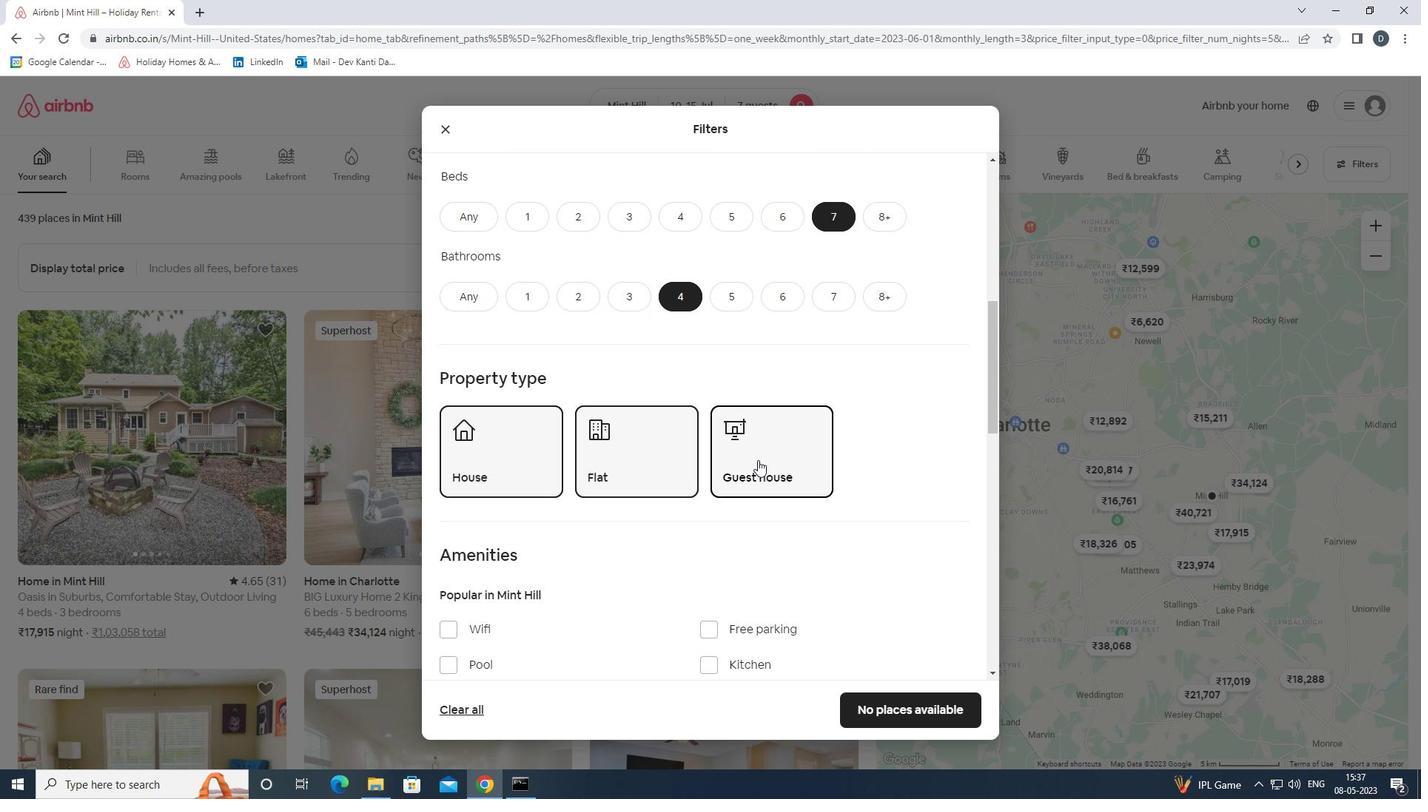 
Action: Mouse scrolled (758, 459) with delta (0, 0)
Screenshot: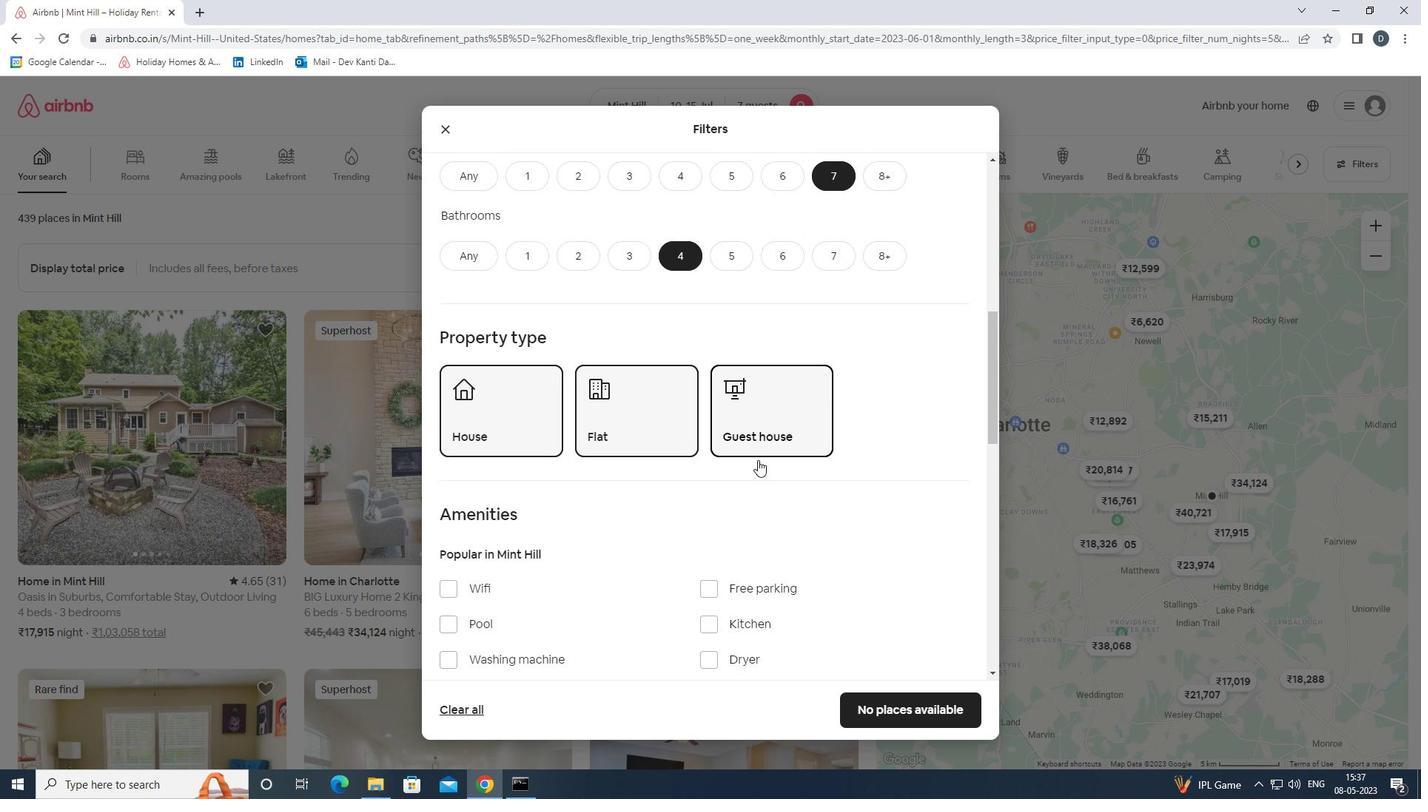 
Action: Mouse moved to (464, 355)
Screenshot: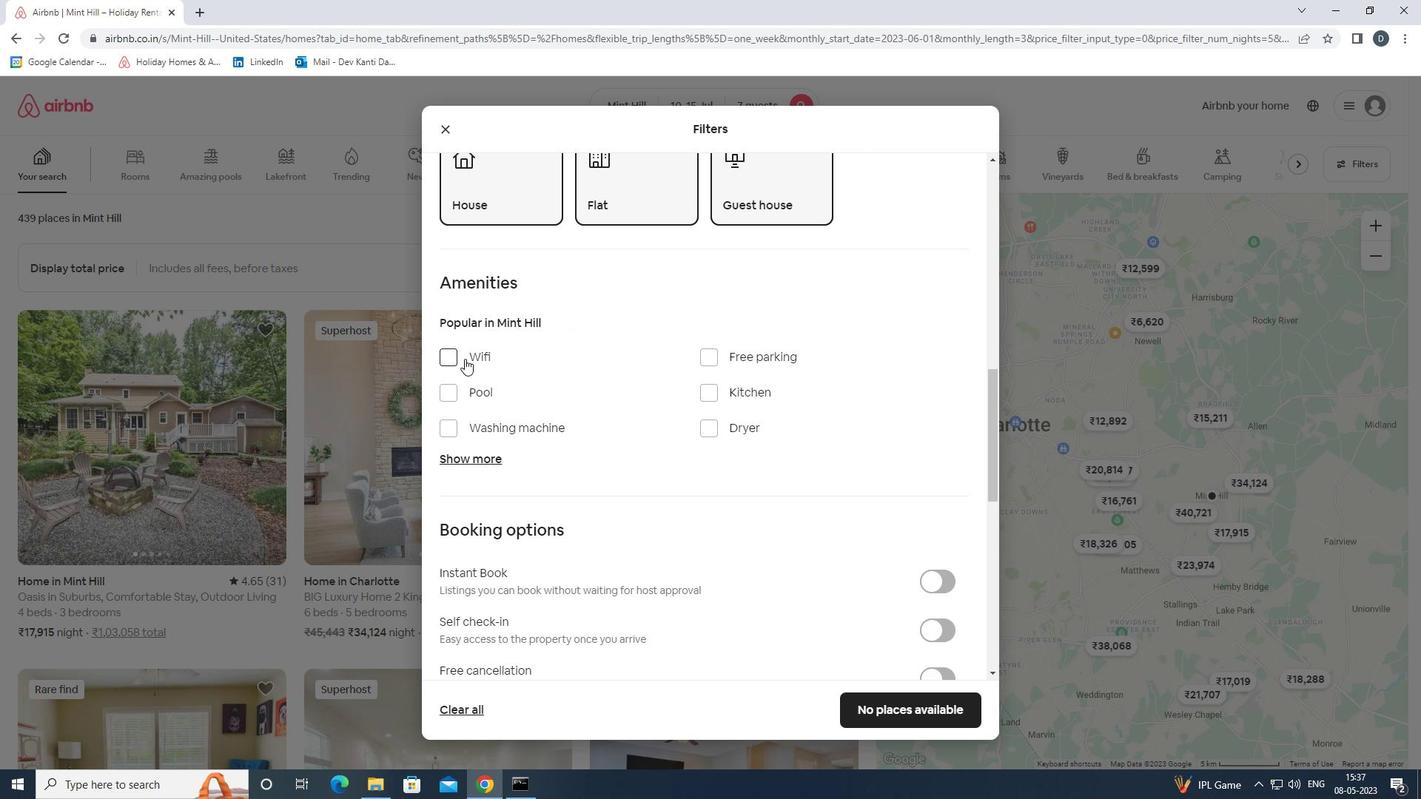 
Action: Mouse pressed left at (464, 355)
Screenshot: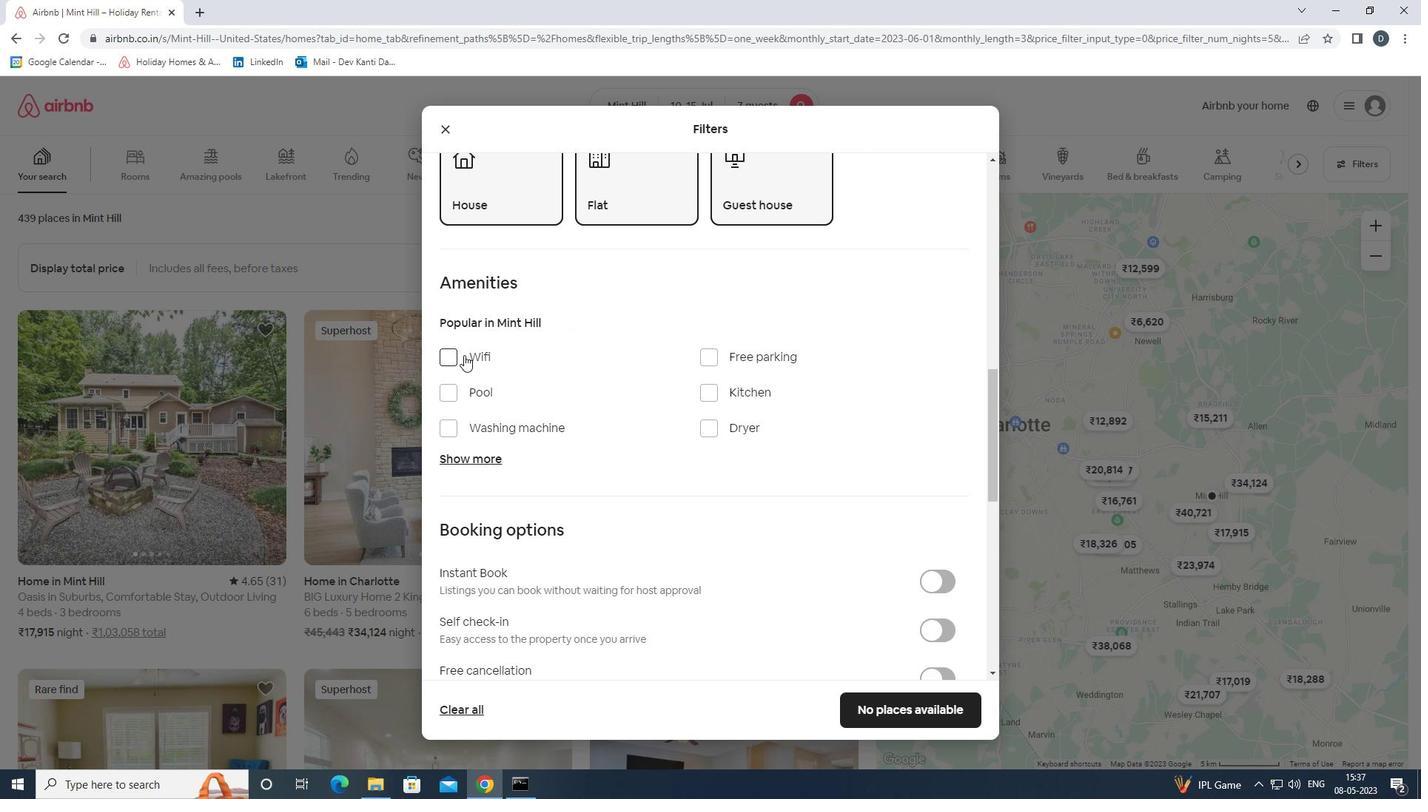 
Action: Mouse moved to (704, 359)
Screenshot: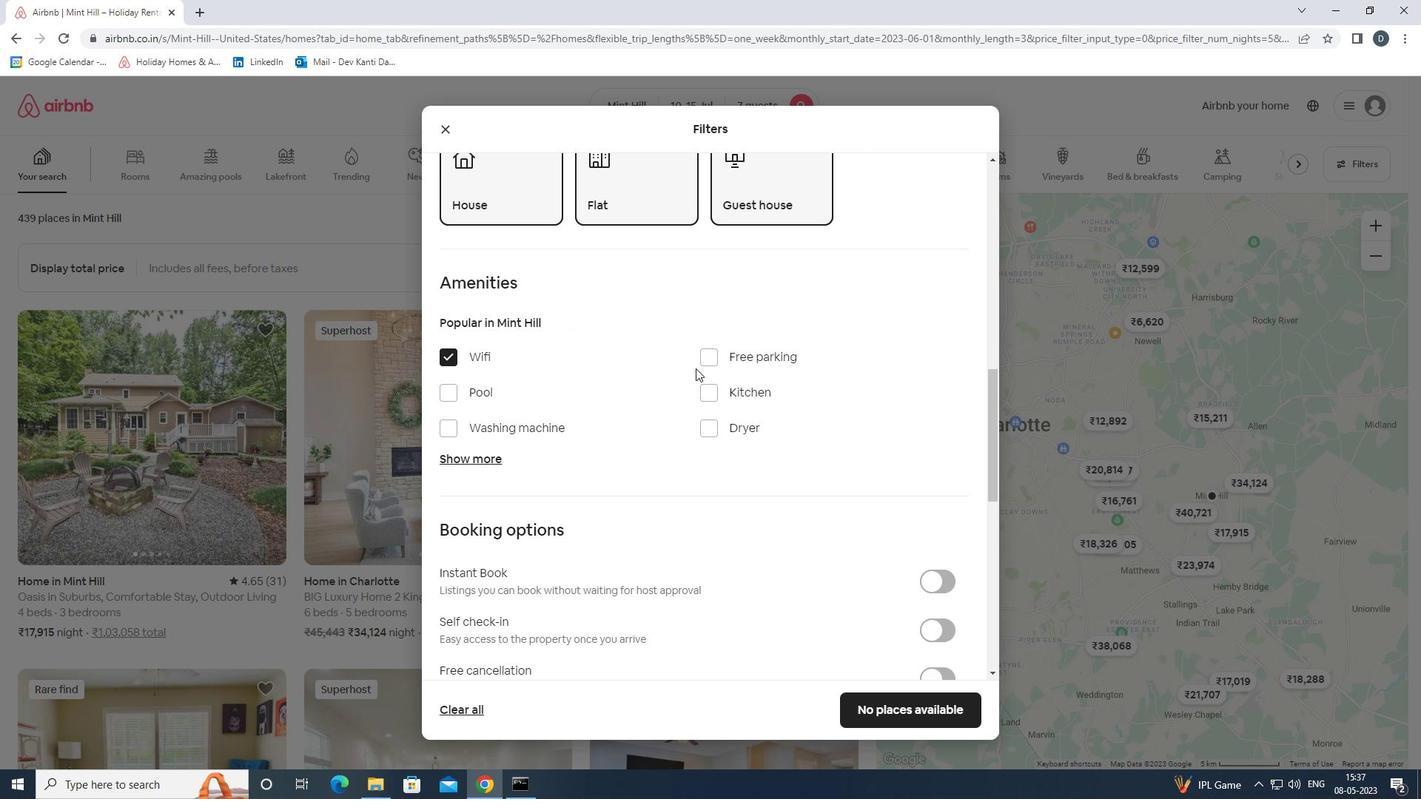 
Action: Mouse pressed left at (704, 359)
Screenshot: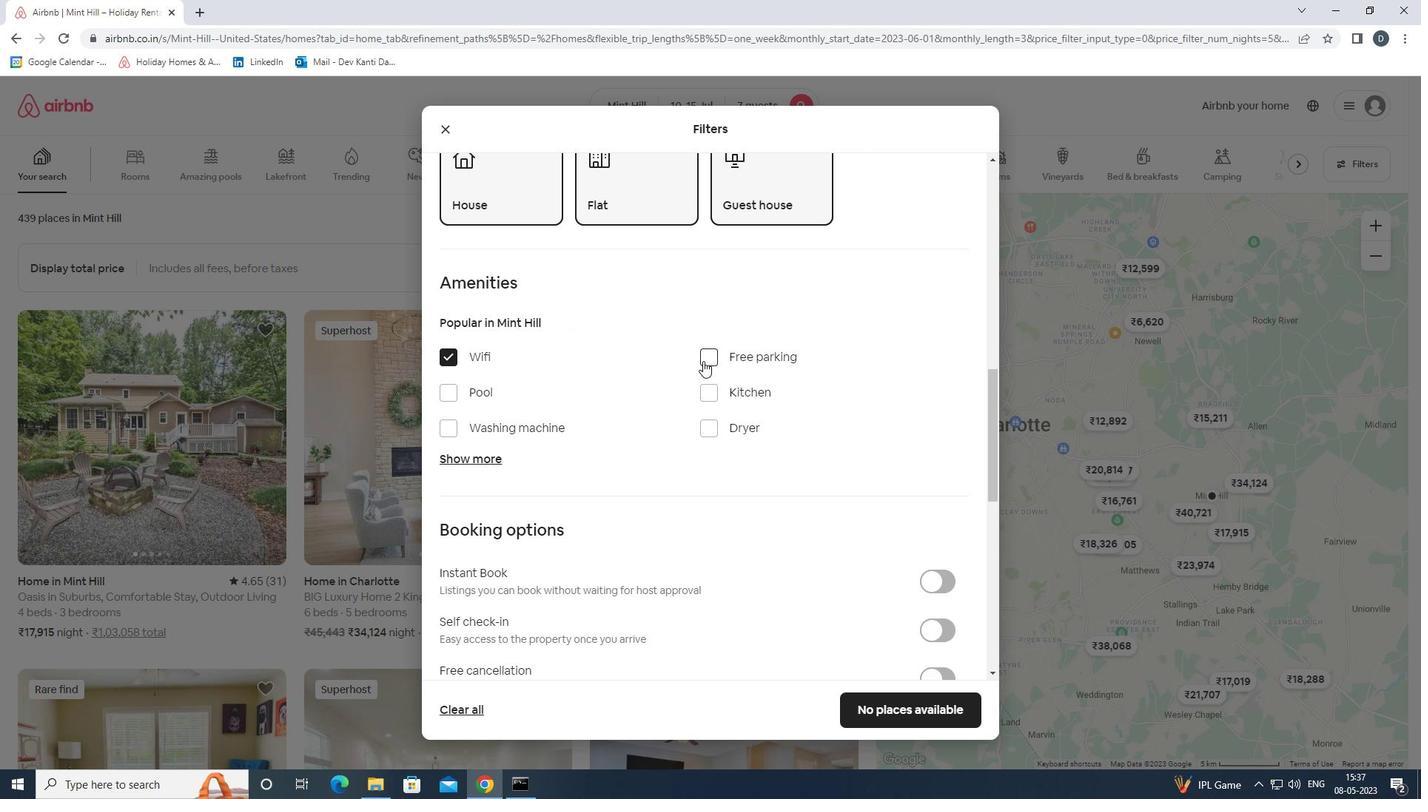 
Action: Mouse moved to (481, 456)
Screenshot: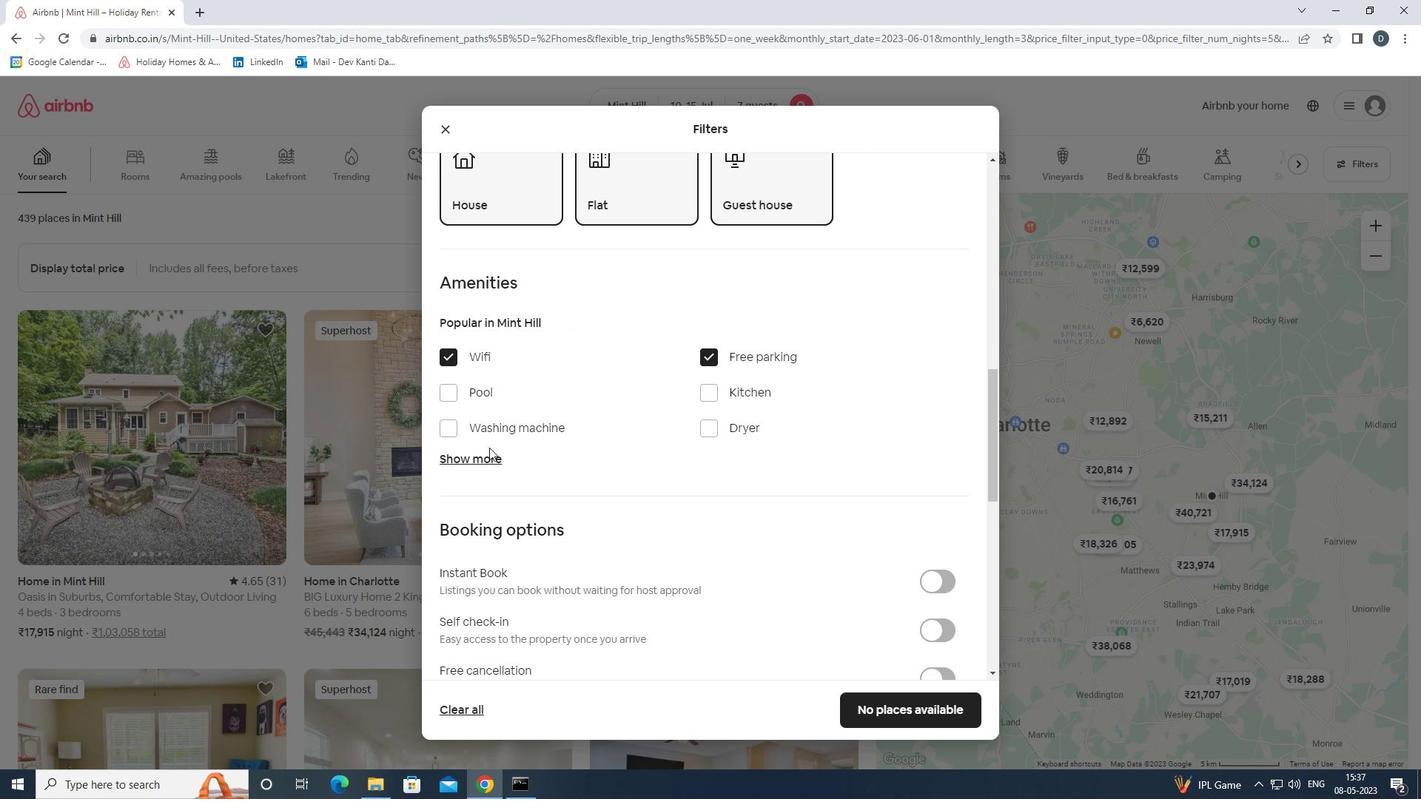 
Action: Mouse pressed left at (481, 456)
Screenshot: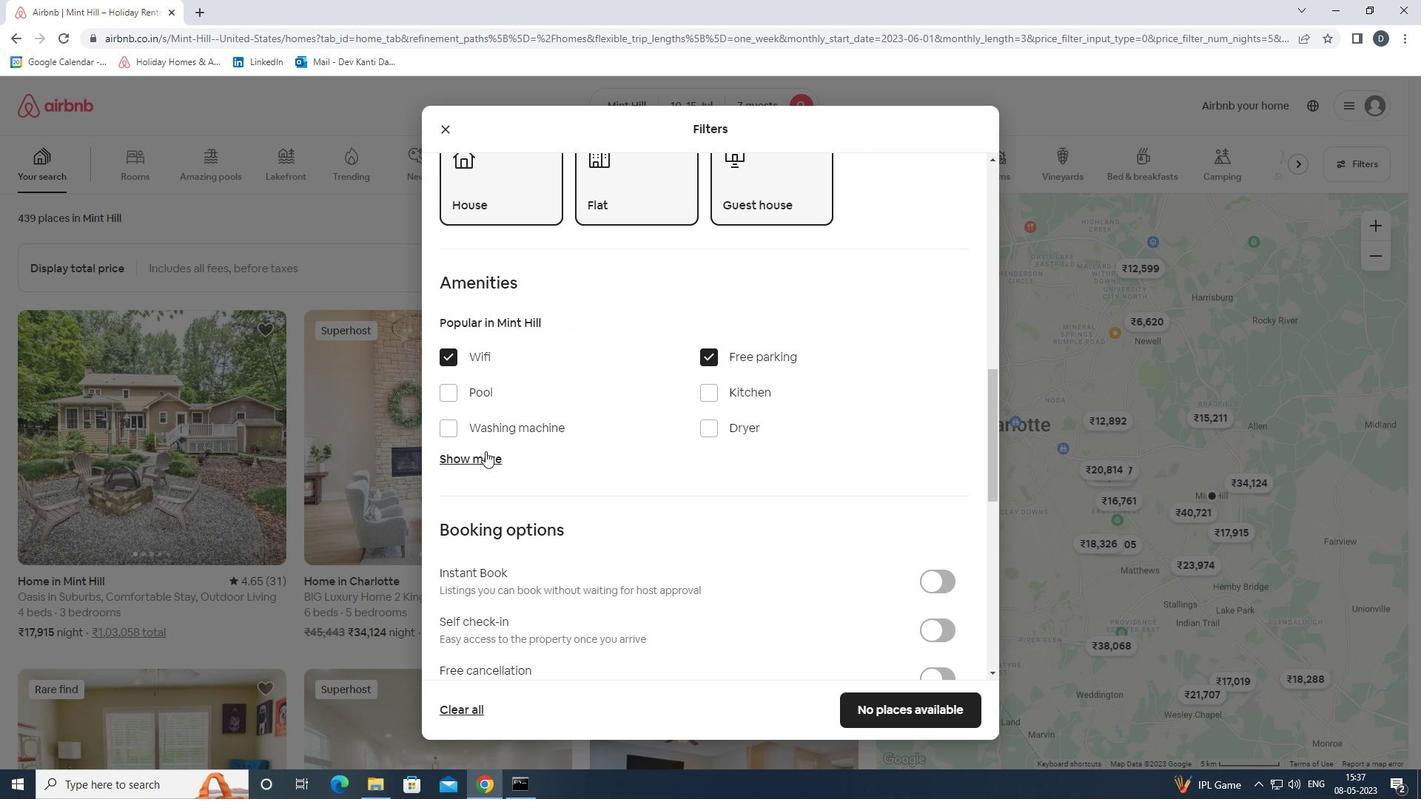 
Action: Mouse moved to (712, 541)
Screenshot: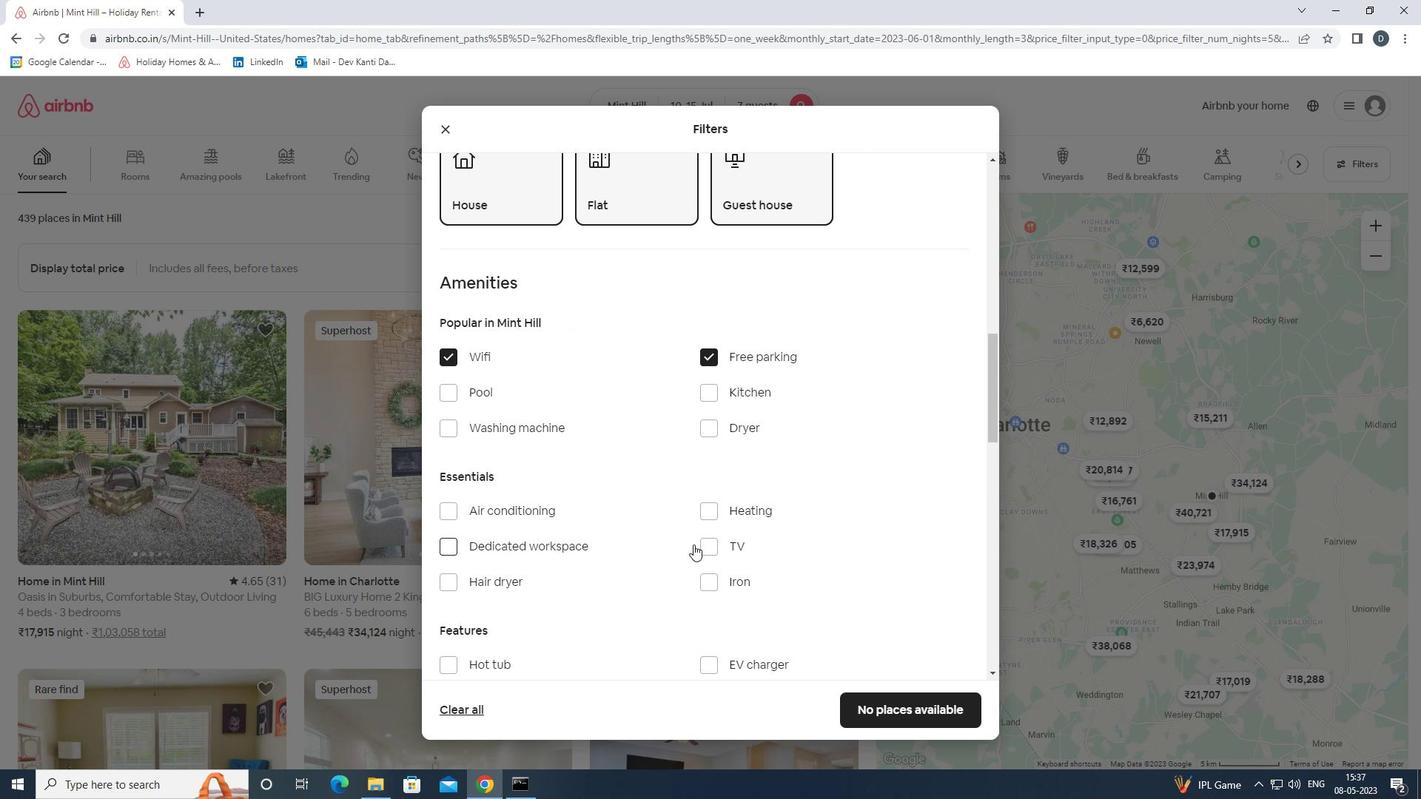 
Action: Mouse pressed left at (712, 541)
Screenshot: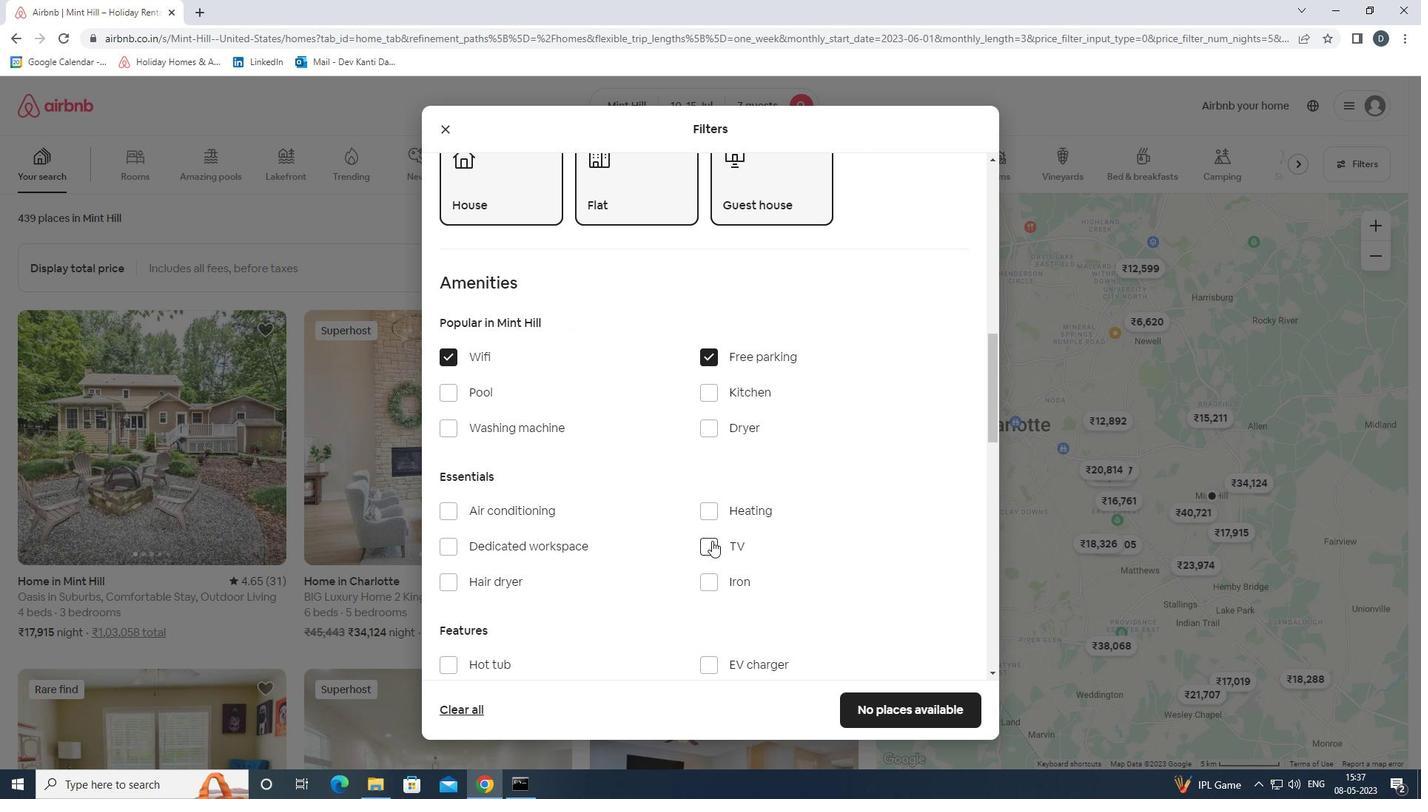 
Action: Mouse moved to (710, 536)
Screenshot: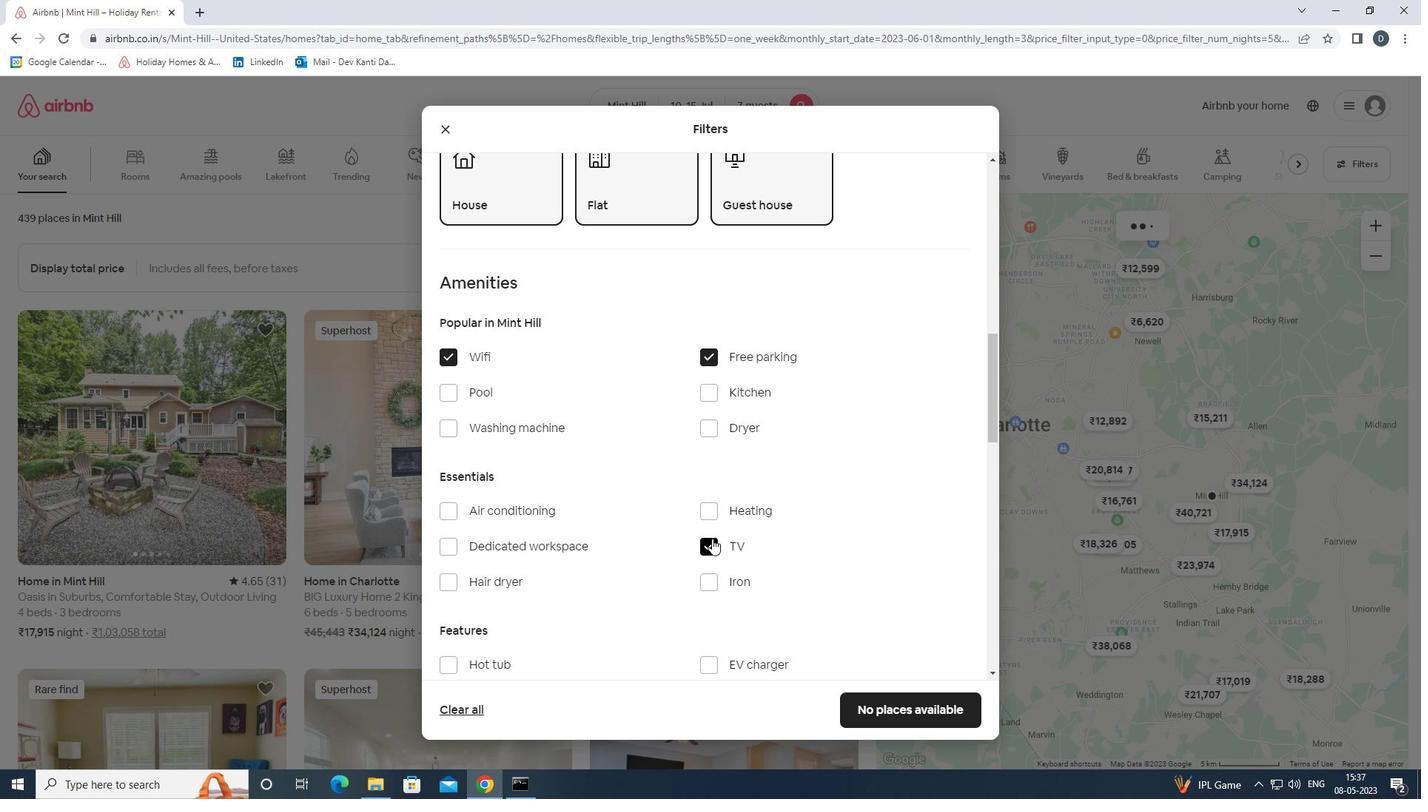 
Action: Mouse scrolled (710, 535) with delta (0, 0)
Screenshot: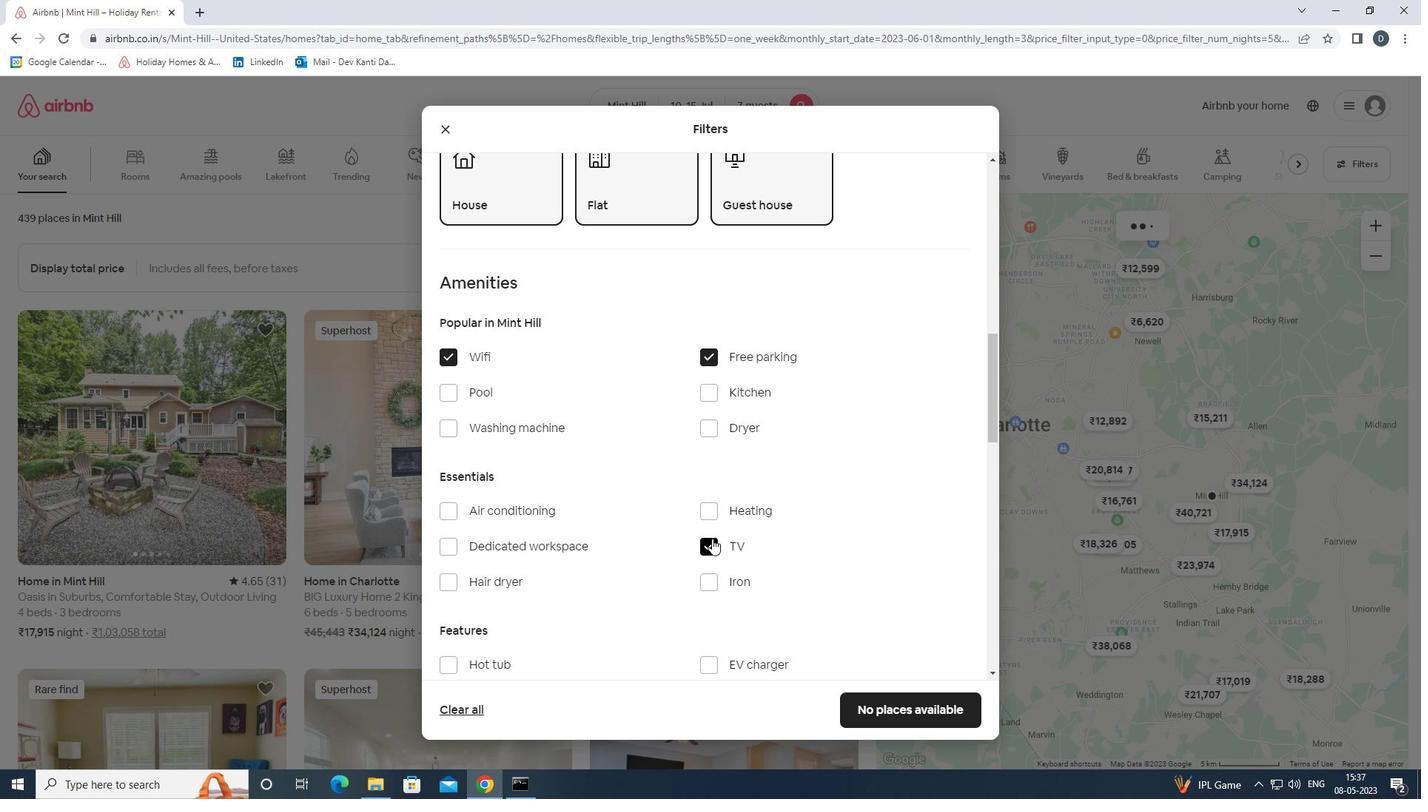 
Action: Mouse scrolled (710, 535) with delta (0, 0)
Screenshot: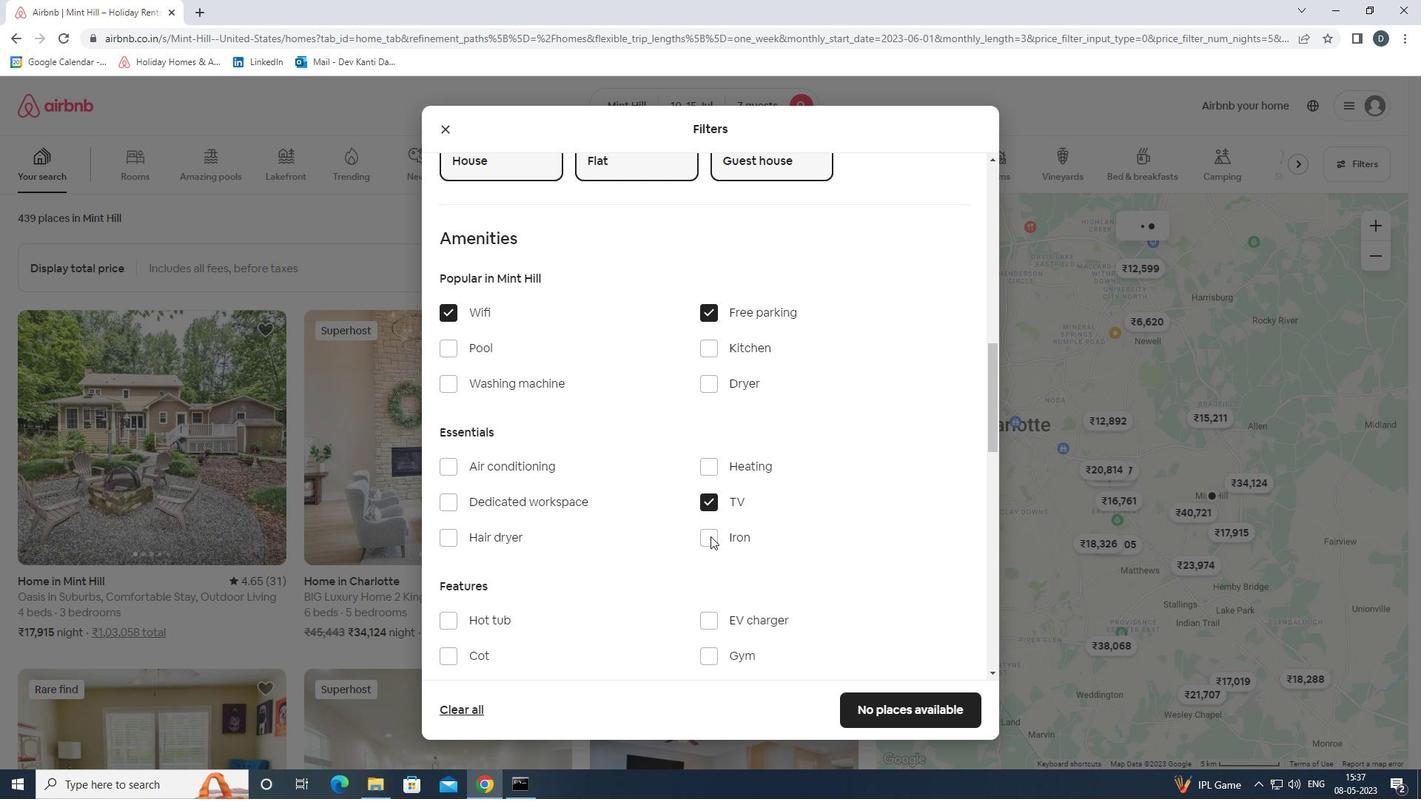 
Action: Mouse moved to (721, 549)
Screenshot: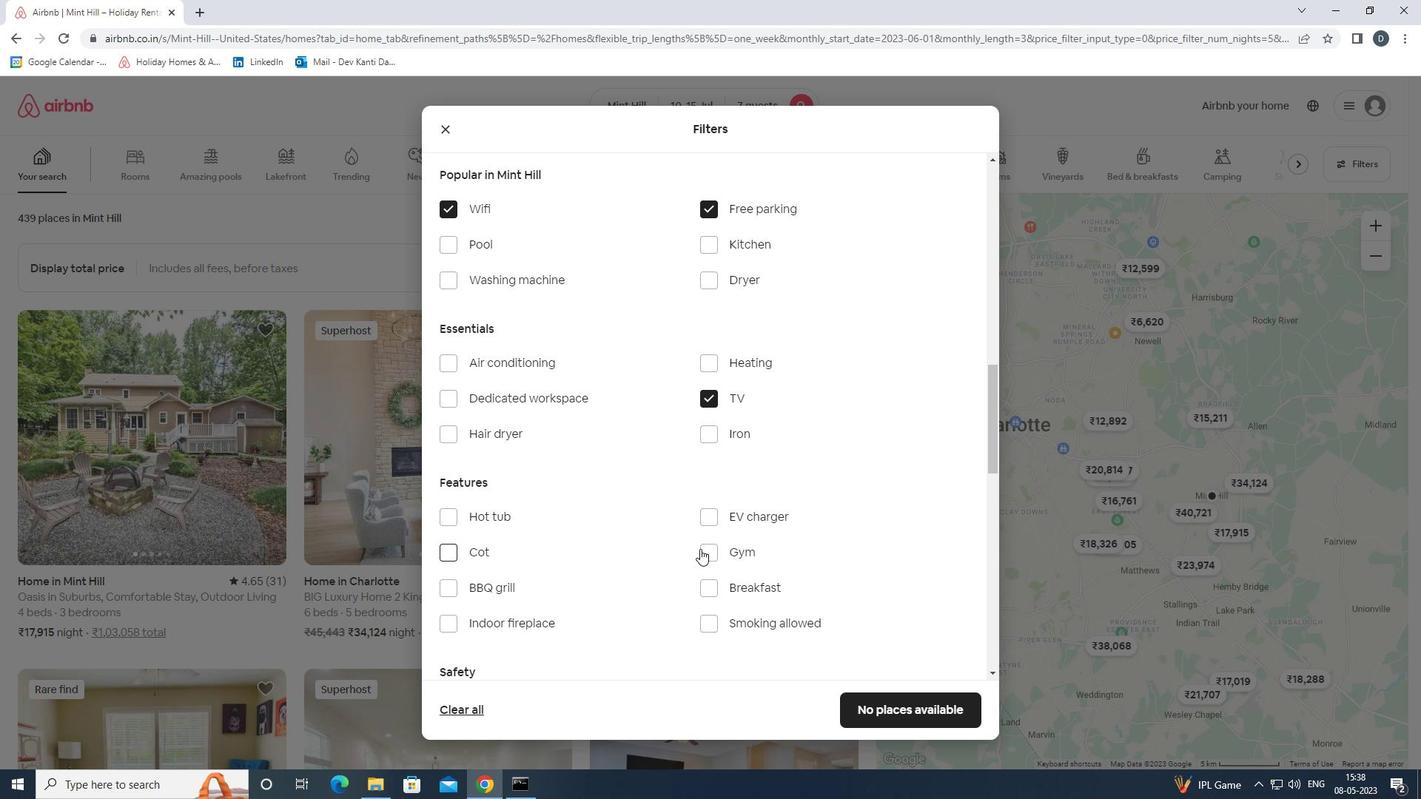 
Action: Mouse pressed left at (721, 549)
Screenshot: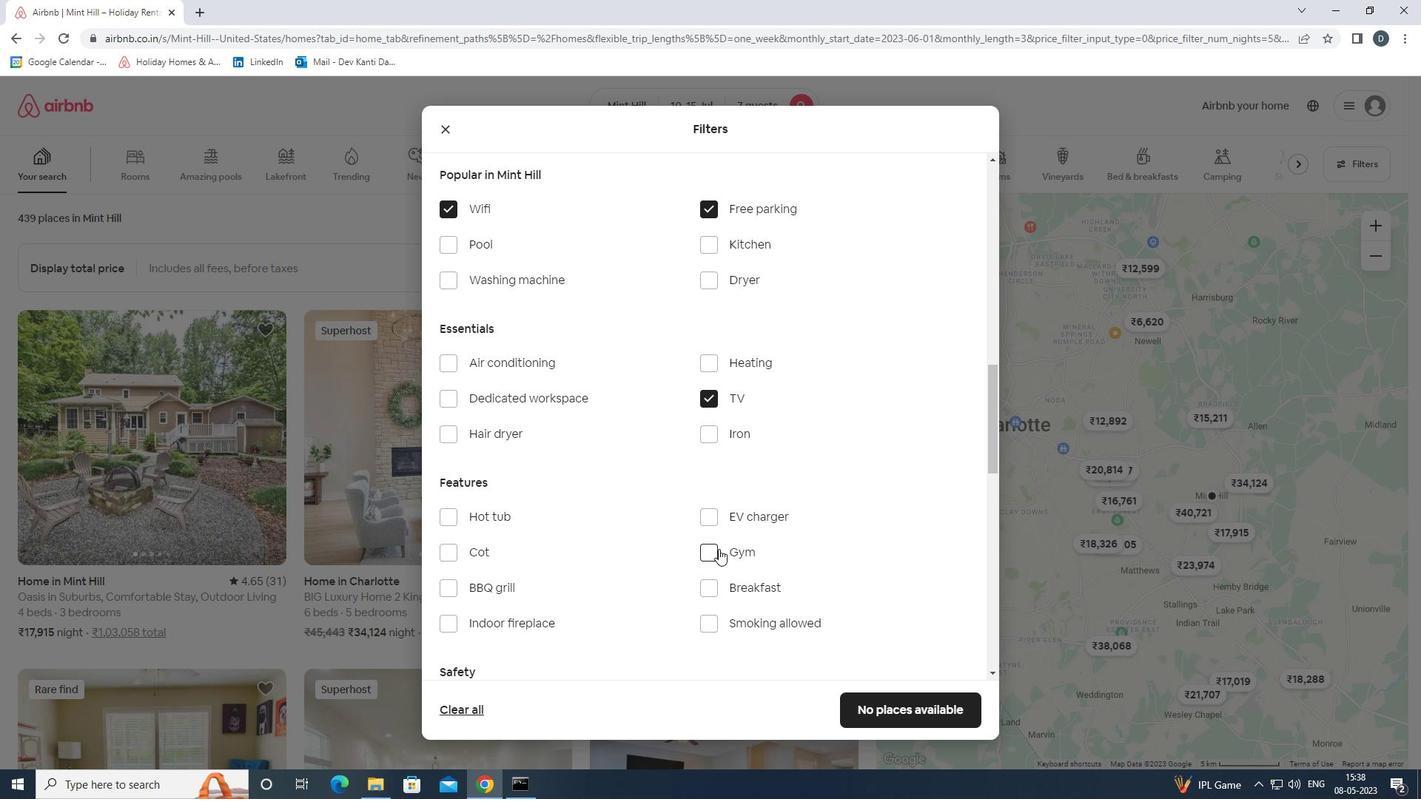 
Action: Mouse moved to (711, 590)
Screenshot: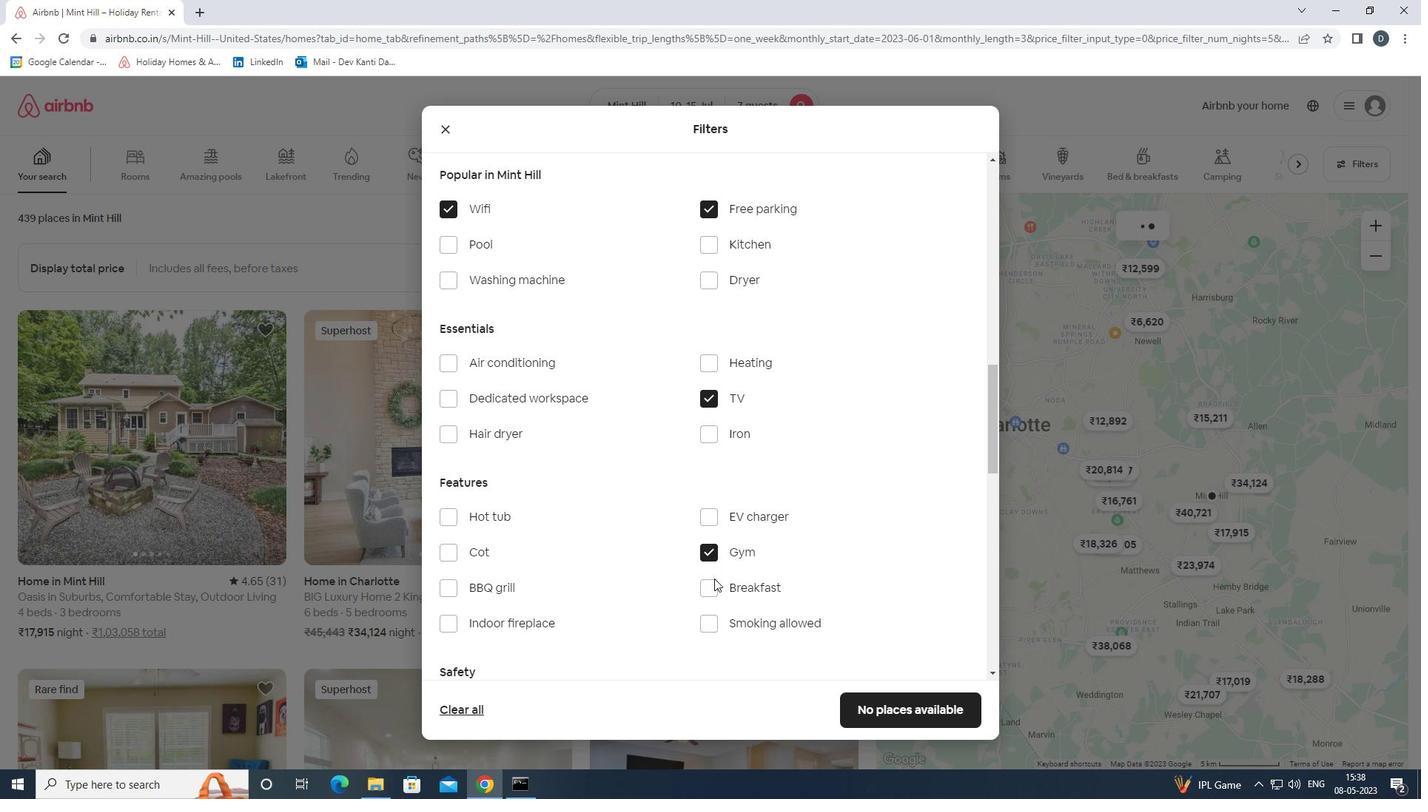 
Action: Mouse pressed left at (711, 590)
Screenshot: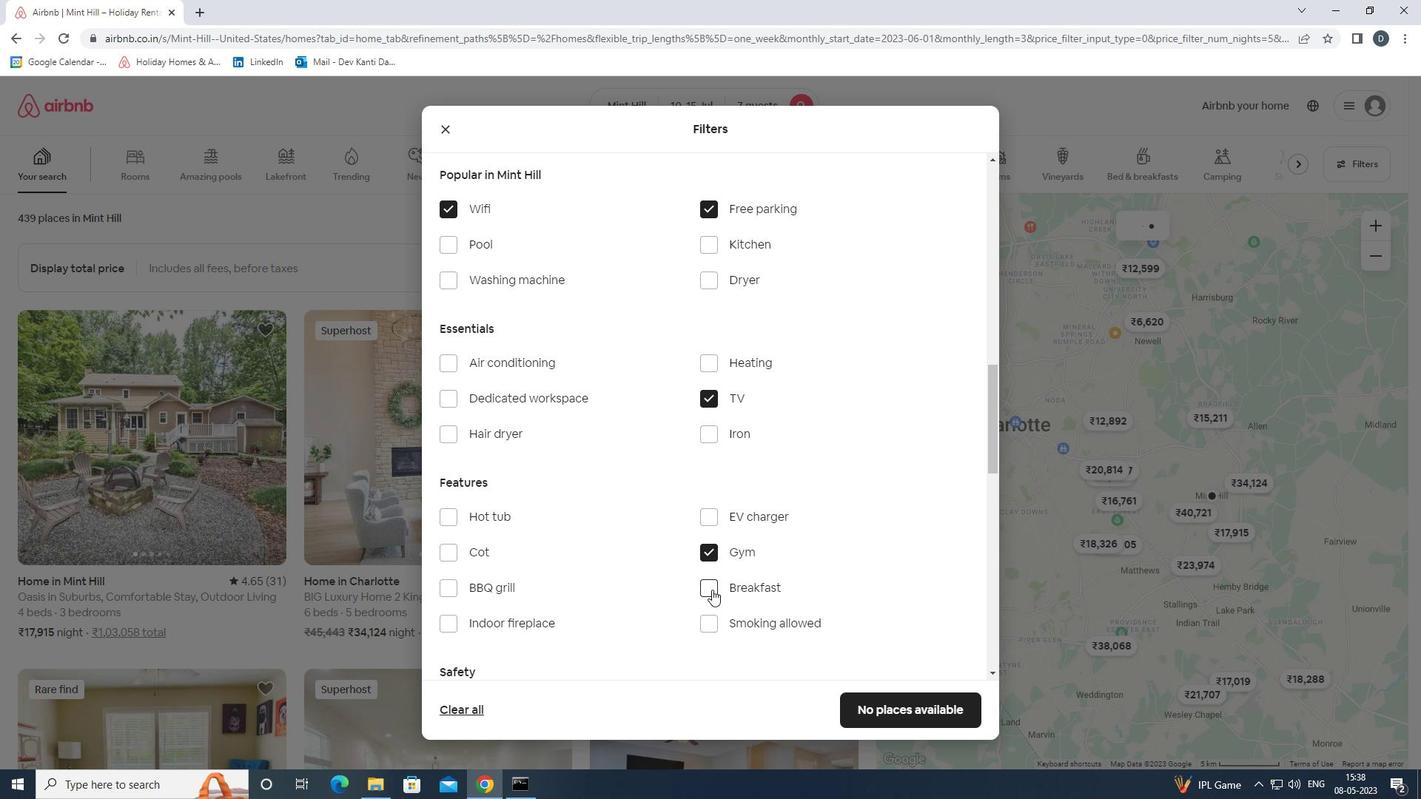 
Action: Mouse moved to (710, 590)
Screenshot: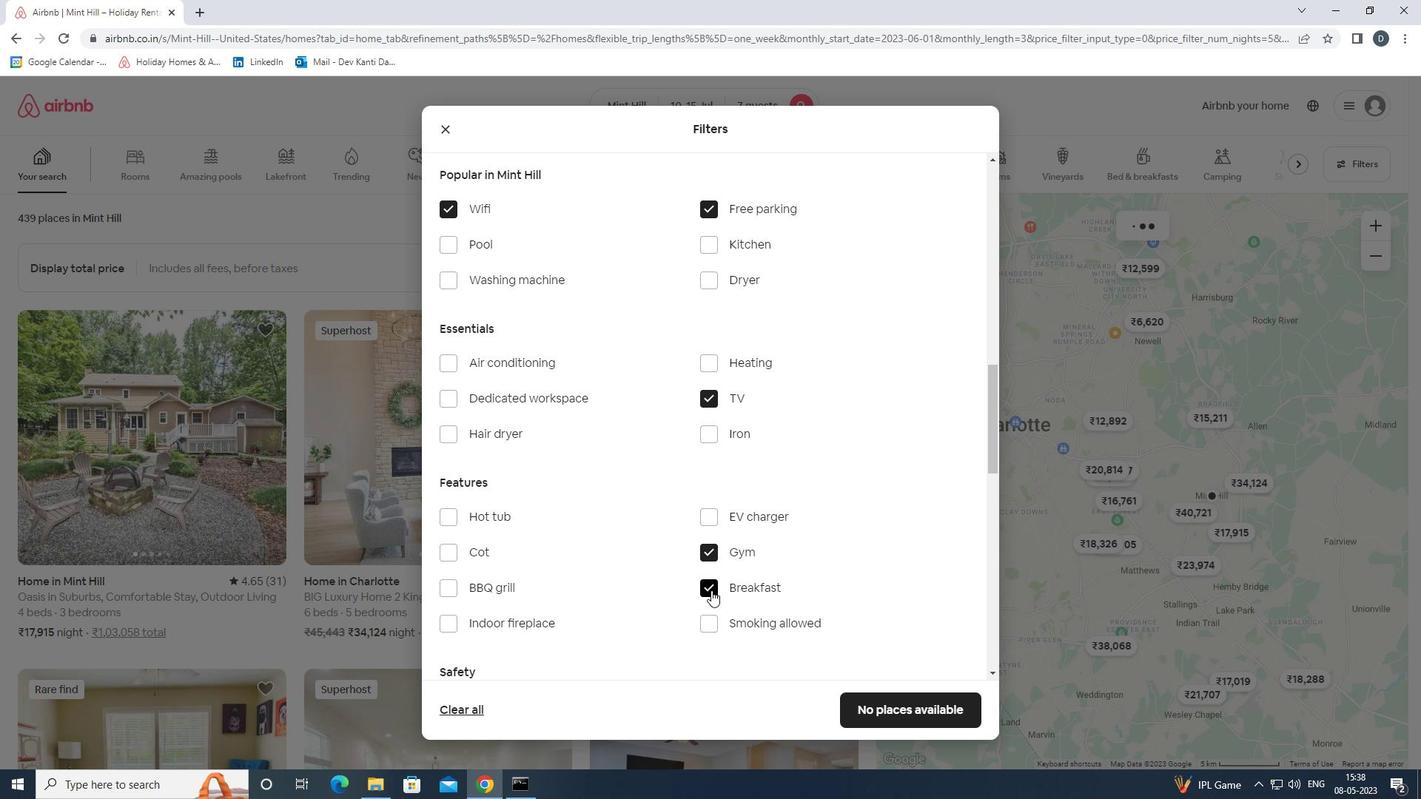 
Action: Mouse scrolled (710, 590) with delta (0, 0)
Screenshot: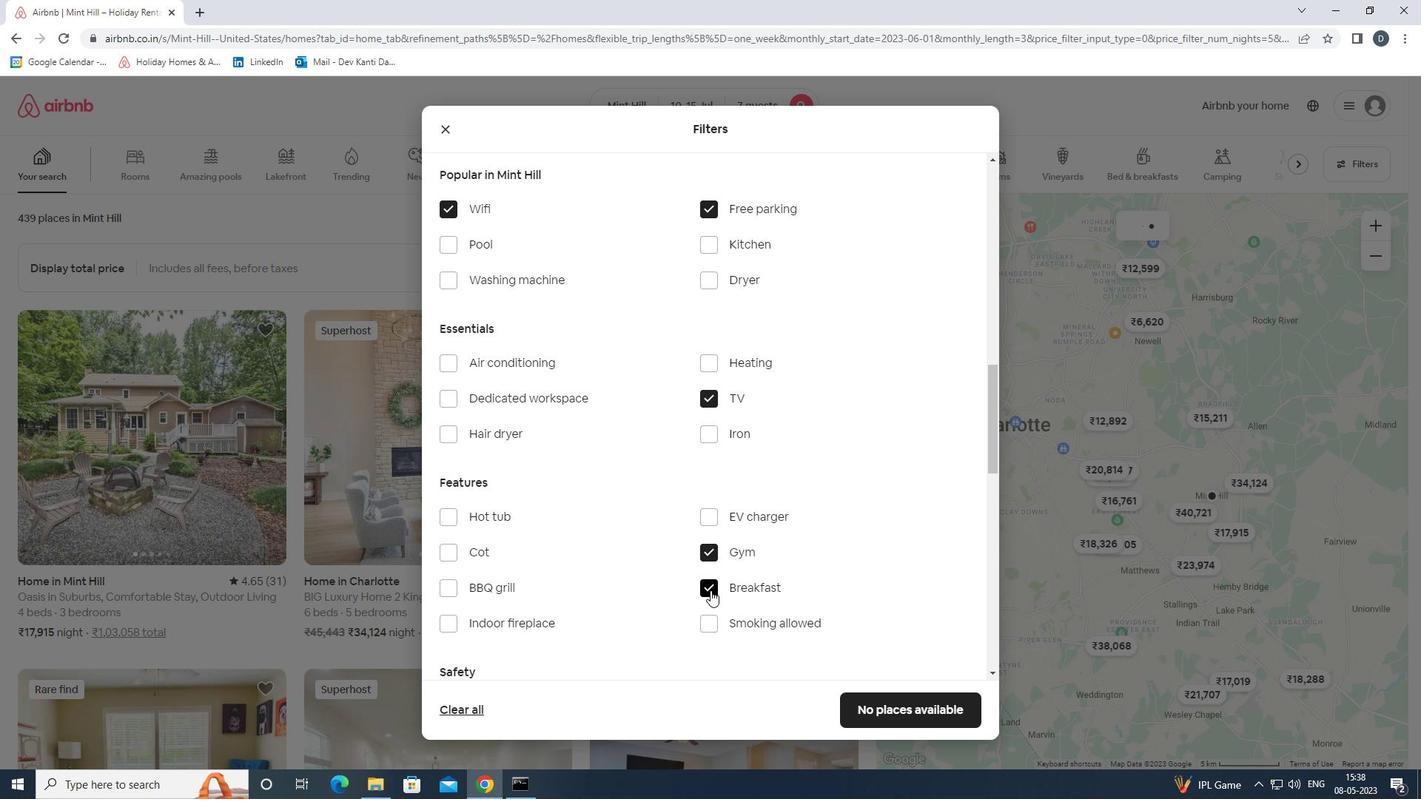 
Action: Mouse scrolled (710, 590) with delta (0, 0)
Screenshot: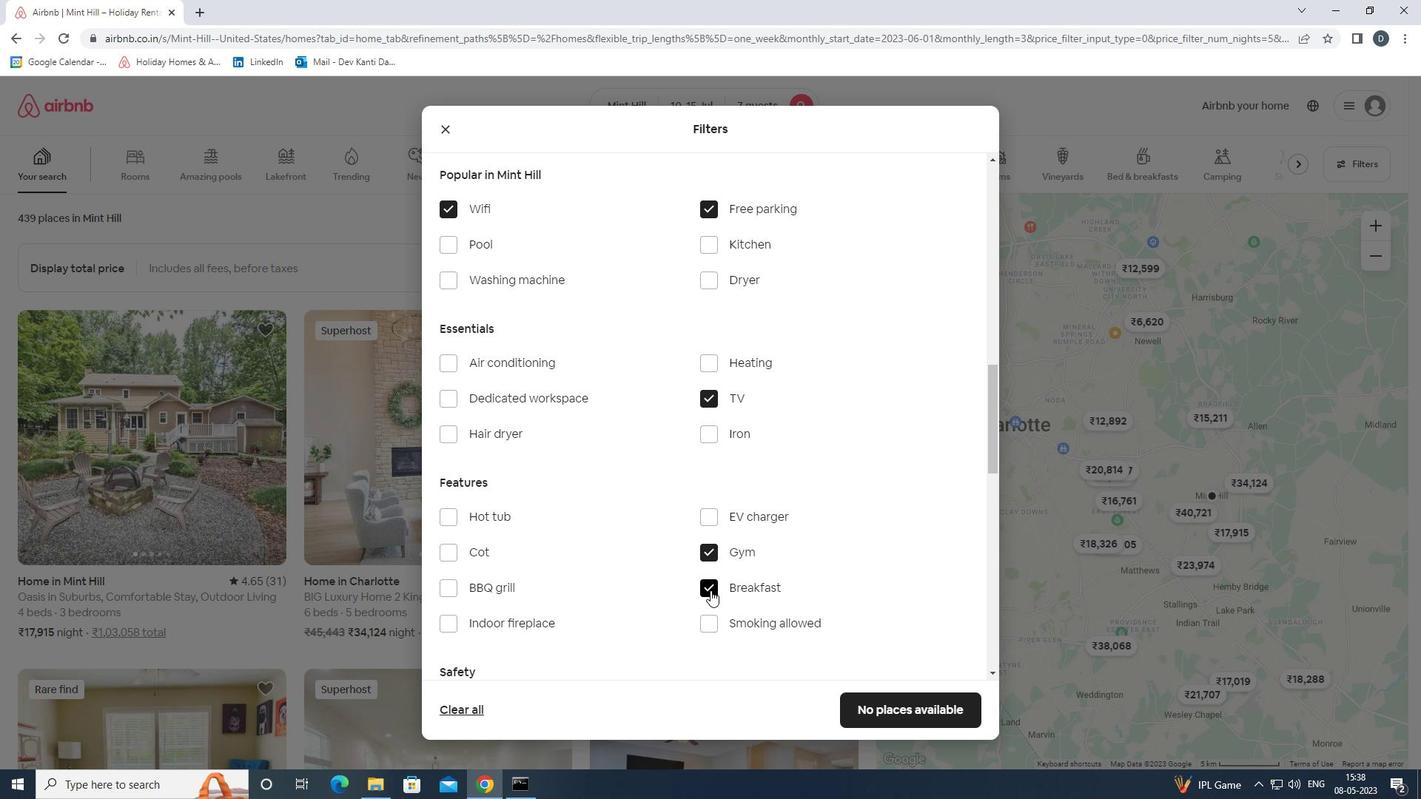 
Action: Mouse scrolled (710, 590) with delta (0, 0)
Screenshot: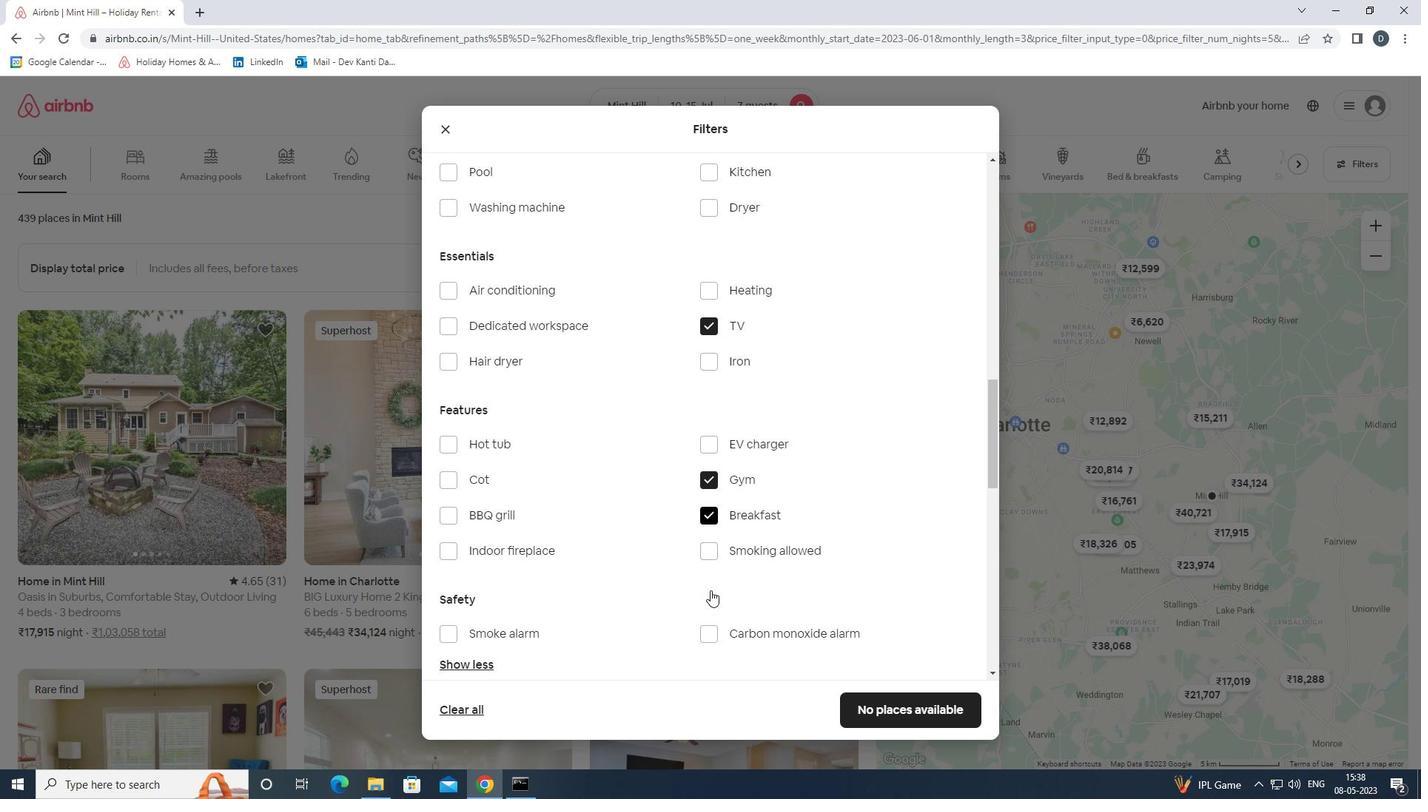 
Action: Mouse moved to (710, 590)
Screenshot: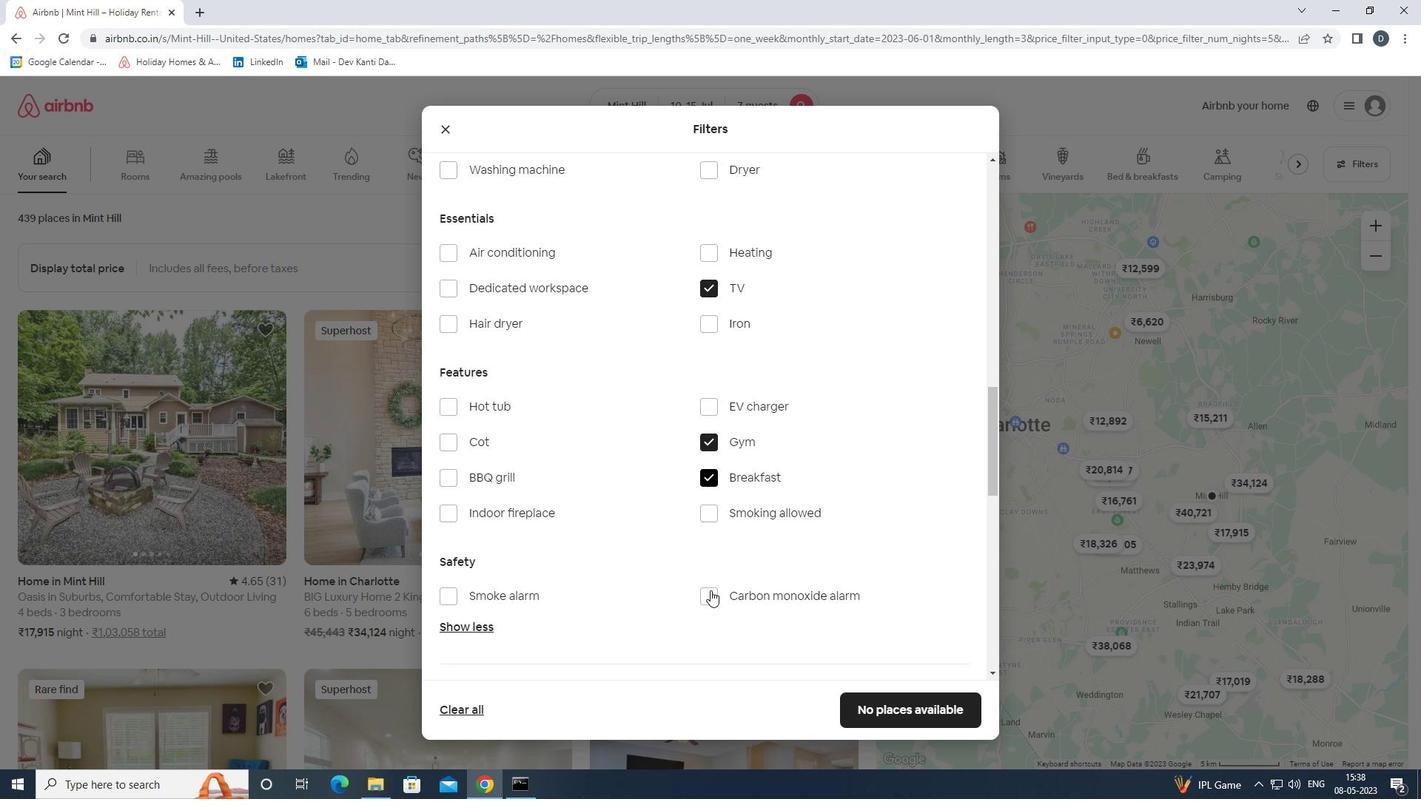 
Action: Mouse scrolled (710, 590) with delta (0, 0)
Screenshot: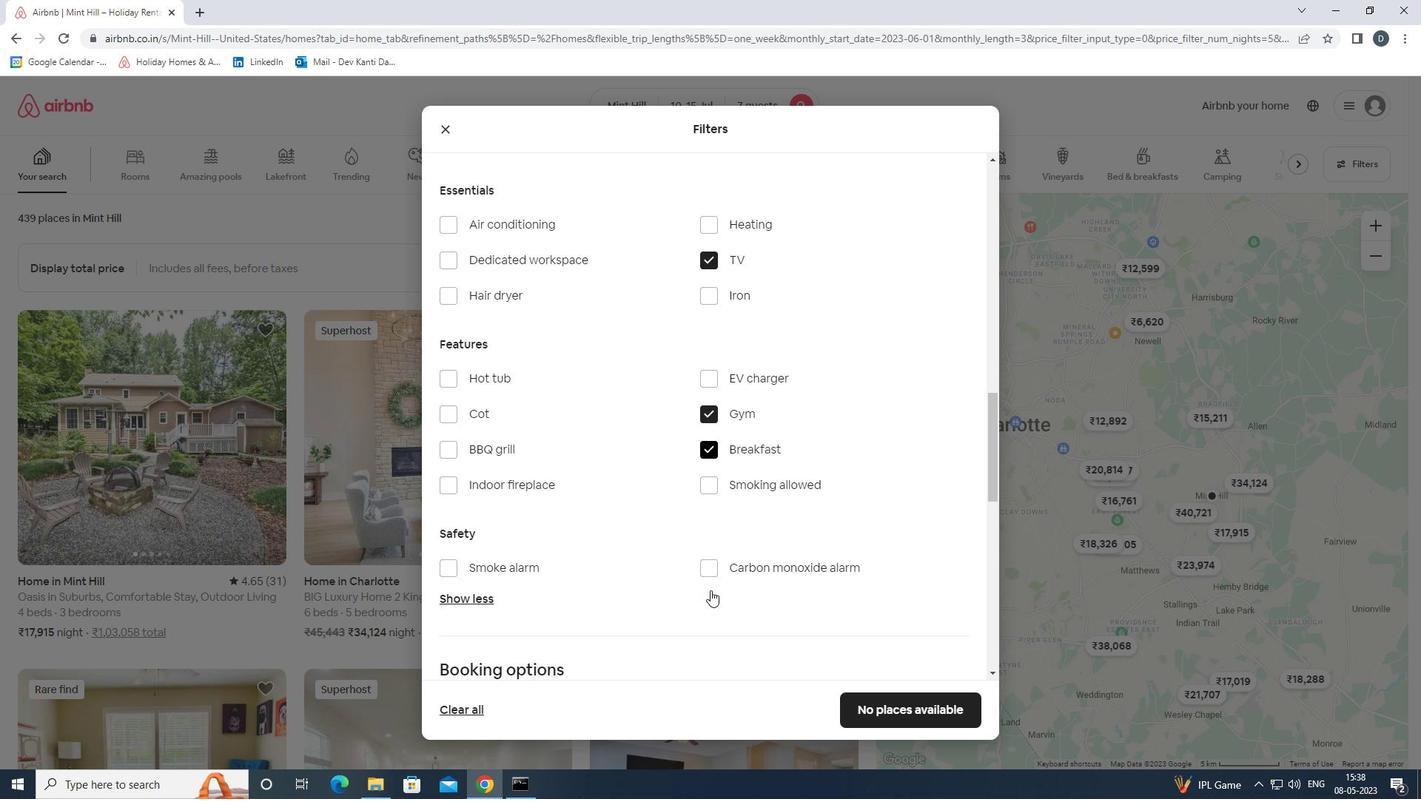 
Action: Mouse moved to (710, 589)
Screenshot: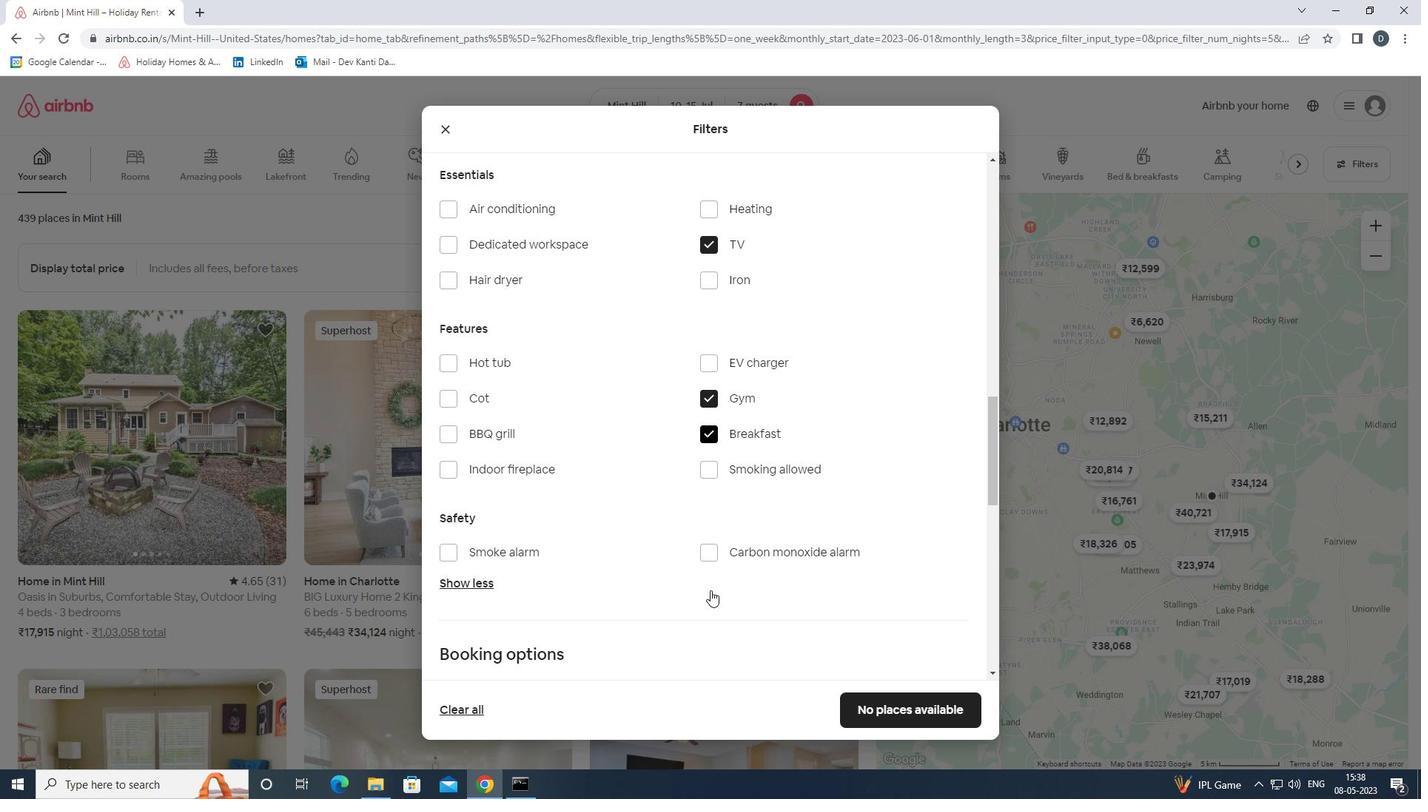 
Action: Mouse scrolled (710, 588) with delta (0, 0)
Screenshot: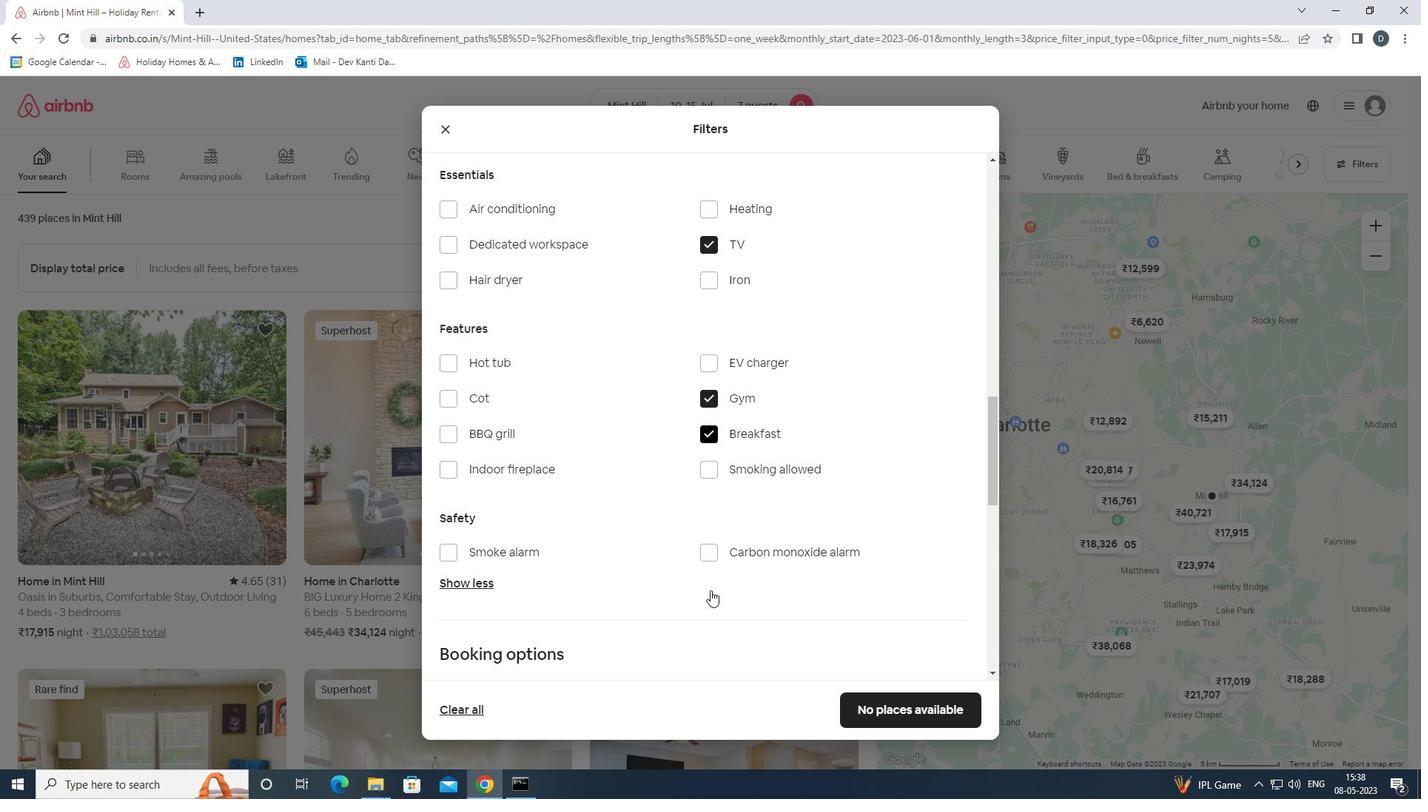 
Action: Mouse moved to (710, 588)
Screenshot: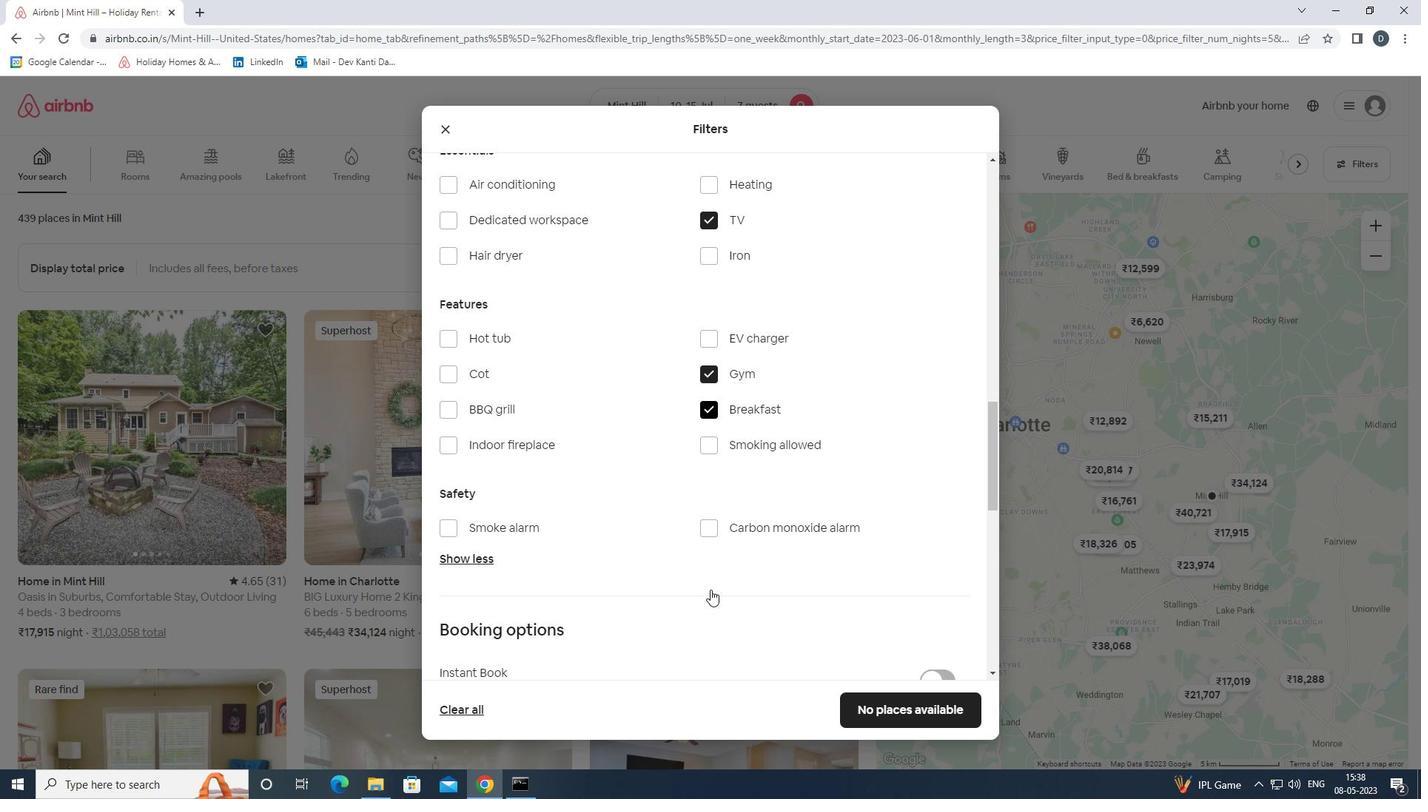 
Action: Mouse scrolled (710, 589) with delta (0, 0)
Screenshot: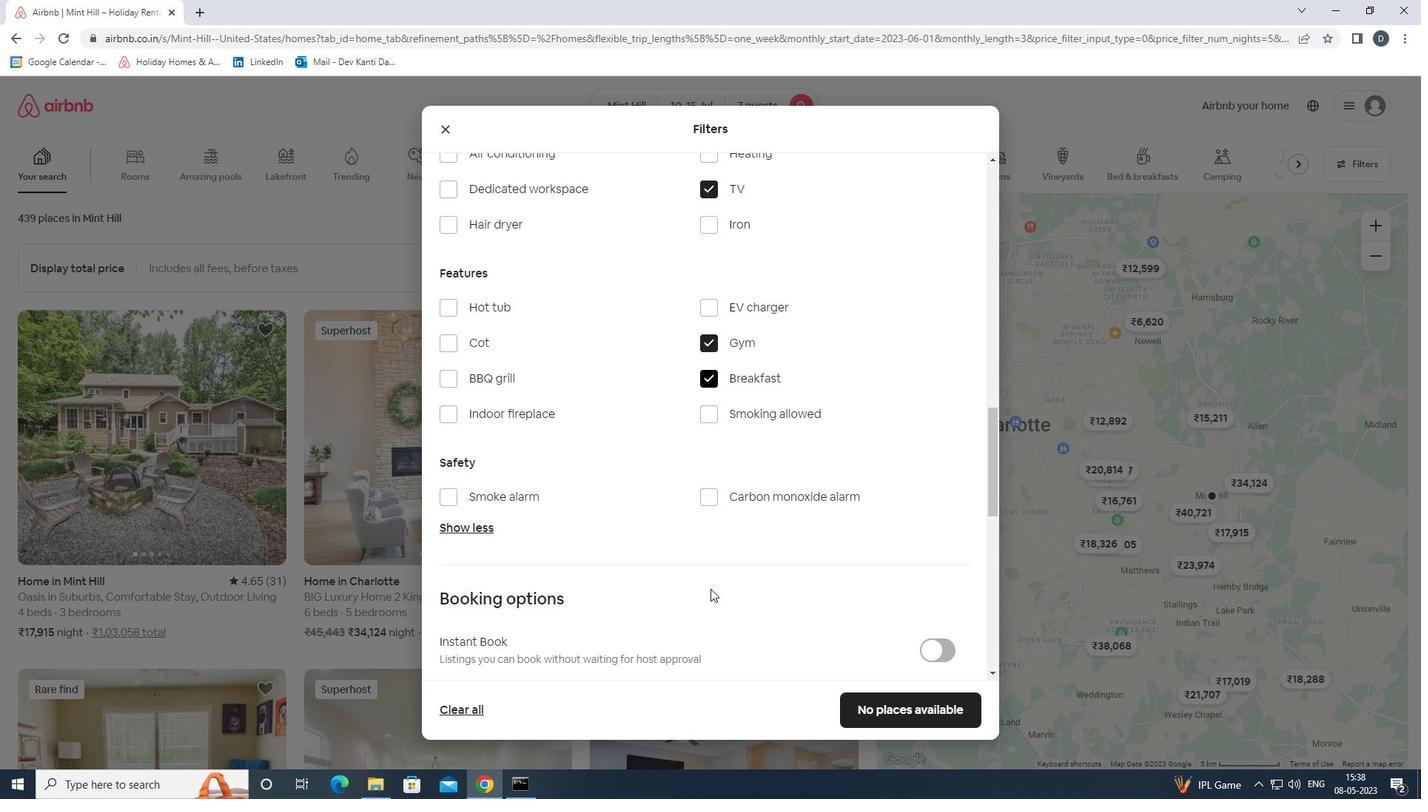 
Action: Mouse moved to (709, 582)
Screenshot: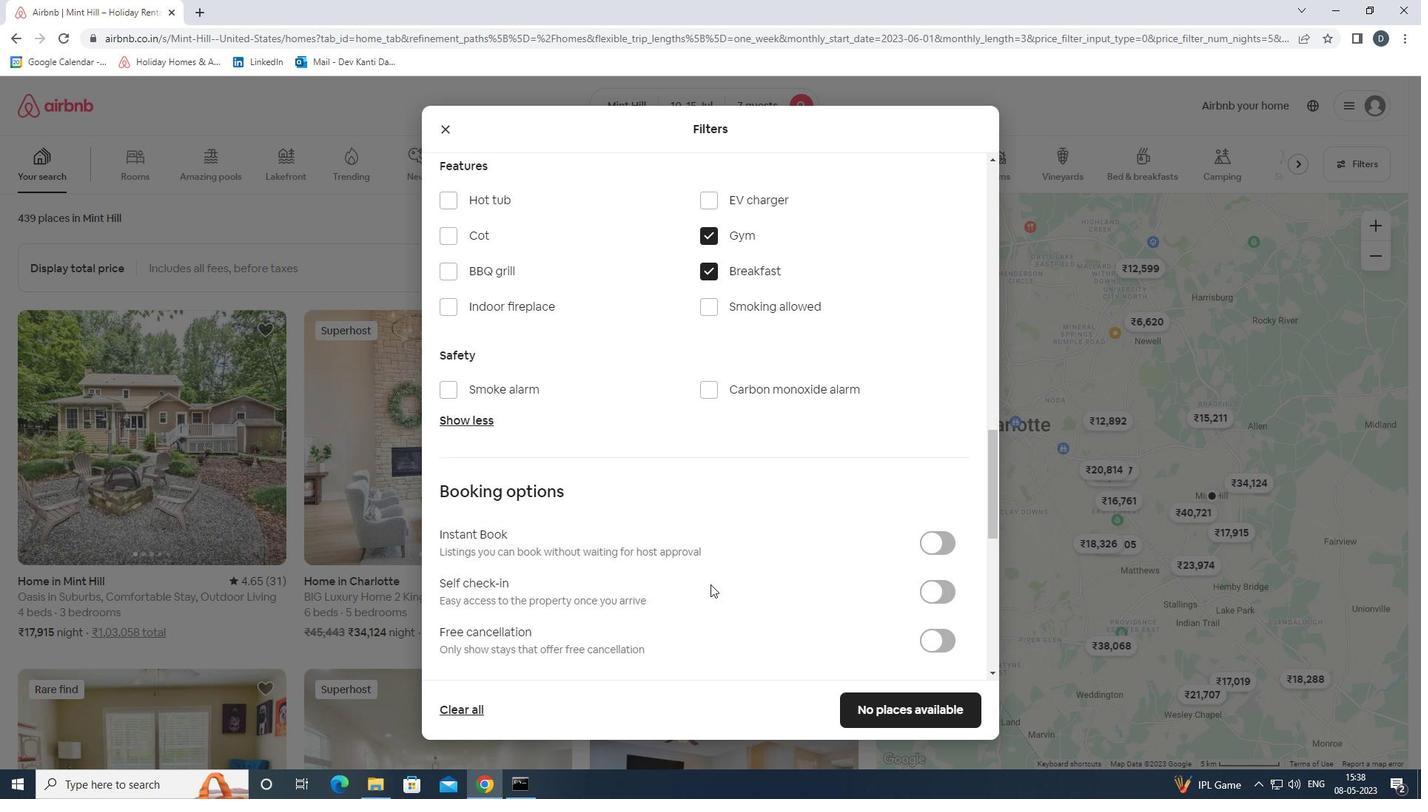 
Action: Mouse scrolled (709, 581) with delta (0, 0)
Screenshot: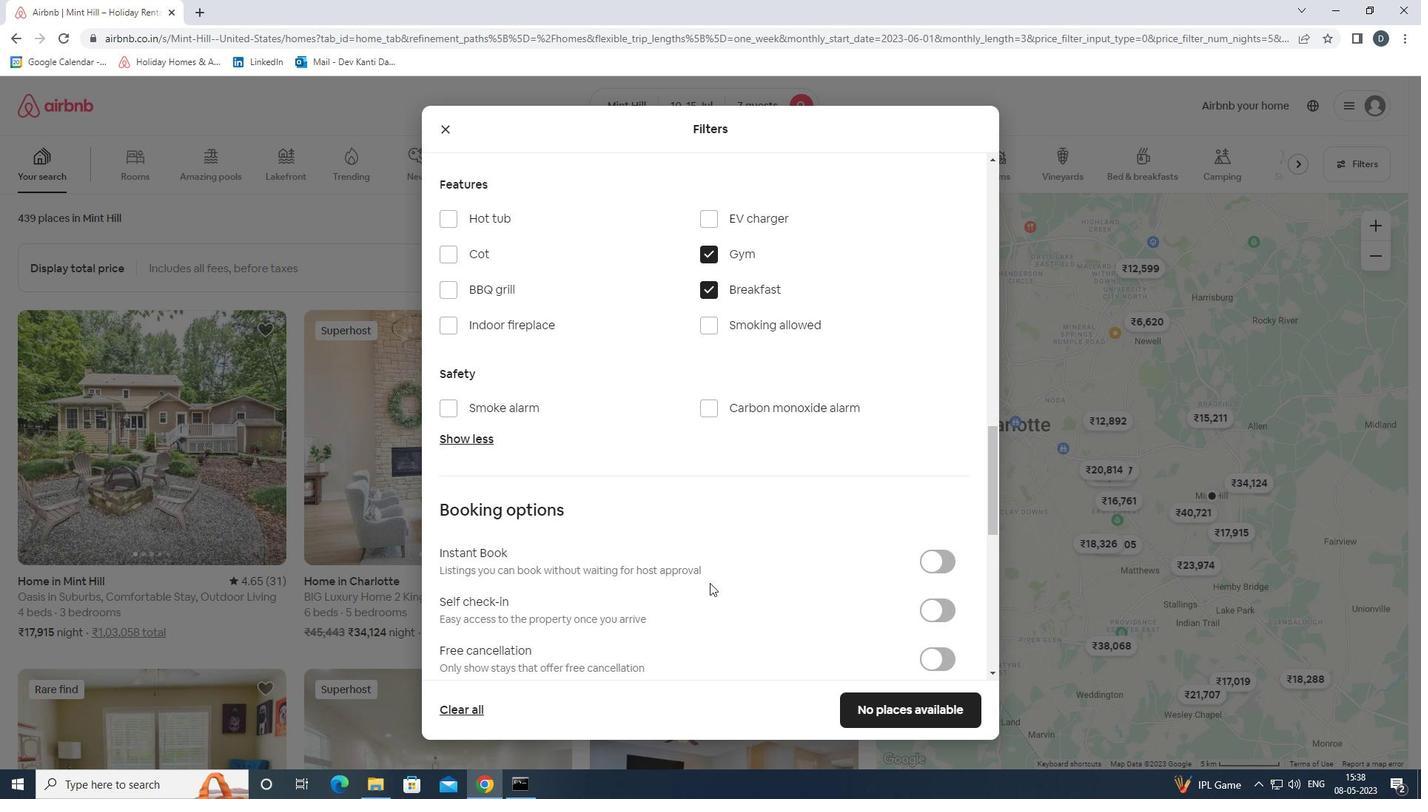 
Action: Mouse moved to (925, 540)
Screenshot: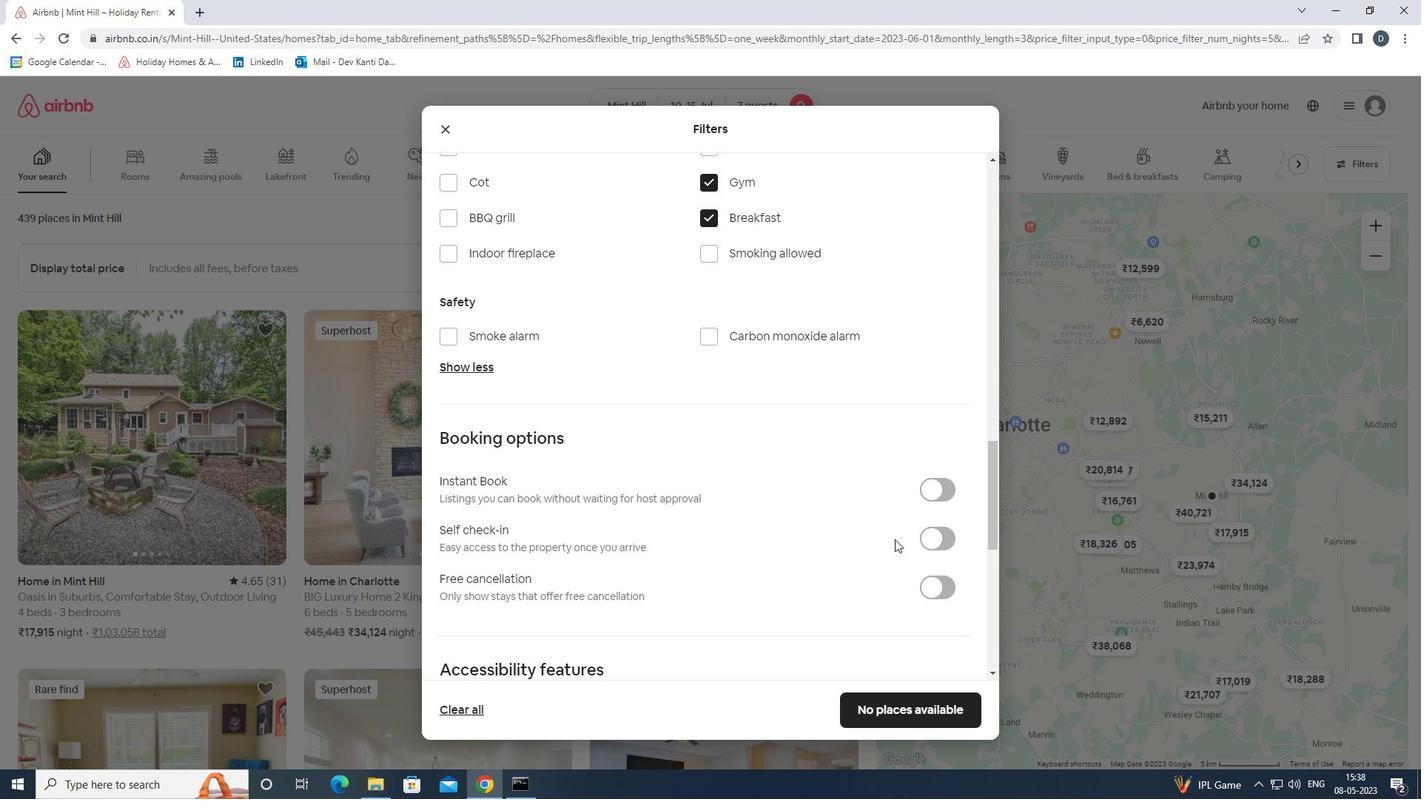 
Action: Mouse pressed left at (925, 540)
Screenshot: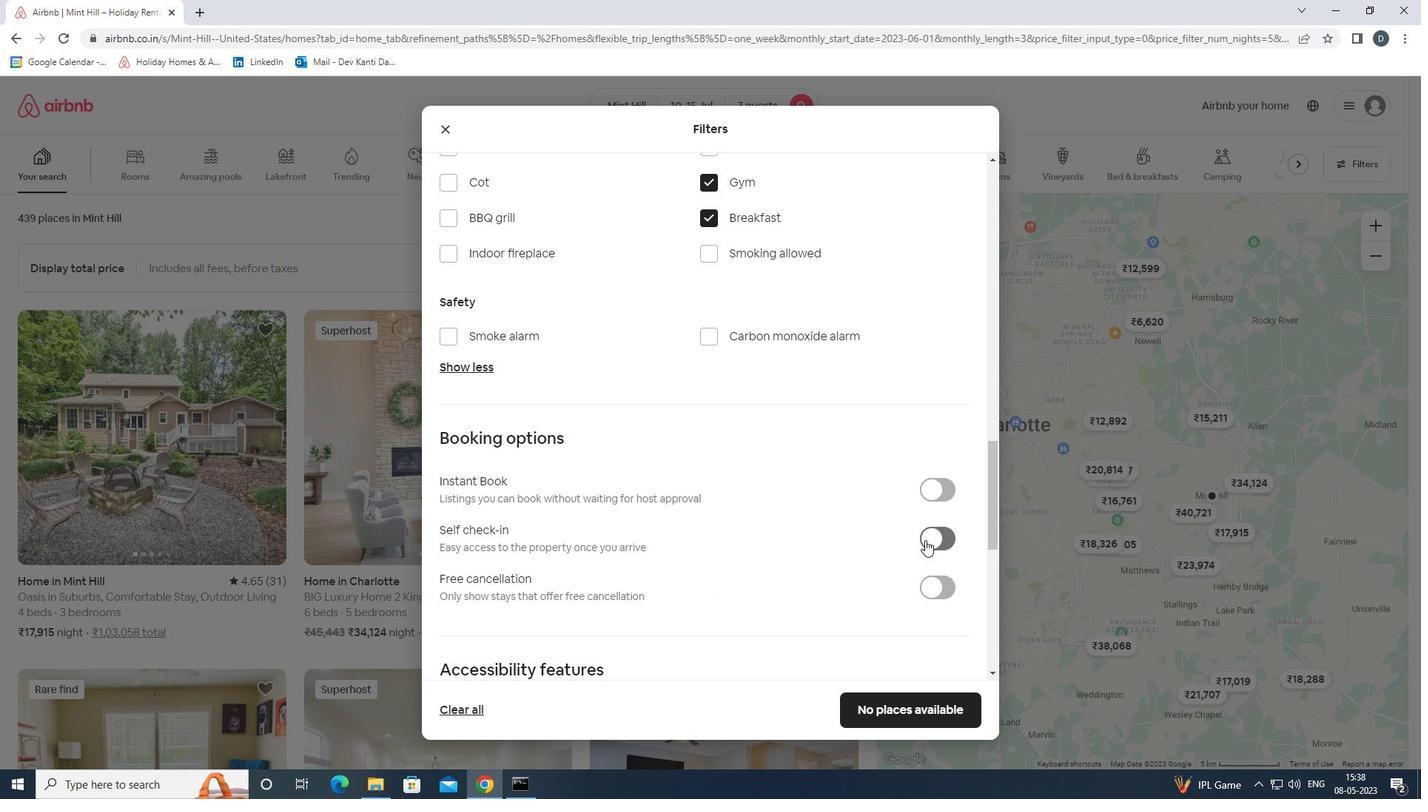 
Action: Mouse scrolled (925, 539) with delta (0, 0)
Screenshot: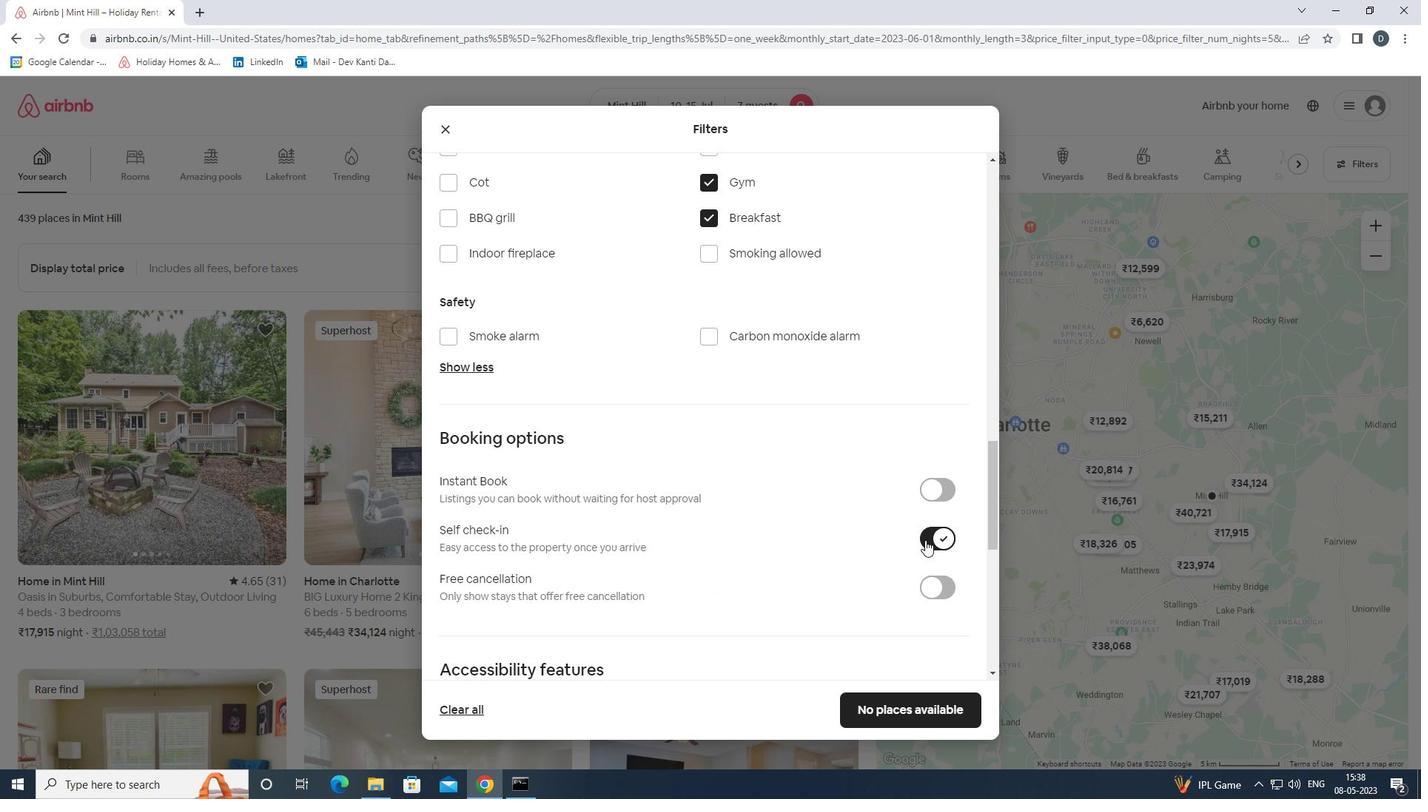 
Action: Mouse scrolled (925, 539) with delta (0, 0)
Screenshot: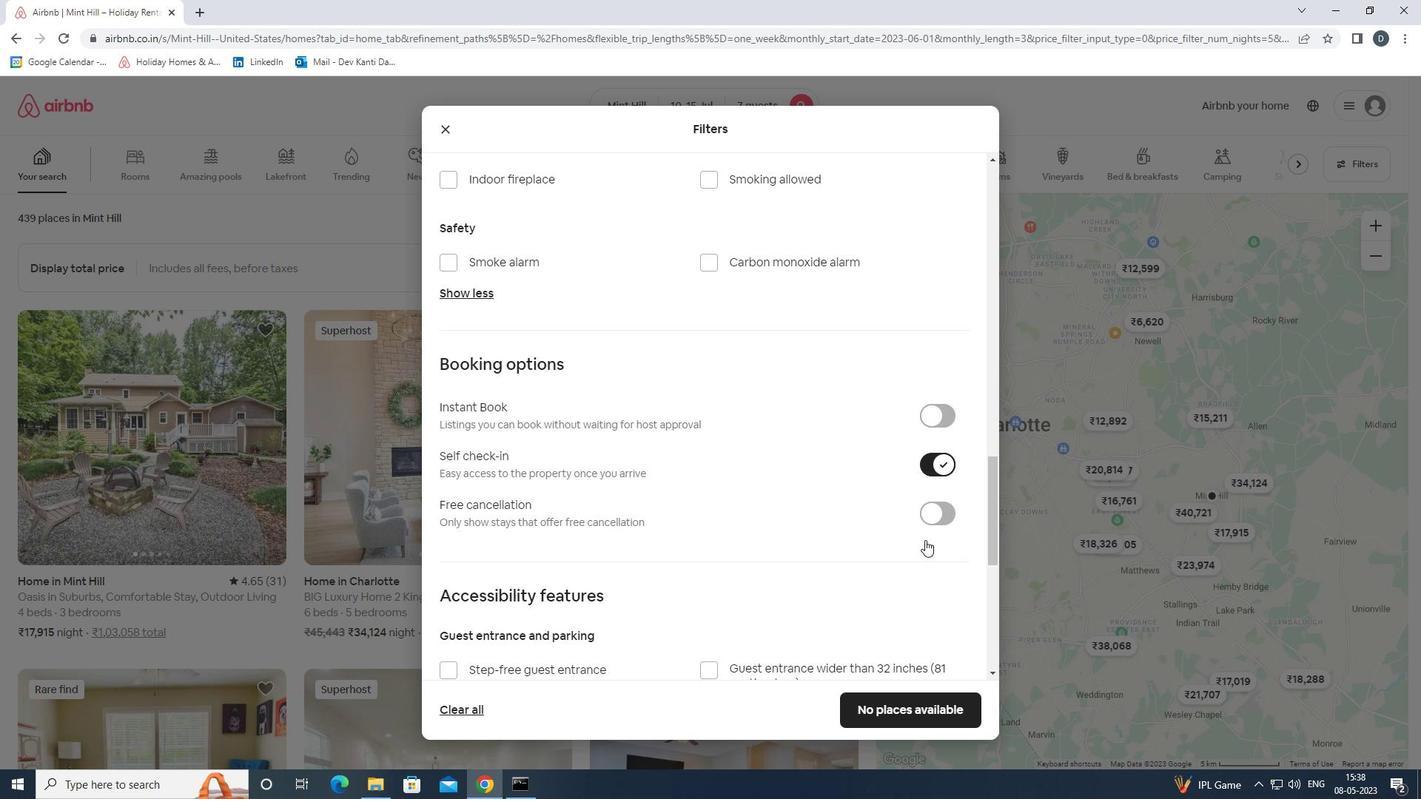 
Action: Mouse scrolled (925, 539) with delta (0, 0)
Screenshot: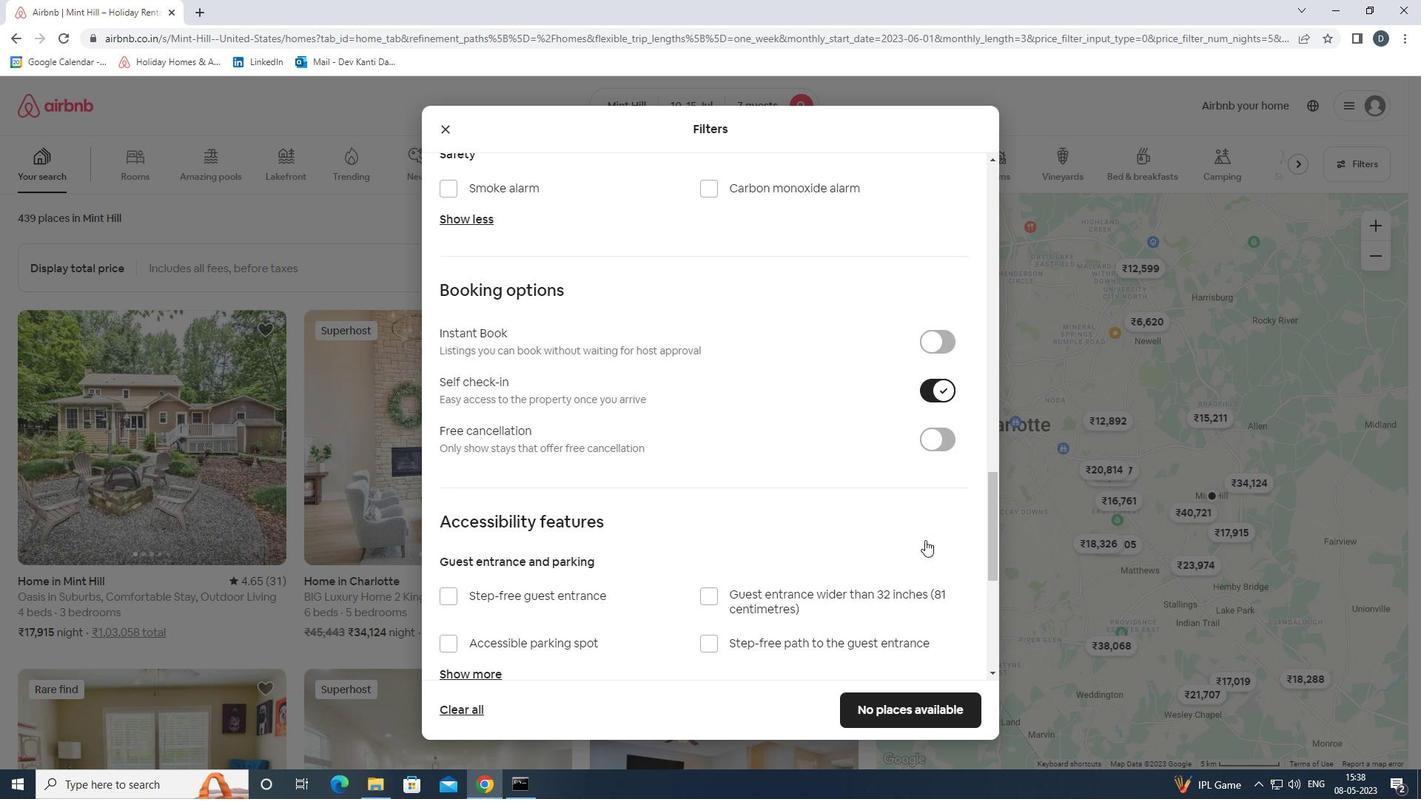 
Action: Mouse scrolled (925, 539) with delta (0, 0)
Screenshot: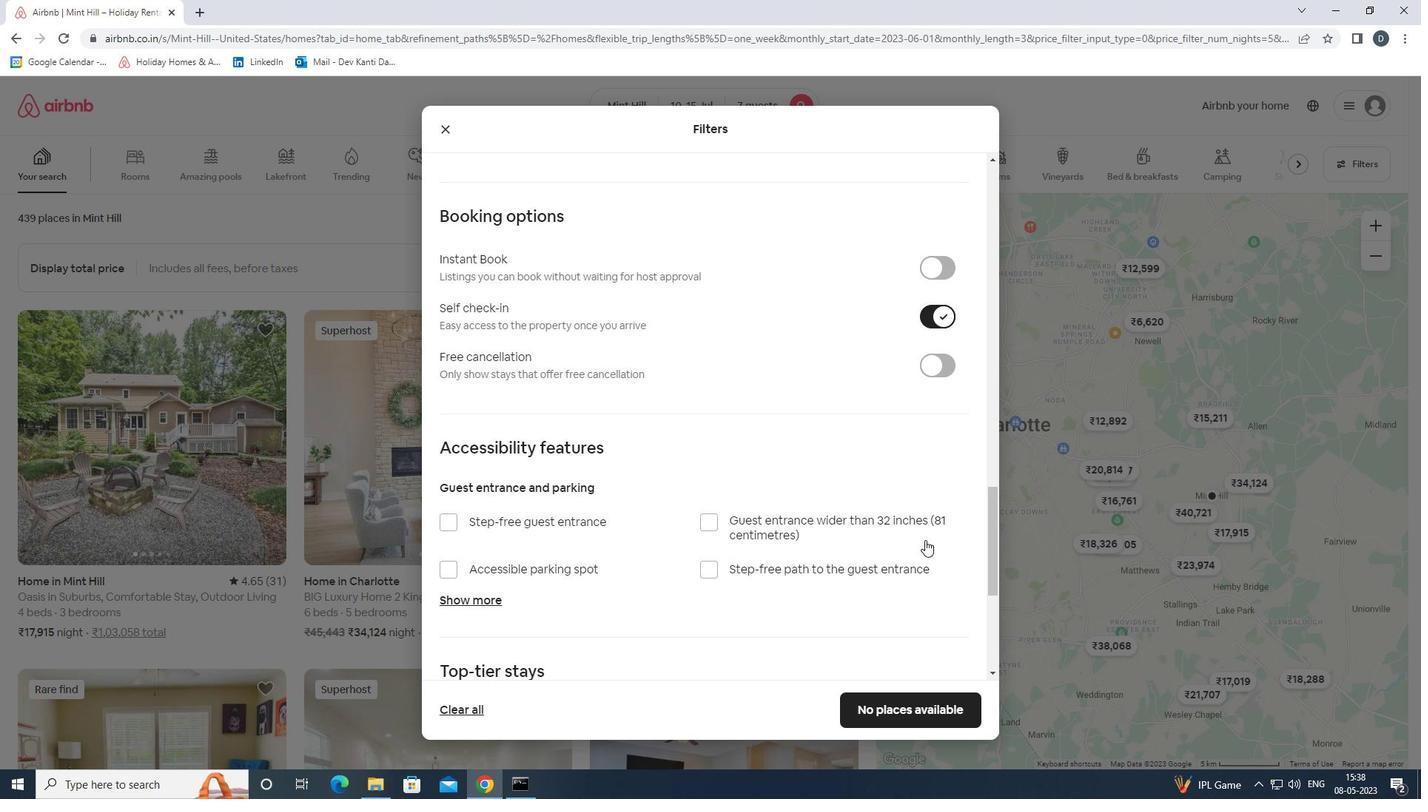 
Action: Mouse scrolled (925, 539) with delta (0, 0)
Screenshot: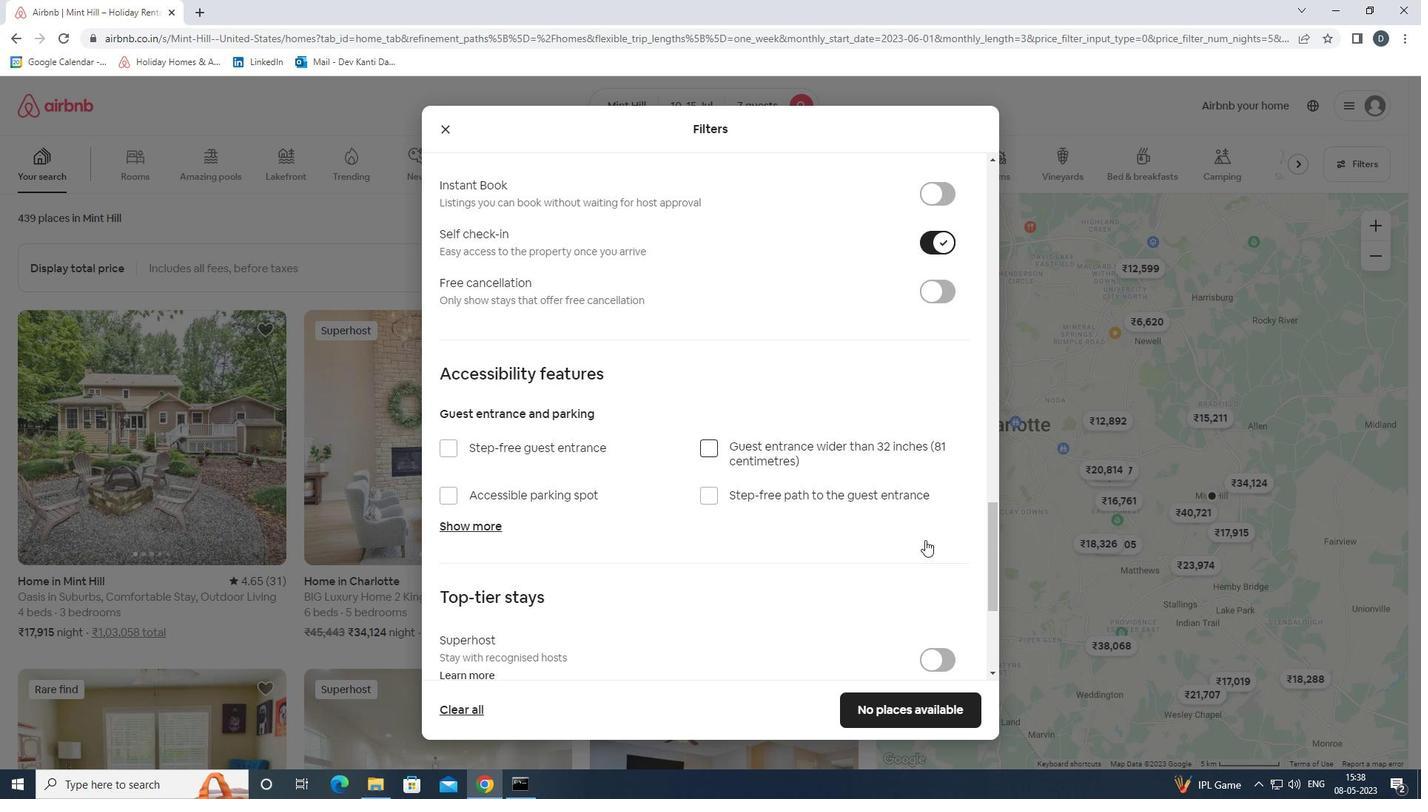 
Action: Mouse scrolled (925, 539) with delta (0, 0)
Screenshot: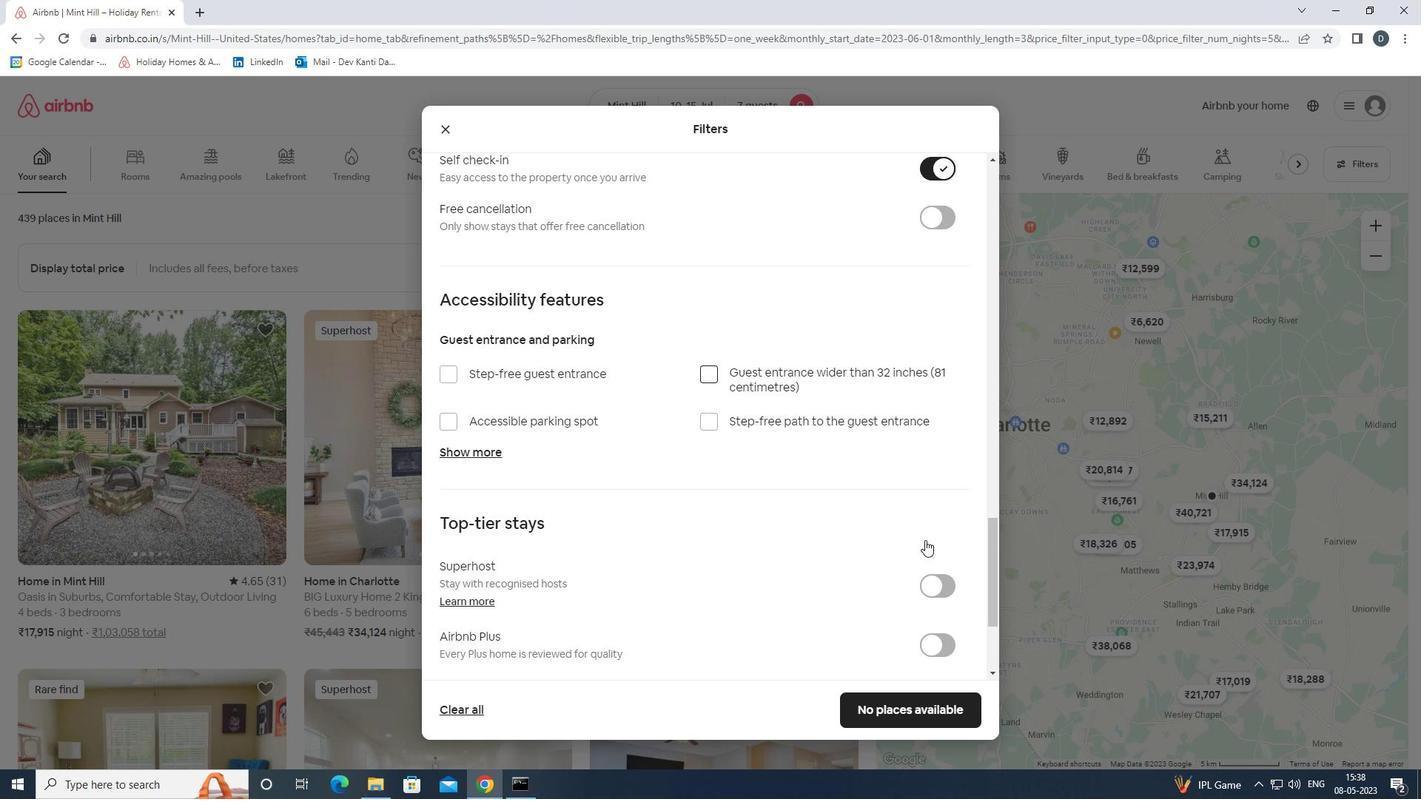 
Action: Mouse scrolled (925, 539) with delta (0, 0)
Screenshot: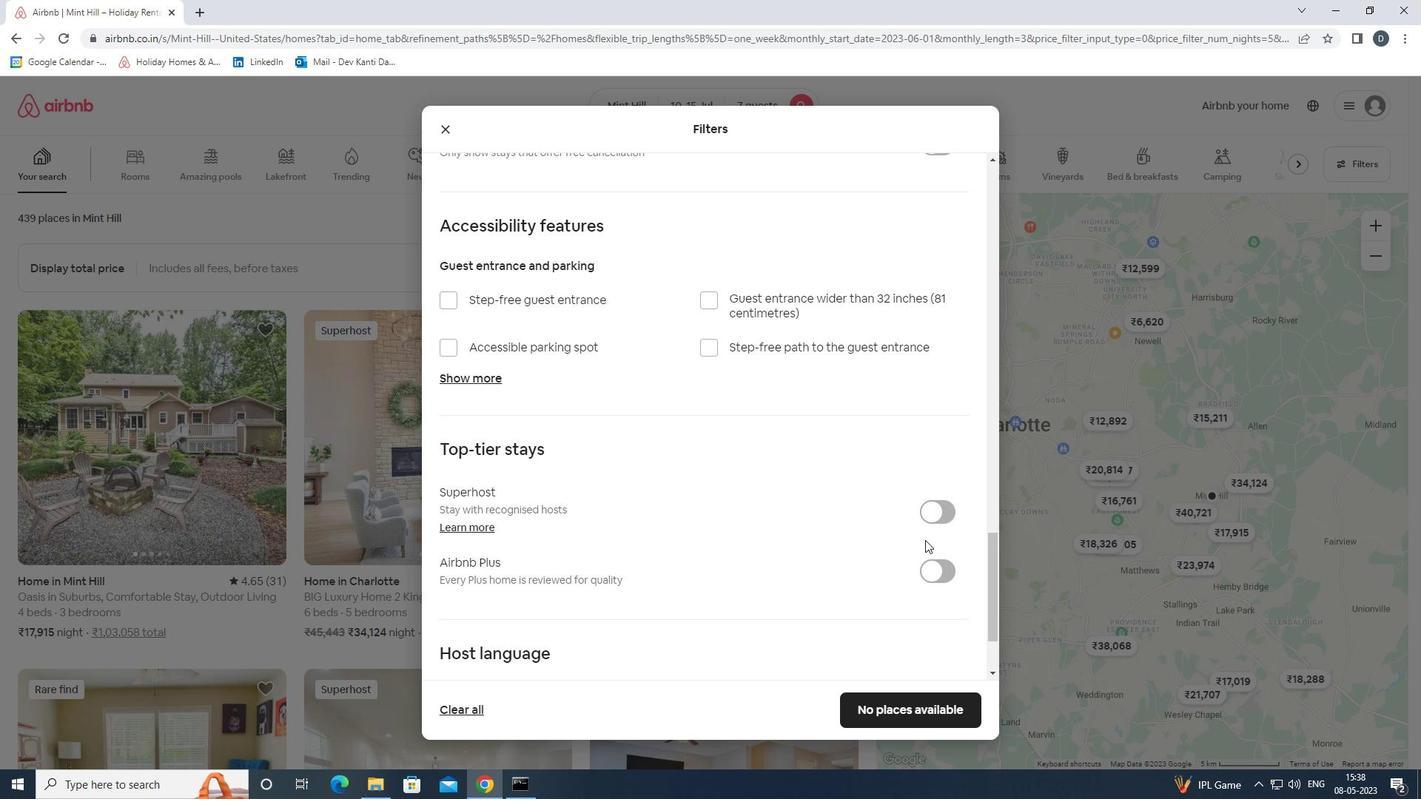 
Action: Mouse scrolled (925, 539) with delta (0, 0)
Screenshot: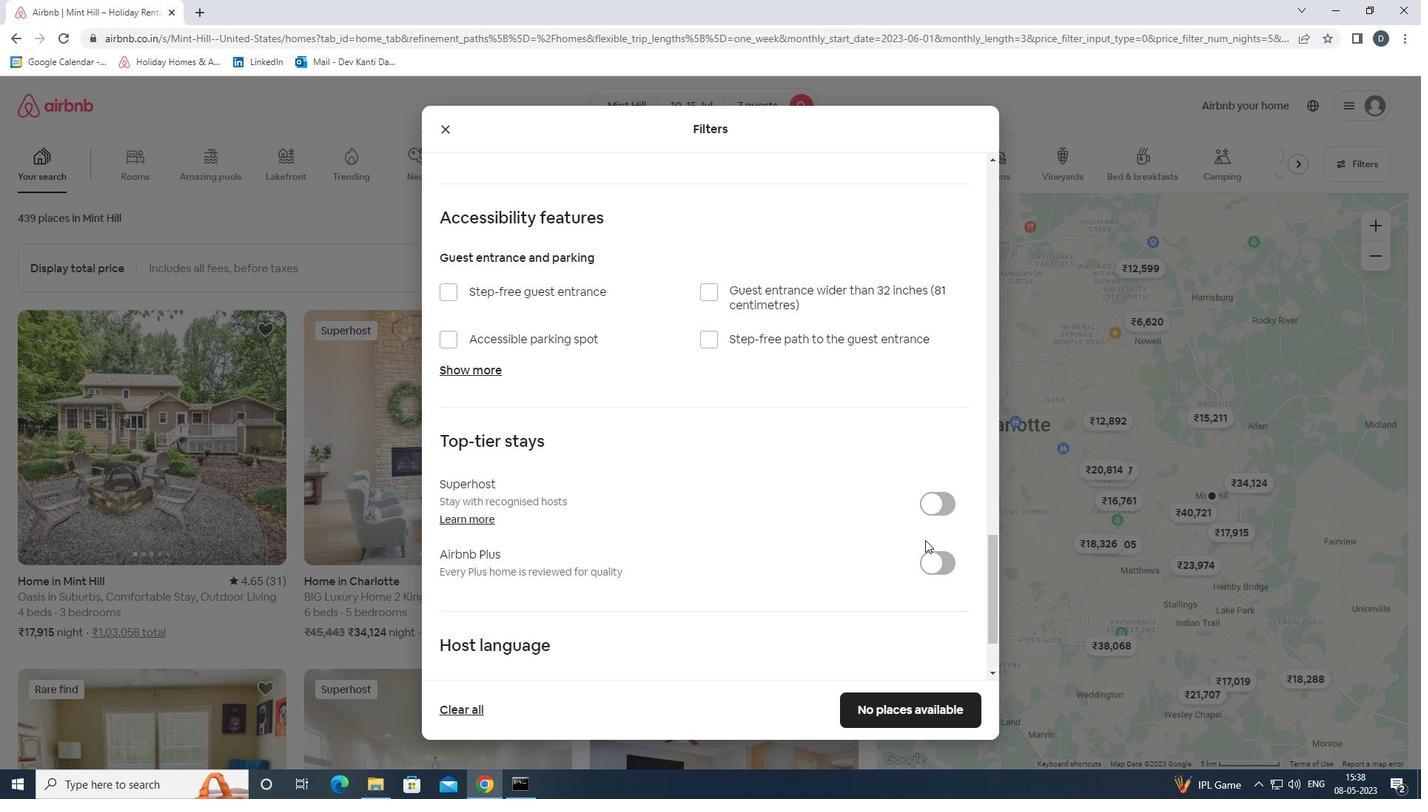
Action: Mouse moved to (496, 574)
Screenshot: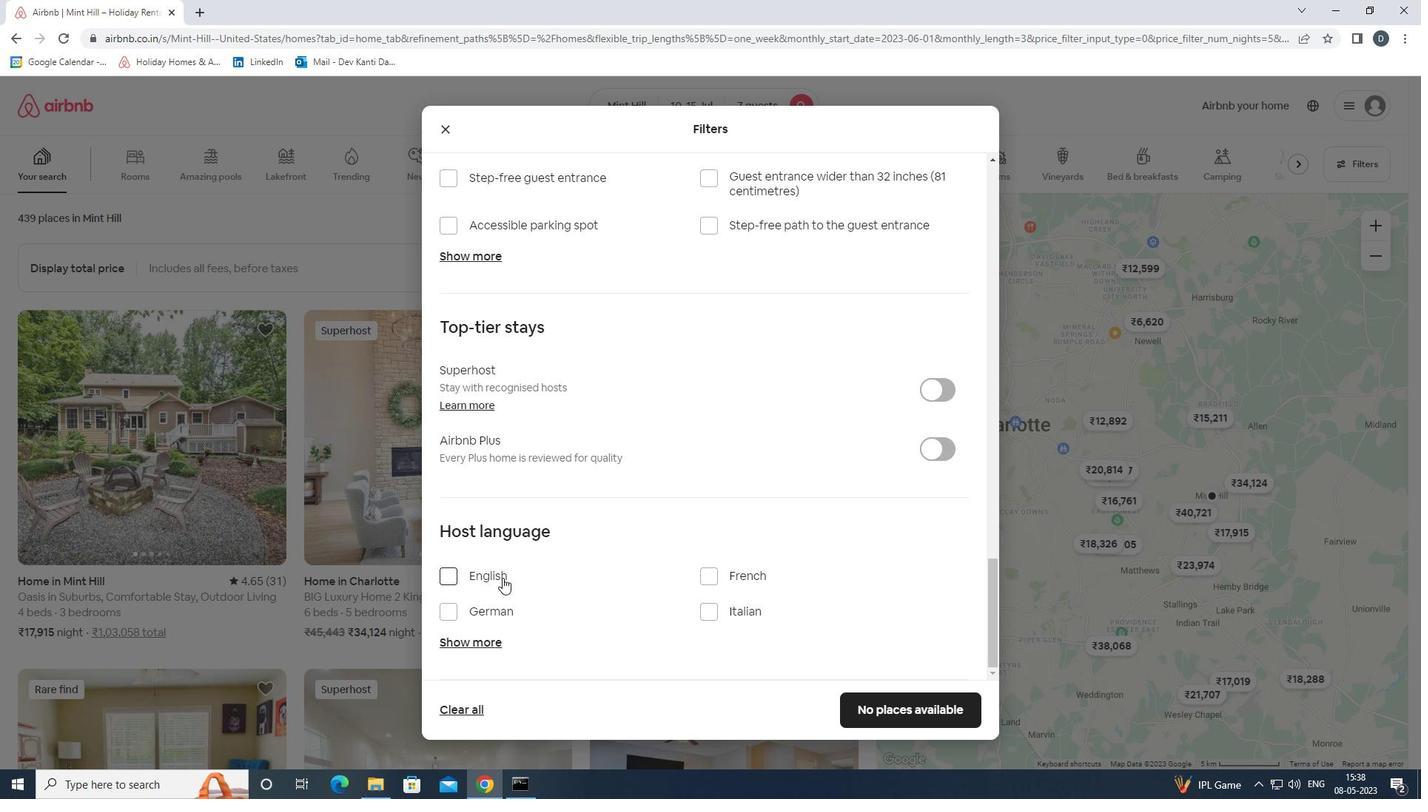 
Action: Mouse pressed left at (496, 574)
Screenshot: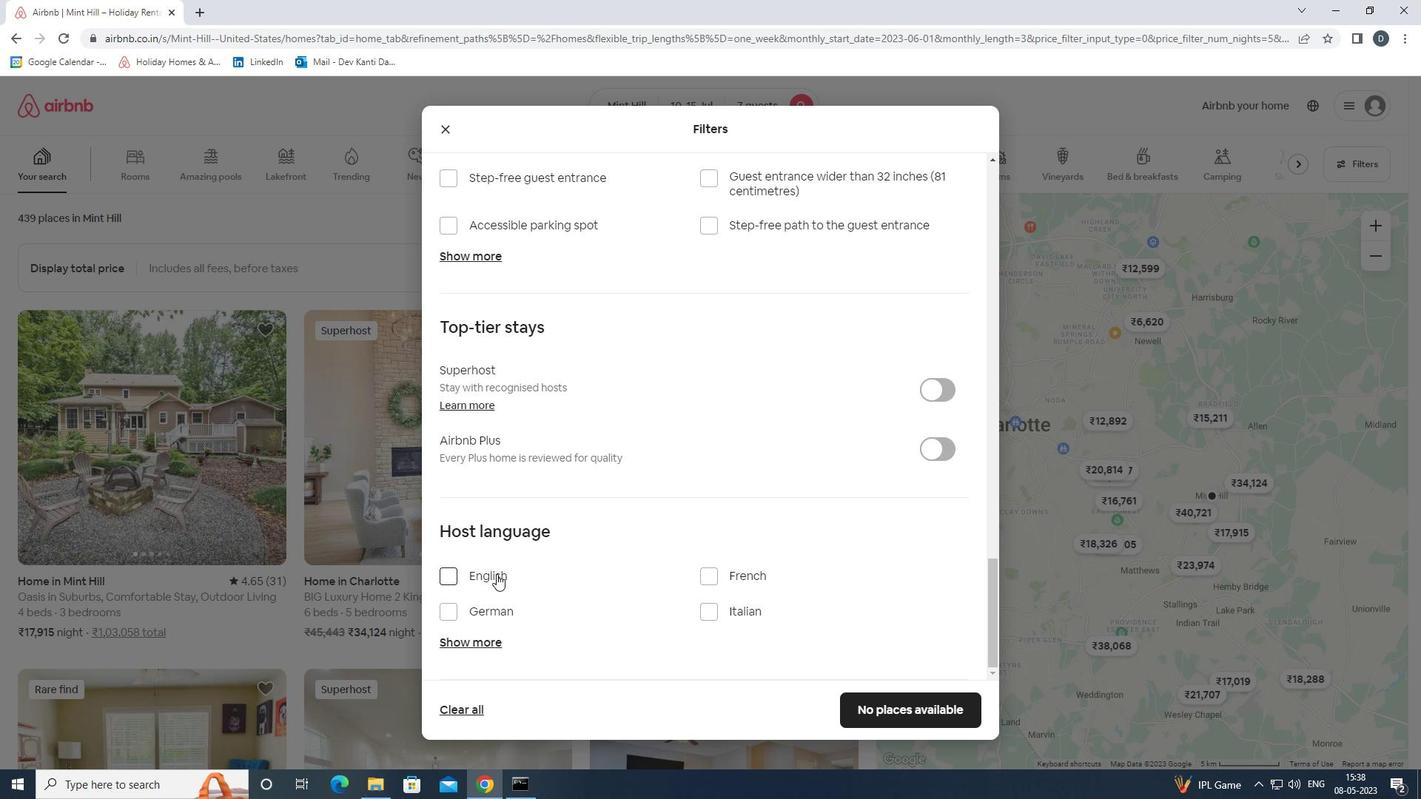 
Action: Mouse moved to (913, 706)
Screenshot: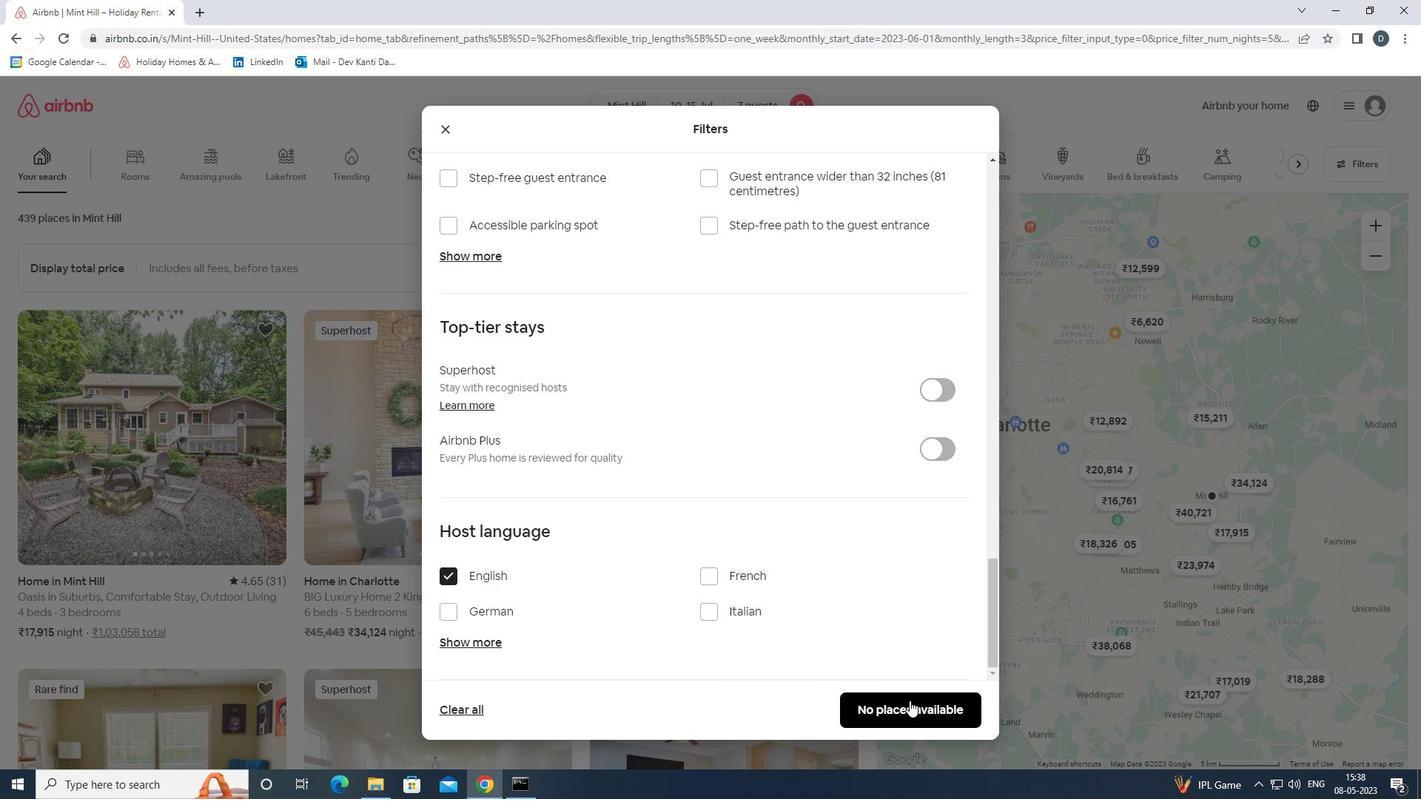 
Action: Mouse pressed left at (913, 706)
Screenshot: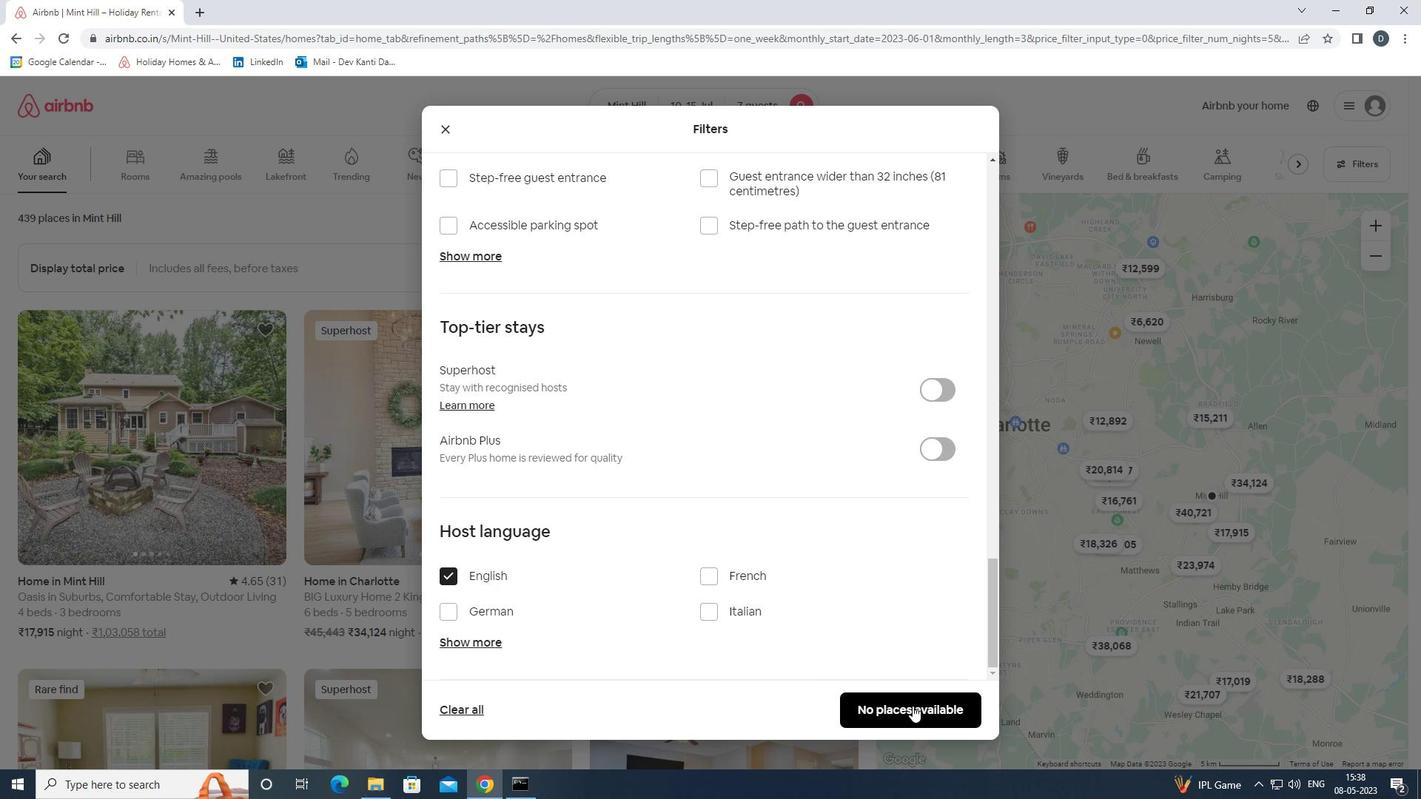 
Action: Mouse moved to (903, 681)
Screenshot: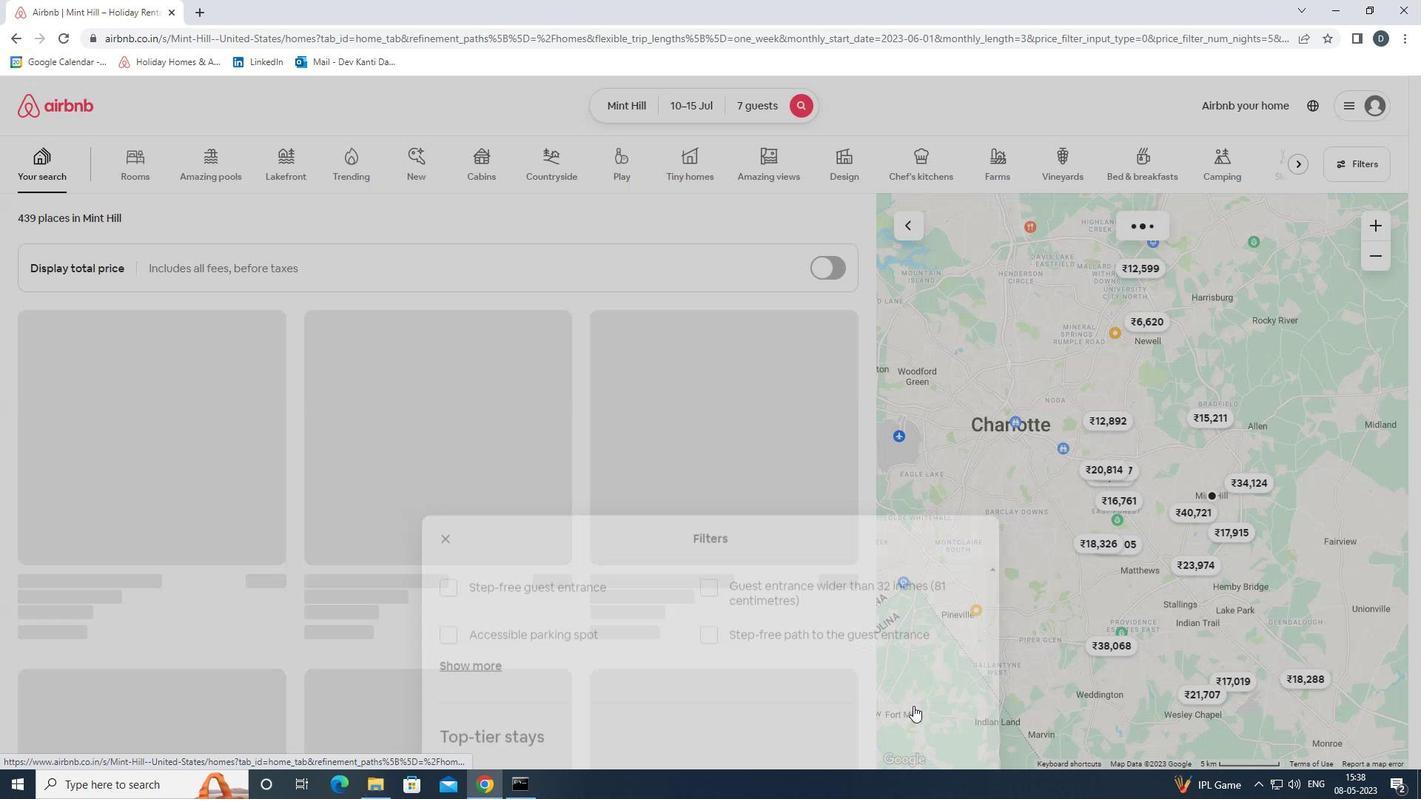 
